 Task: For heading Use Arial with bold.  font size for heading26,  'Change the font style of data to'Arial and font size to 18,  Change the alignment of both headline & data to Align center.  In the sheet   Prodigy Sales review   book
Action: Mouse moved to (40, 215)
Screenshot: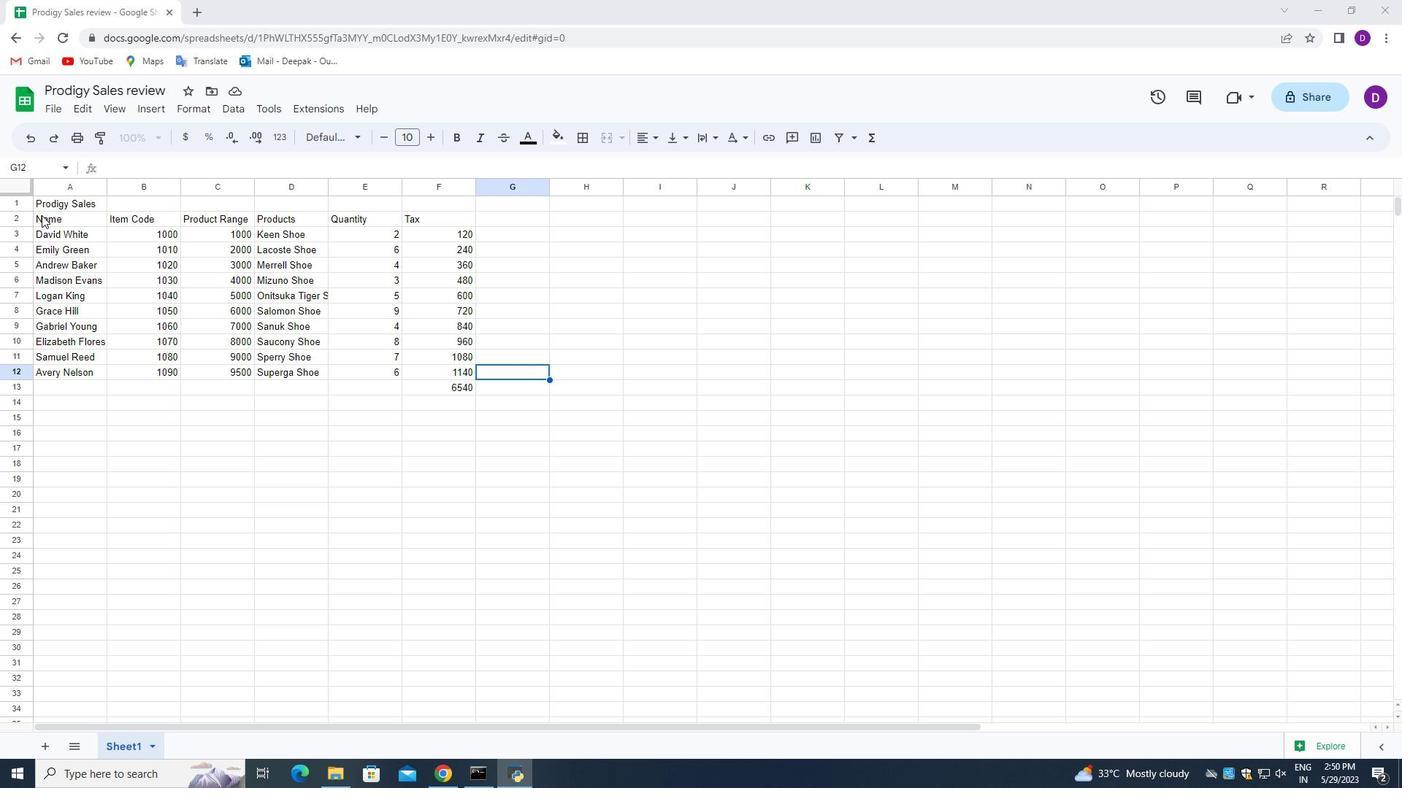 
Action: Mouse pressed left at (40, 215)
Screenshot: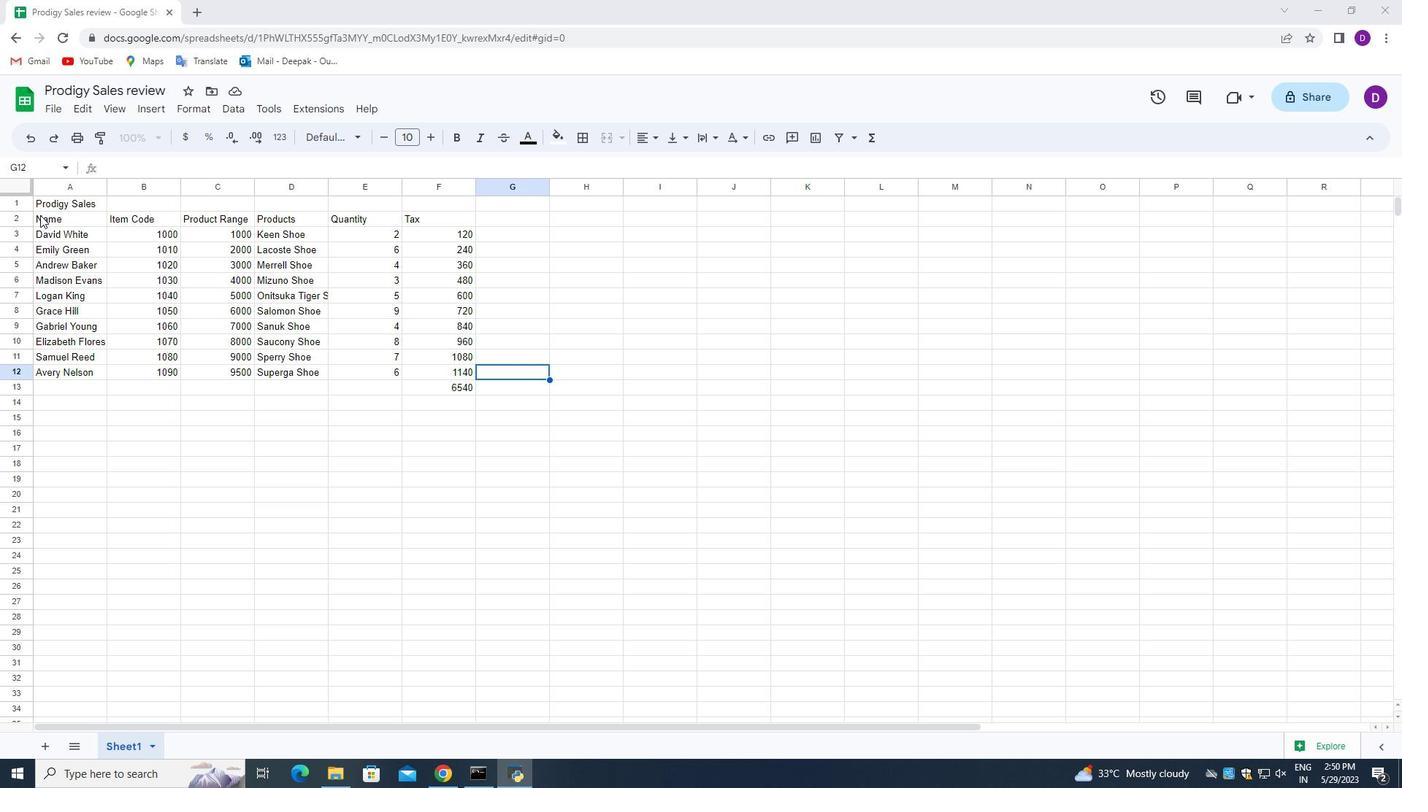 
Action: Mouse moved to (337, 136)
Screenshot: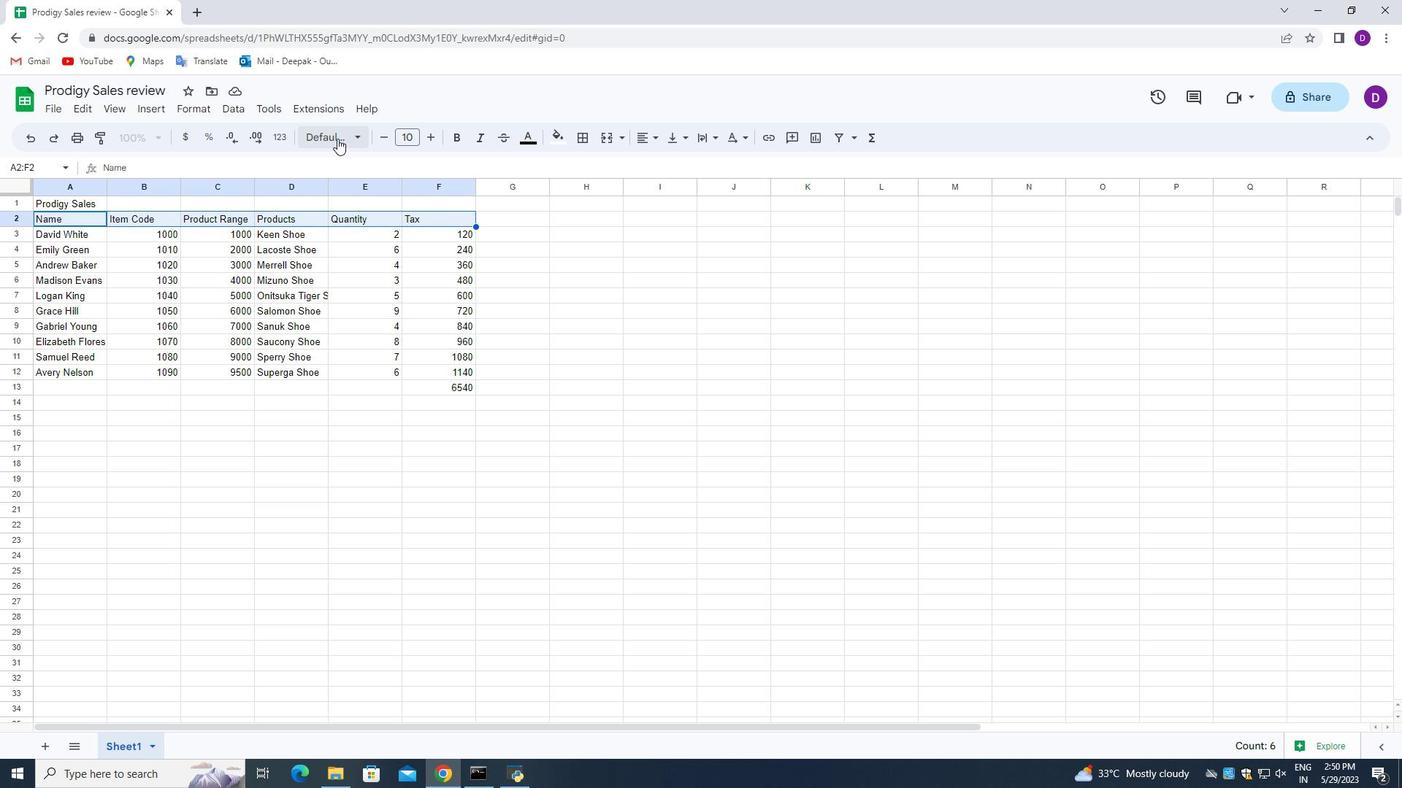 
Action: Mouse pressed left at (337, 136)
Screenshot: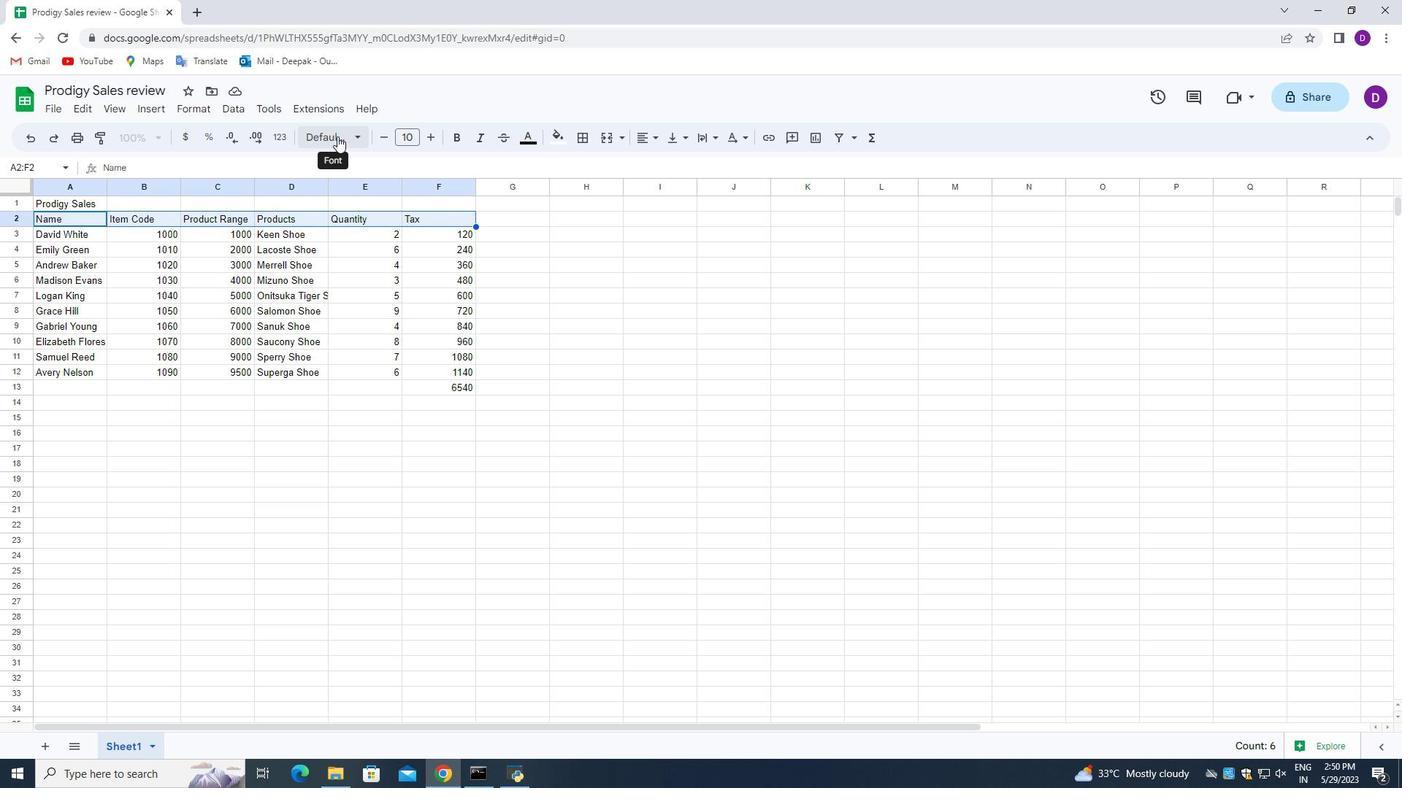 
Action: Mouse moved to (369, 437)
Screenshot: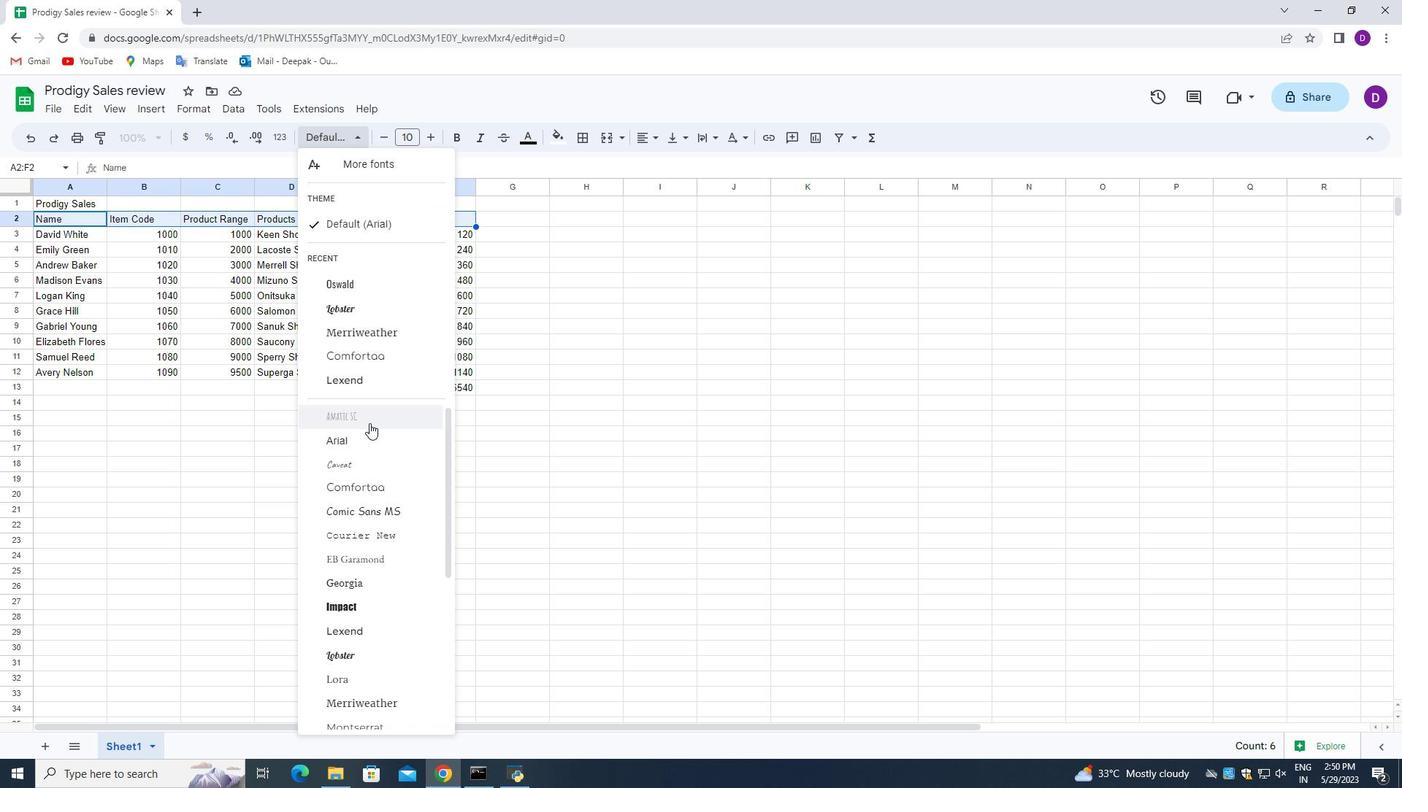 
Action: Mouse pressed left at (369, 437)
Screenshot: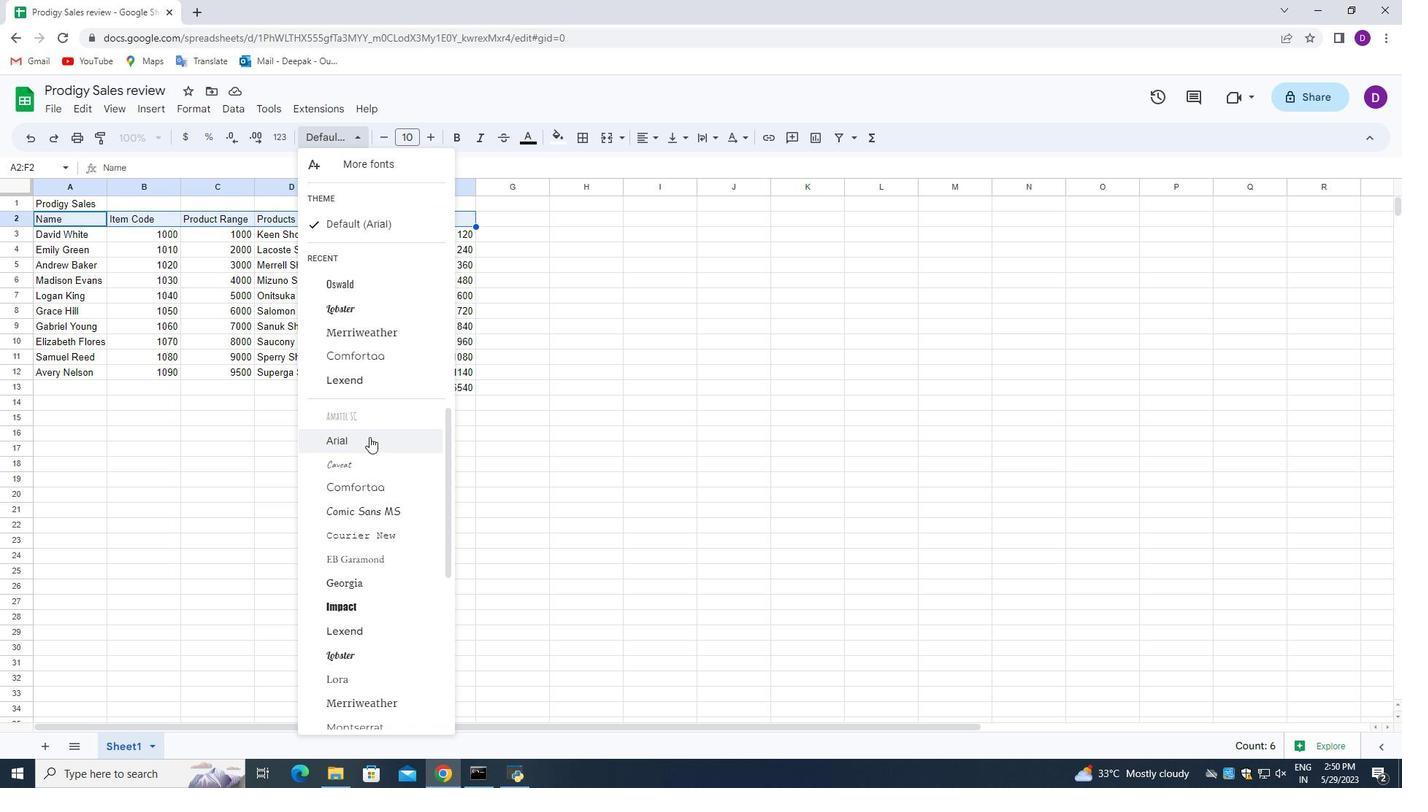 
Action: Mouse moved to (457, 136)
Screenshot: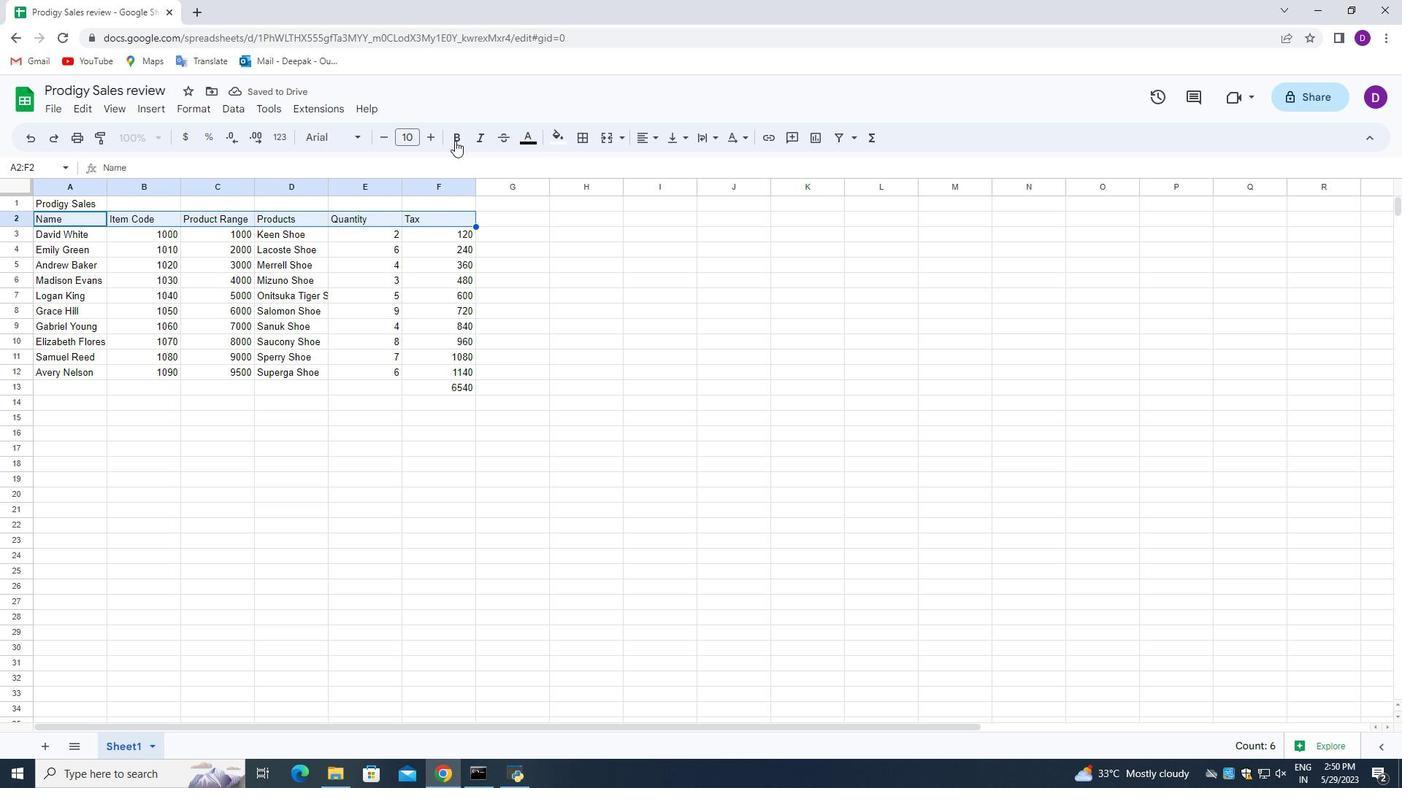 
Action: Mouse pressed left at (457, 136)
Screenshot: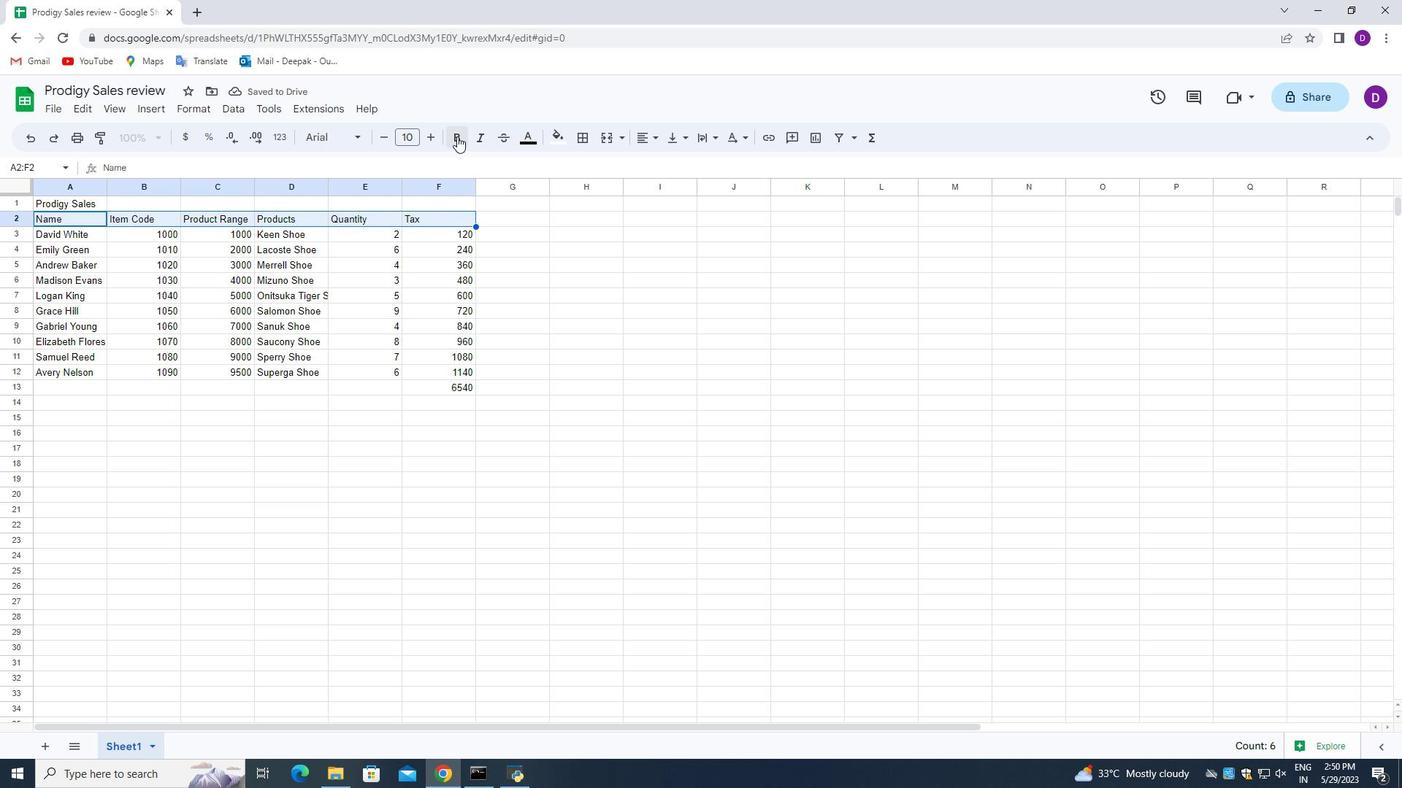 
Action: Mouse moved to (425, 135)
Screenshot: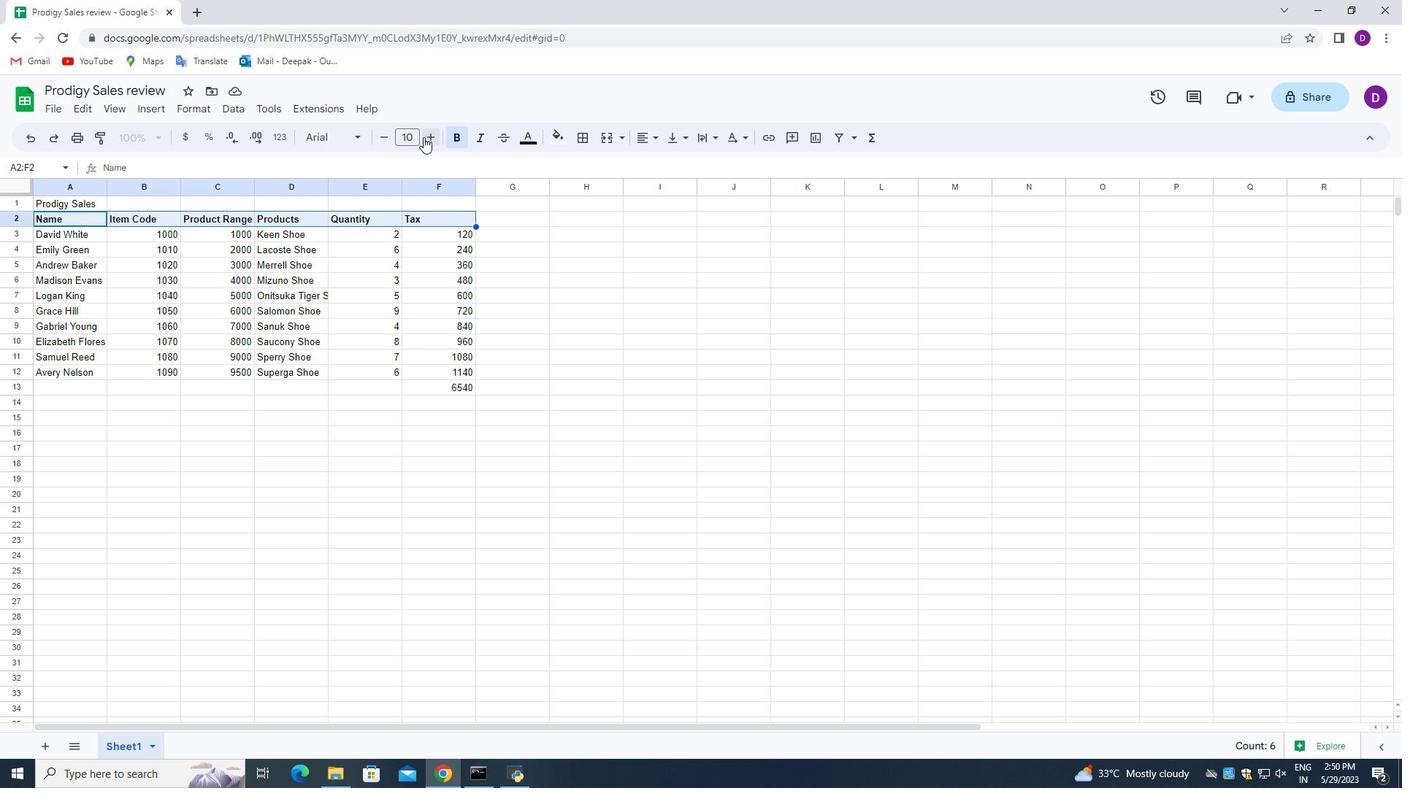 
Action: Mouse pressed left at (425, 135)
Screenshot: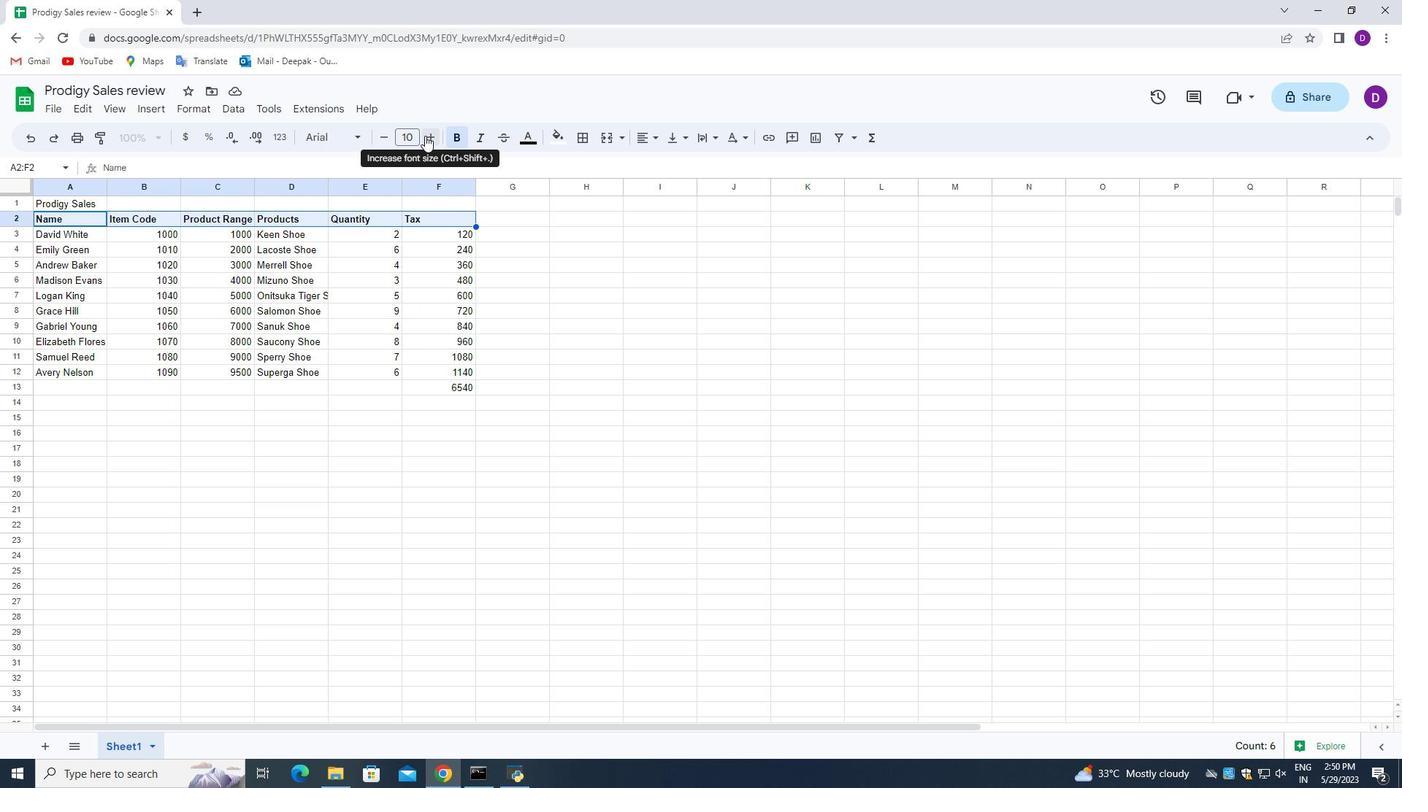 
Action: Mouse pressed left at (425, 135)
Screenshot: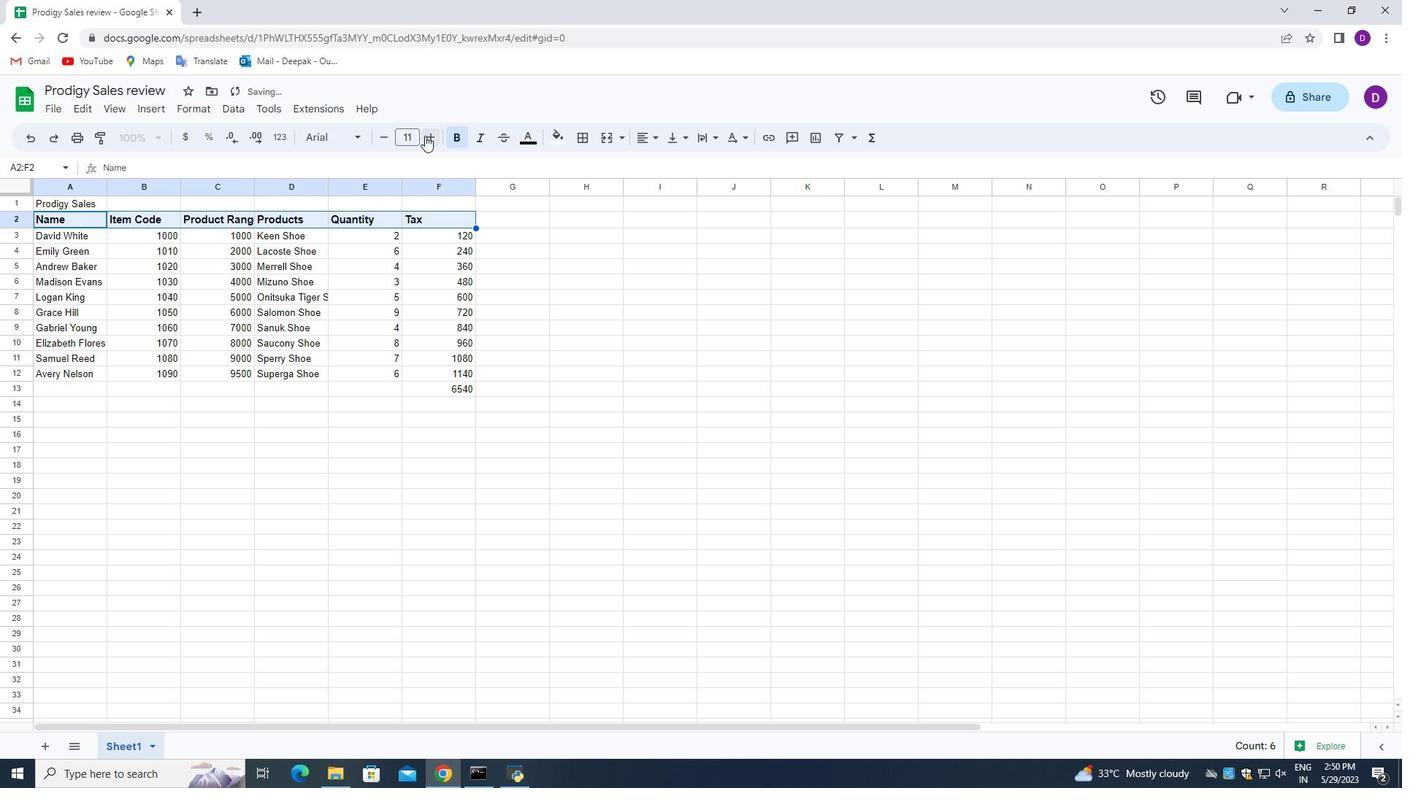 
Action: Mouse pressed left at (425, 135)
Screenshot: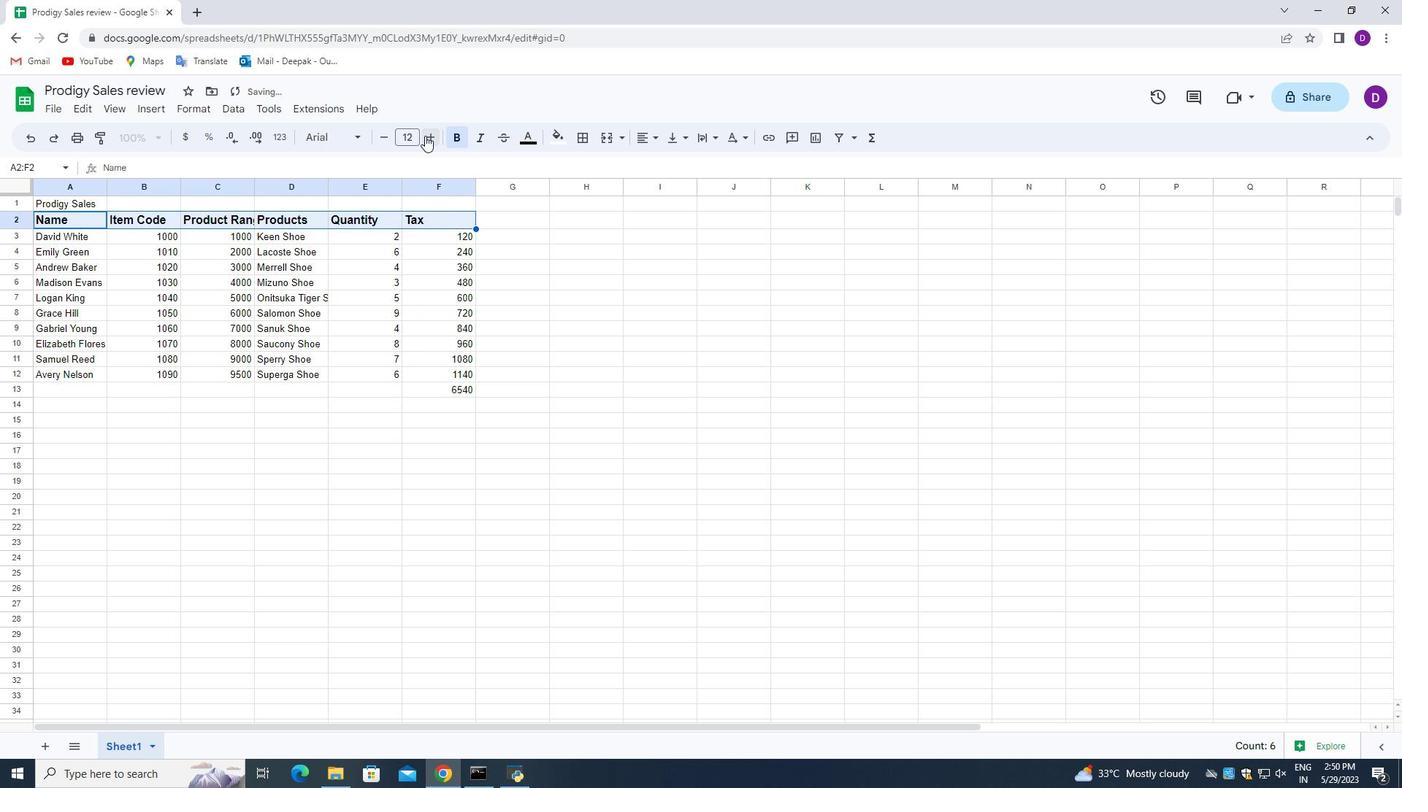
Action: Mouse pressed left at (425, 135)
Screenshot: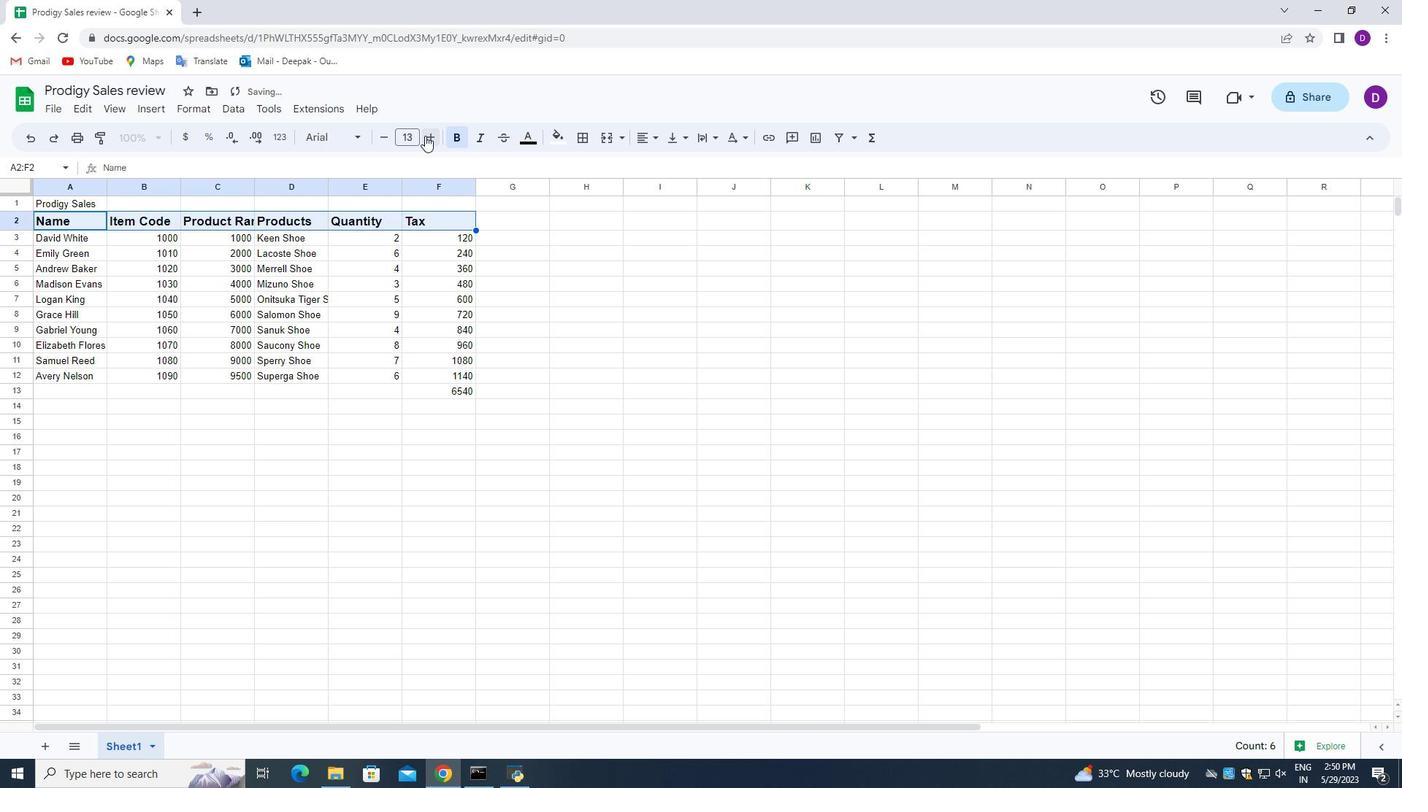 
Action: Mouse pressed left at (425, 135)
Screenshot: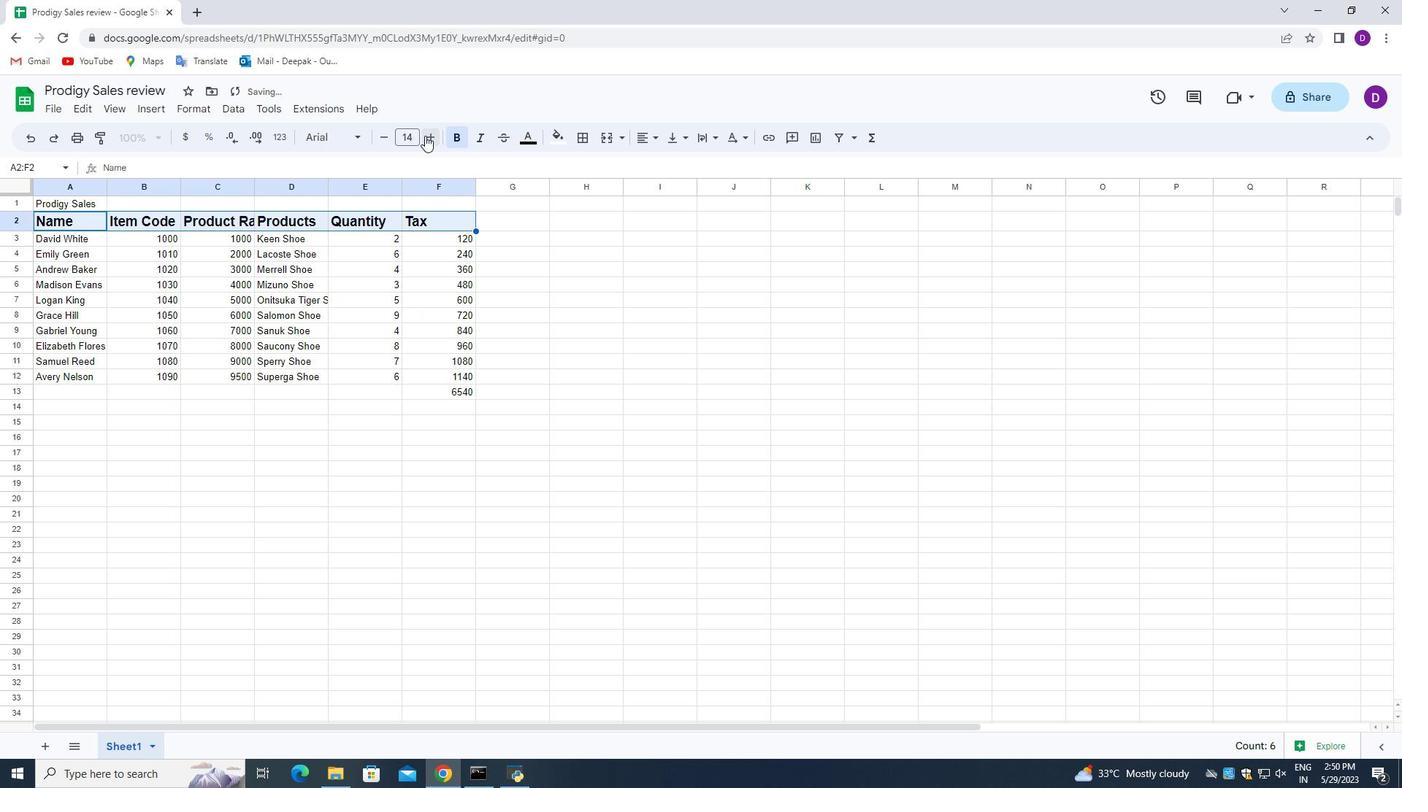 
Action: Mouse pressed left at (425, 135)
Screenshot: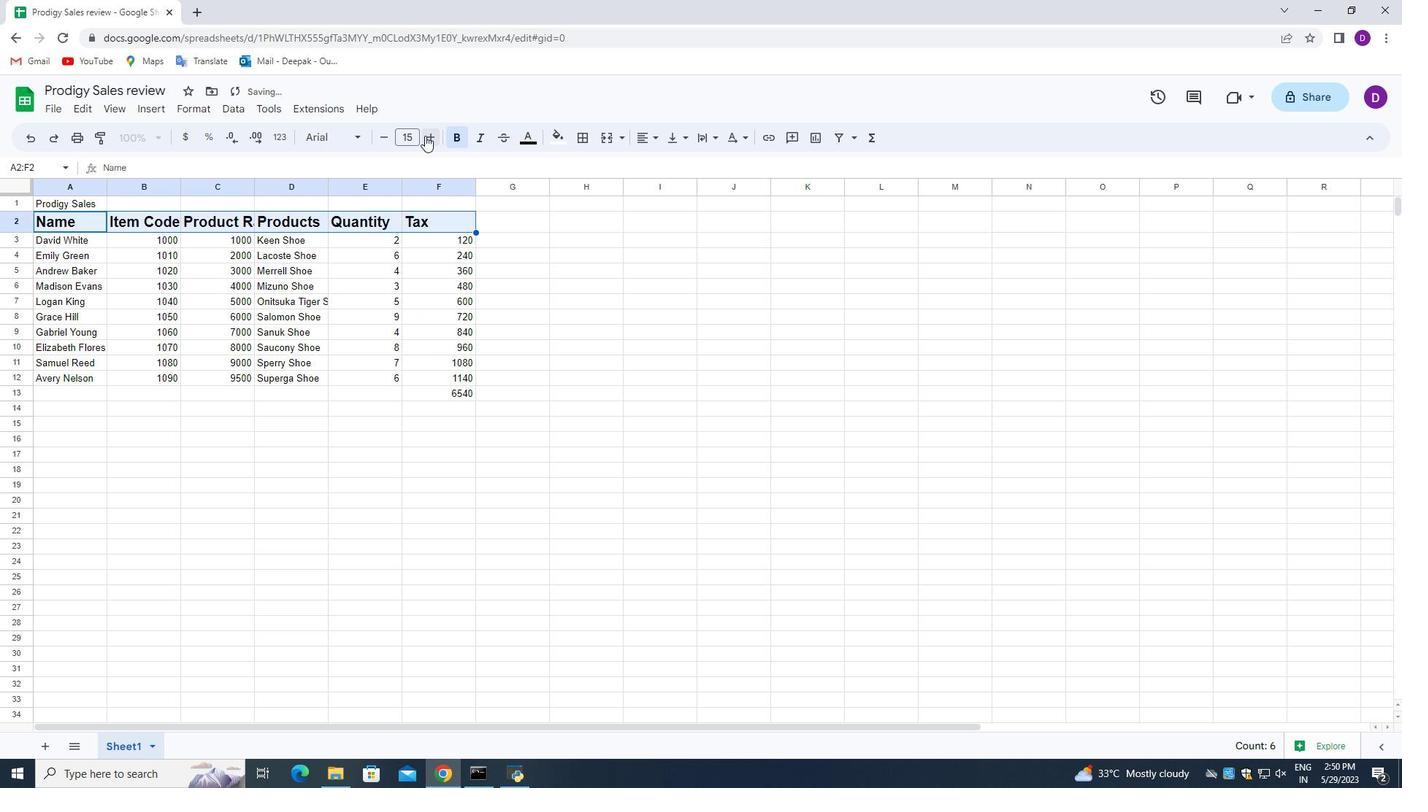 
Action: Mouse pressed left at (425, 135)
Screenshot: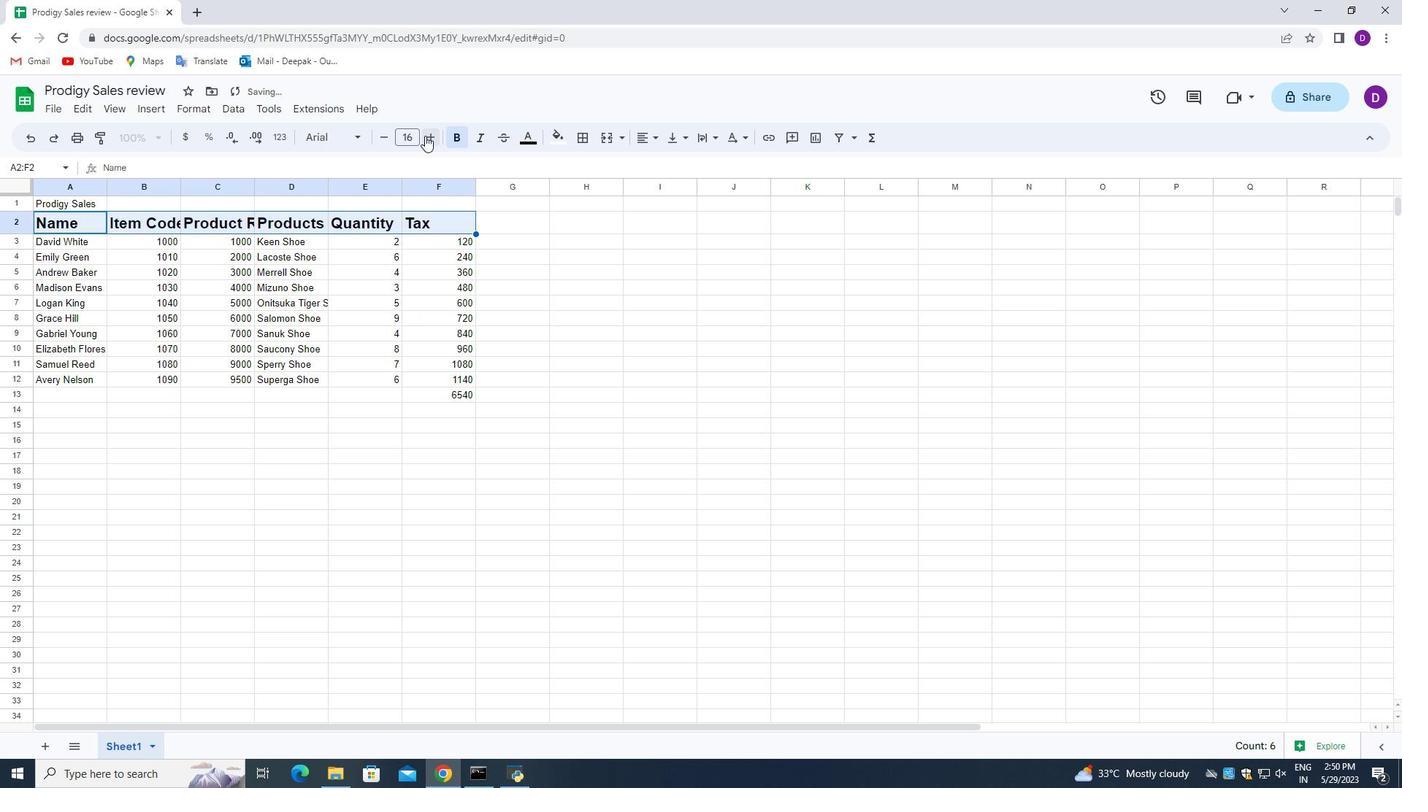 
Action: Mouse pressed left at (425, 135)
Screenshot: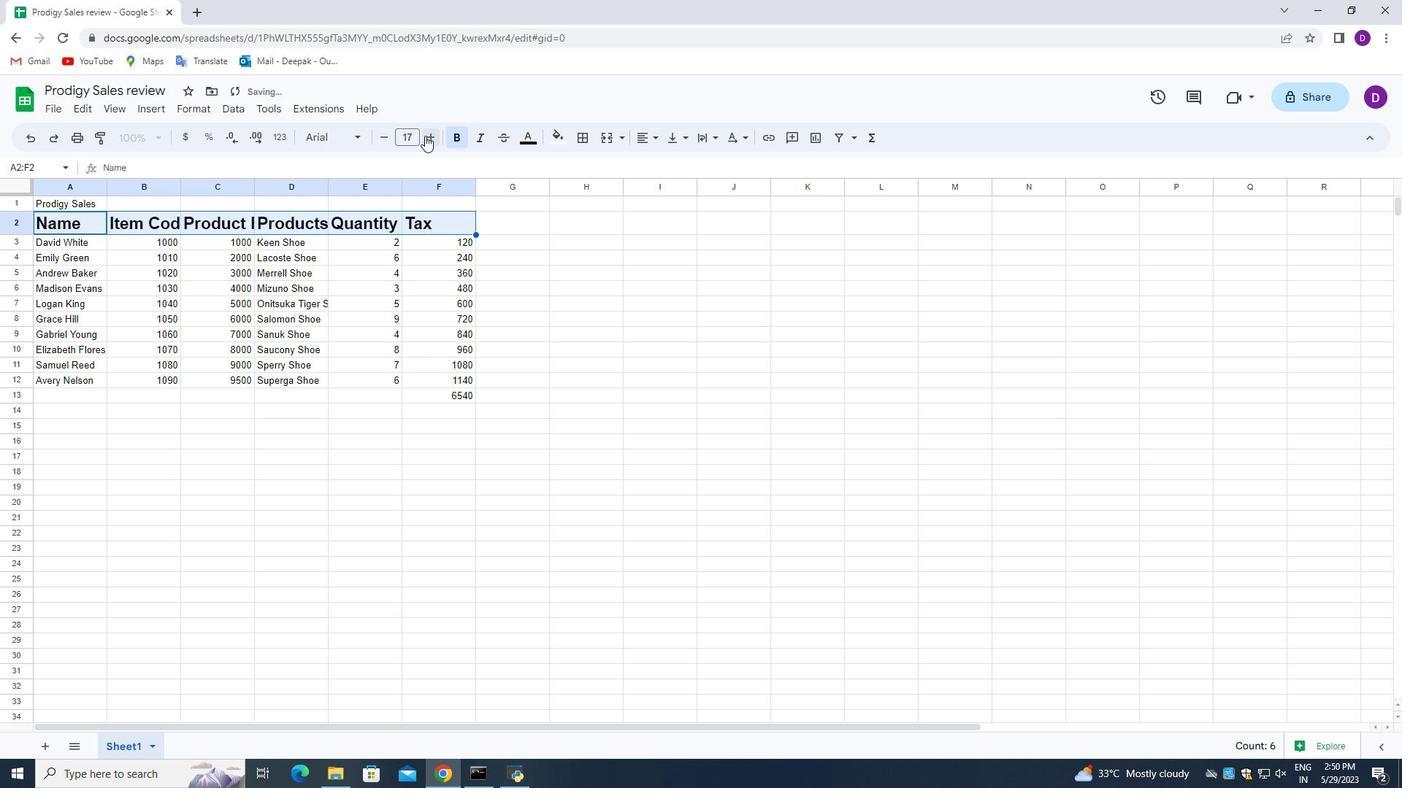 
Action: Mouse pressed left at (425, 135)
Screenshot: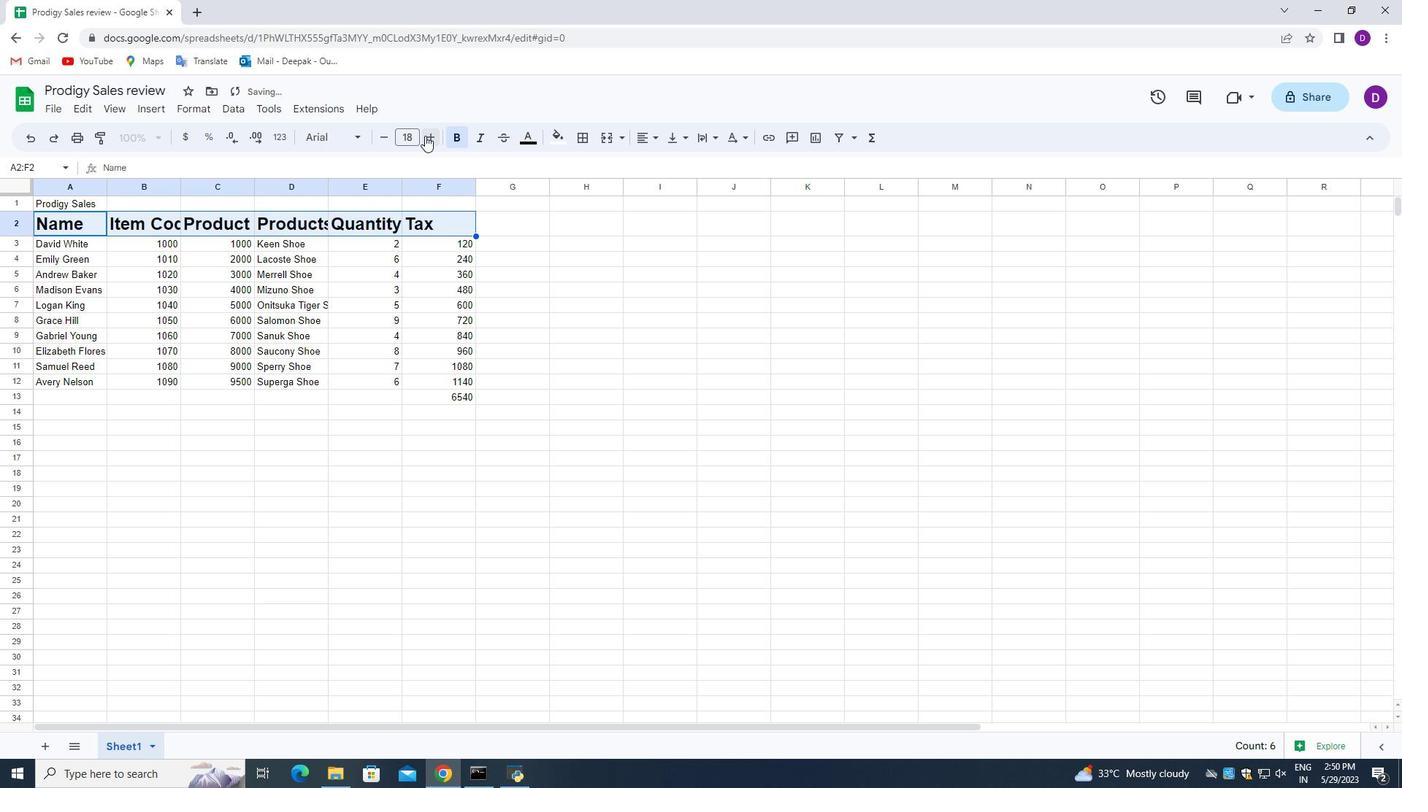 
Action: Mouse pressed left at (425, 135)
Screenshot: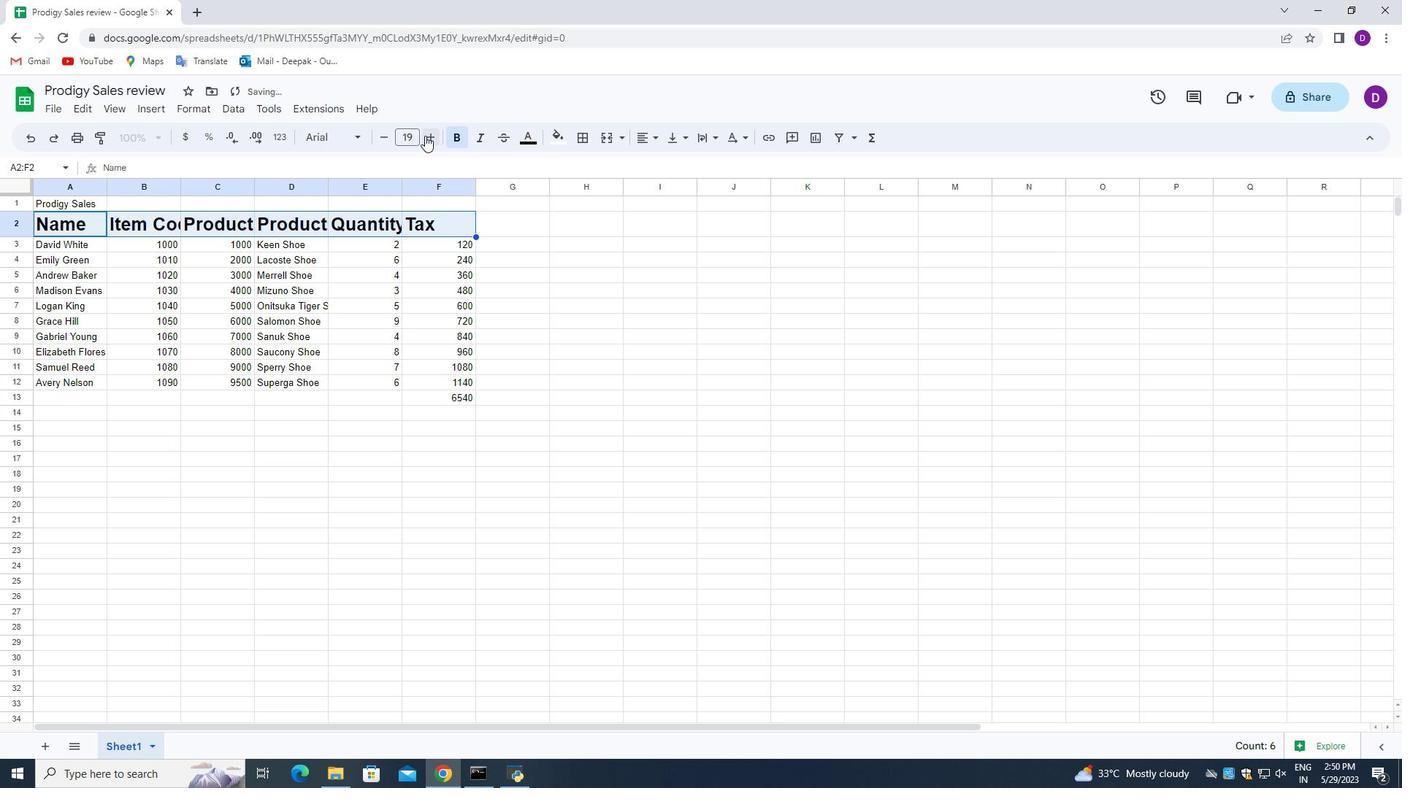 
Action: Mouse pressed left at (425, 135)
Screenshot: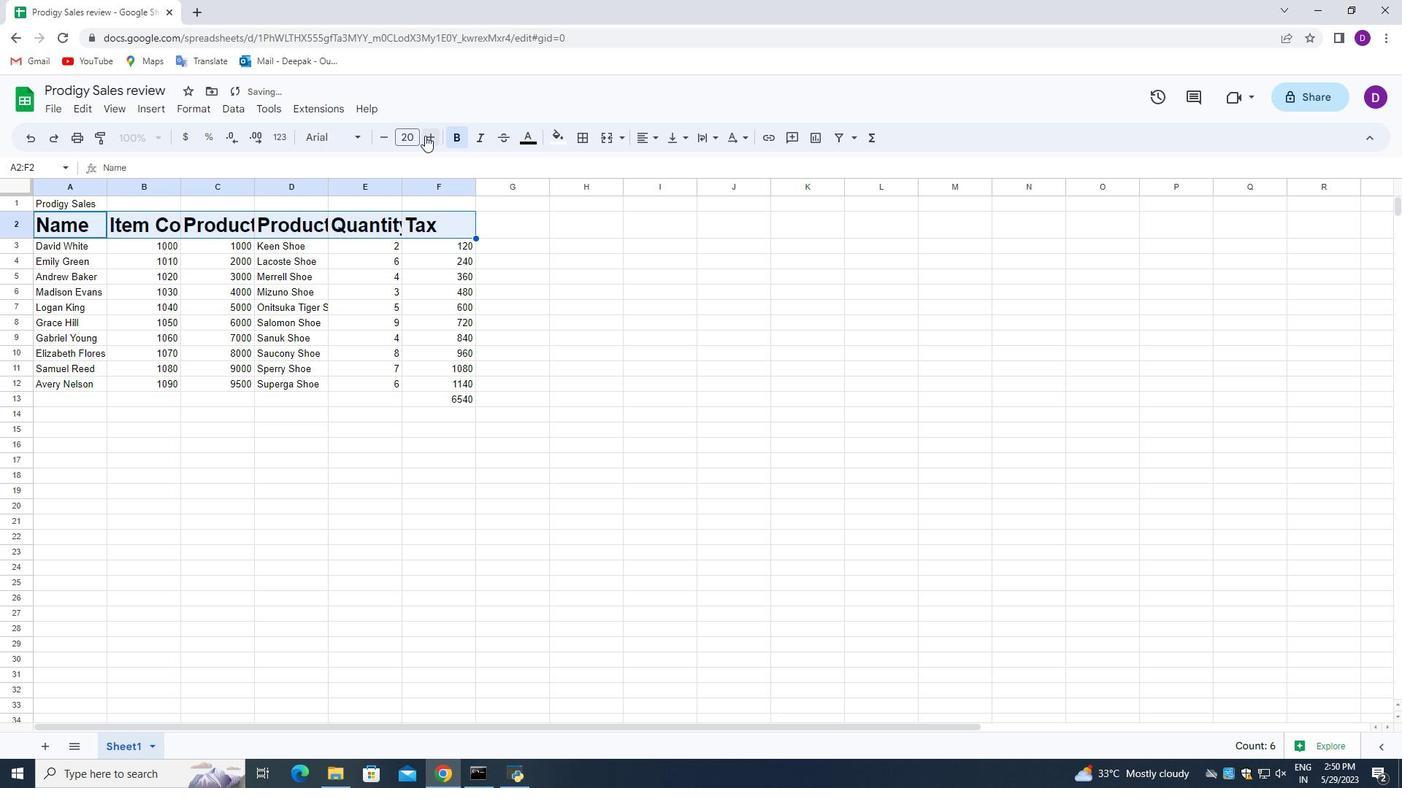 
Action: Mouse pressed left at (425, 135)
Screenshot: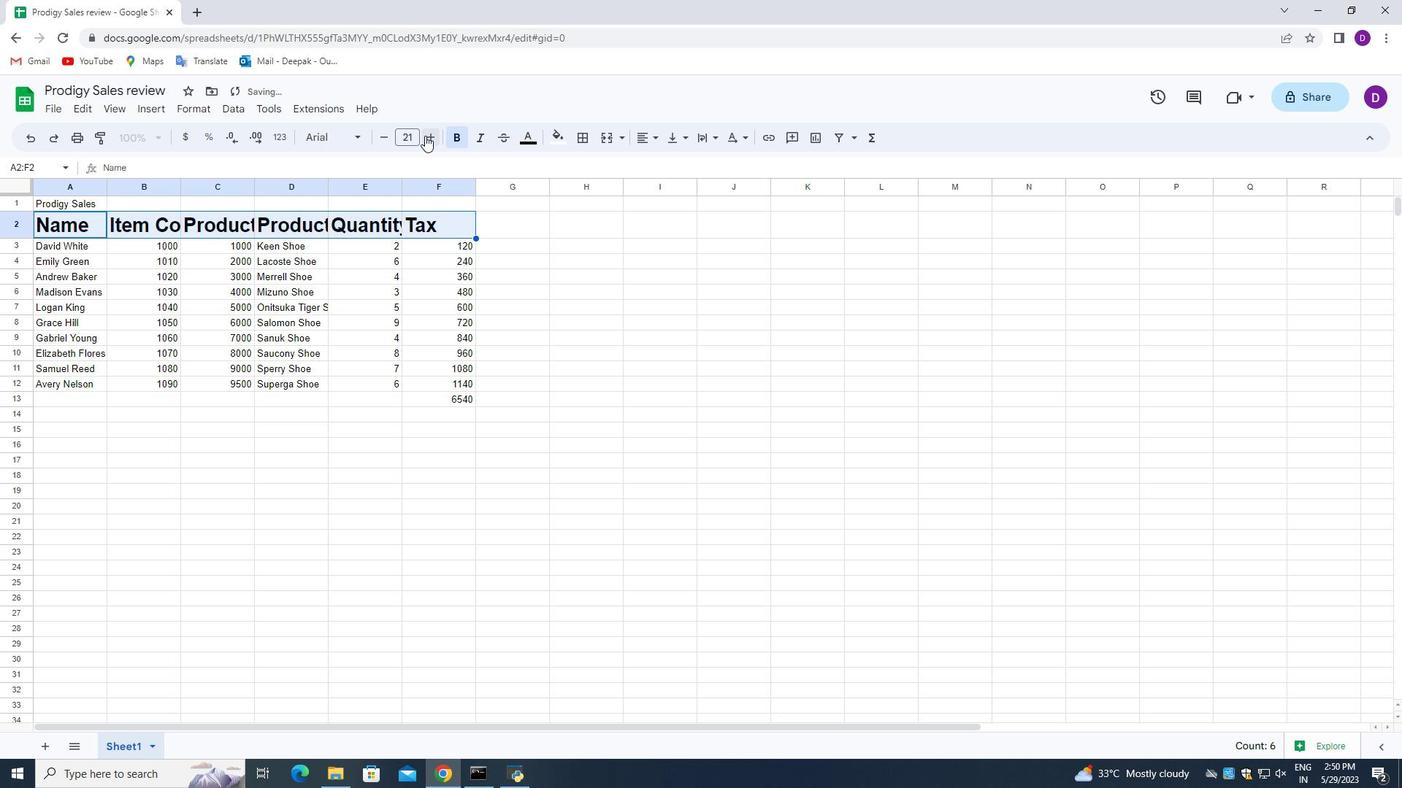 
Action: Mouse pressed left at (425, 135)
Screenshot: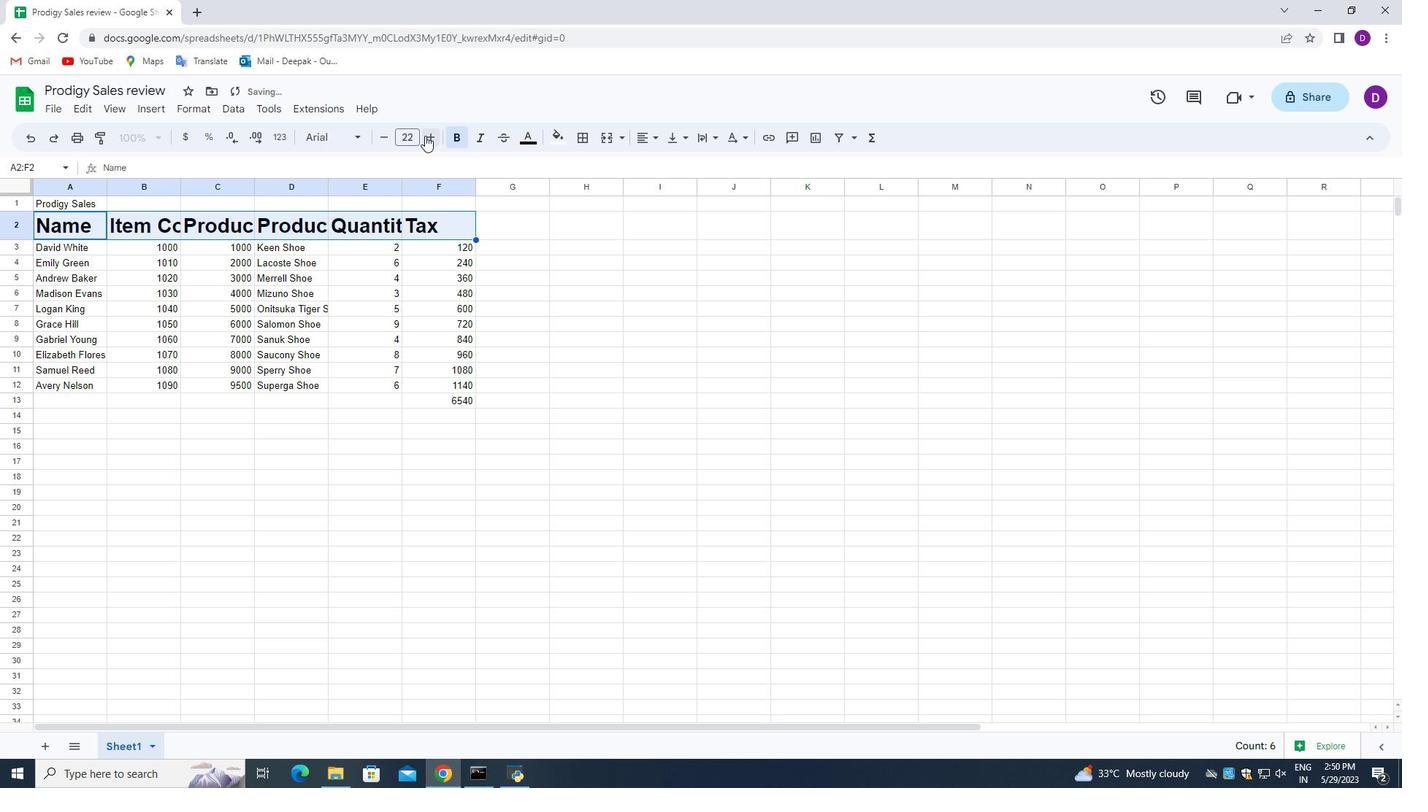 
Action: Mouse pressed left at (425, 135)
Screenshot: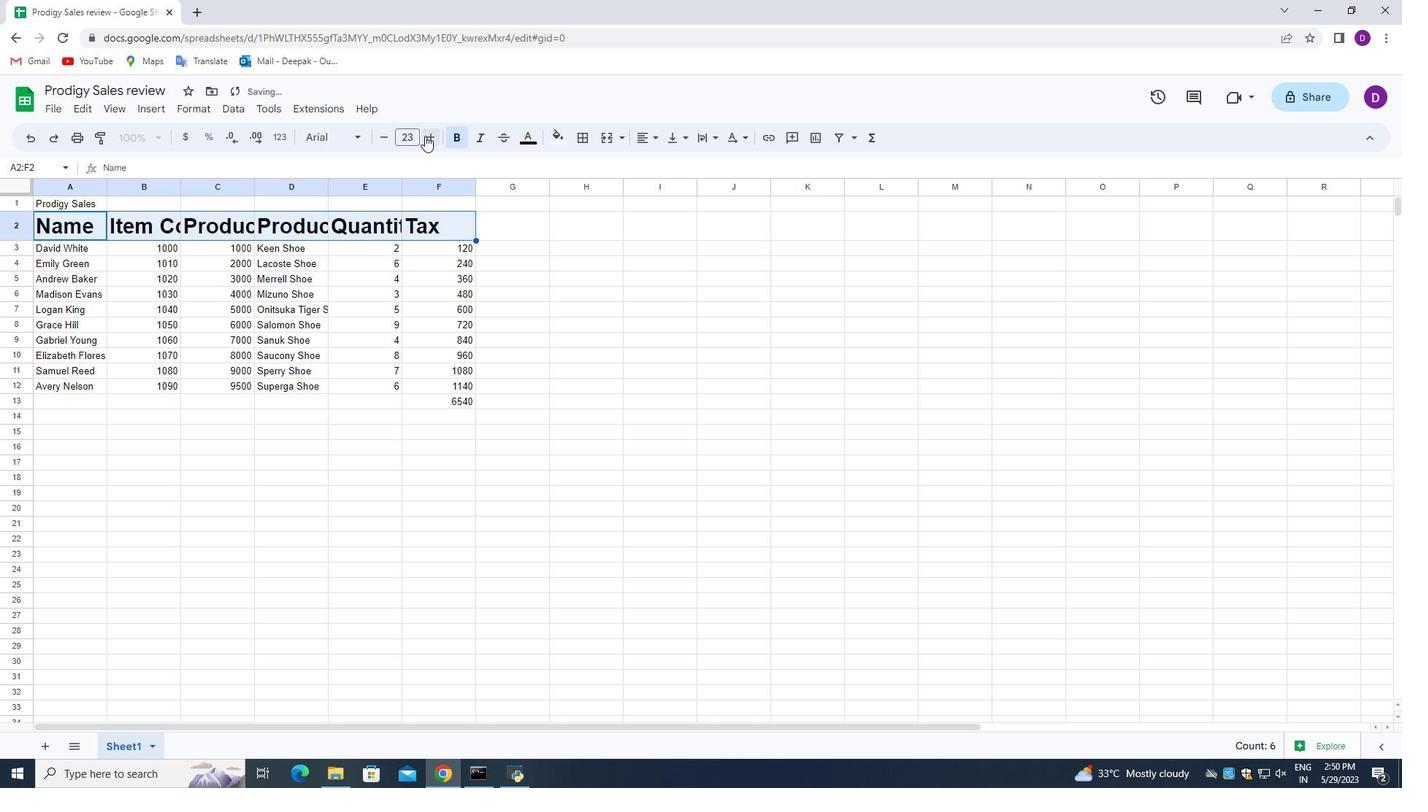 
Action: Mouse pressed left at (425, 135)
Screenshot: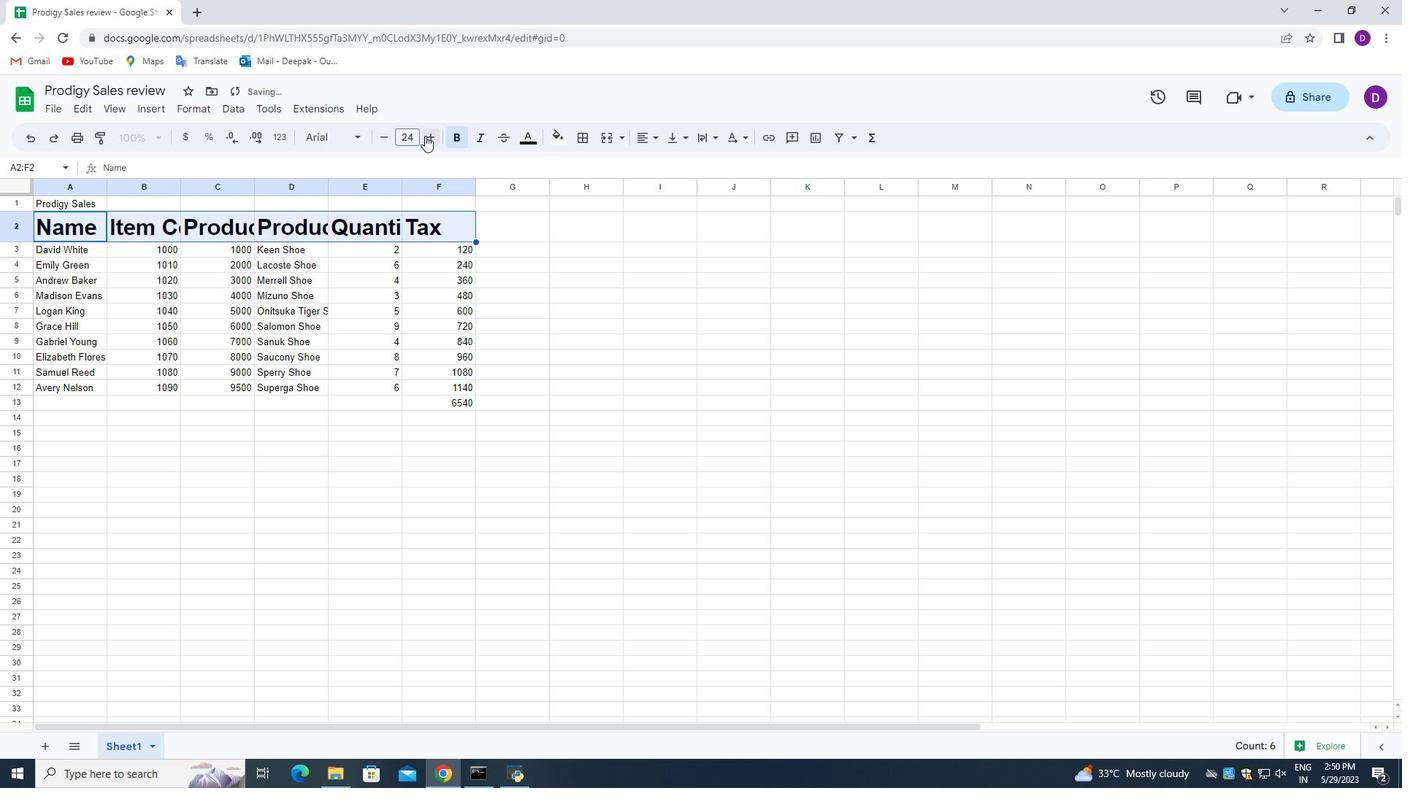 
Action: Mouse pressed left at (425, 135)
Screenshot: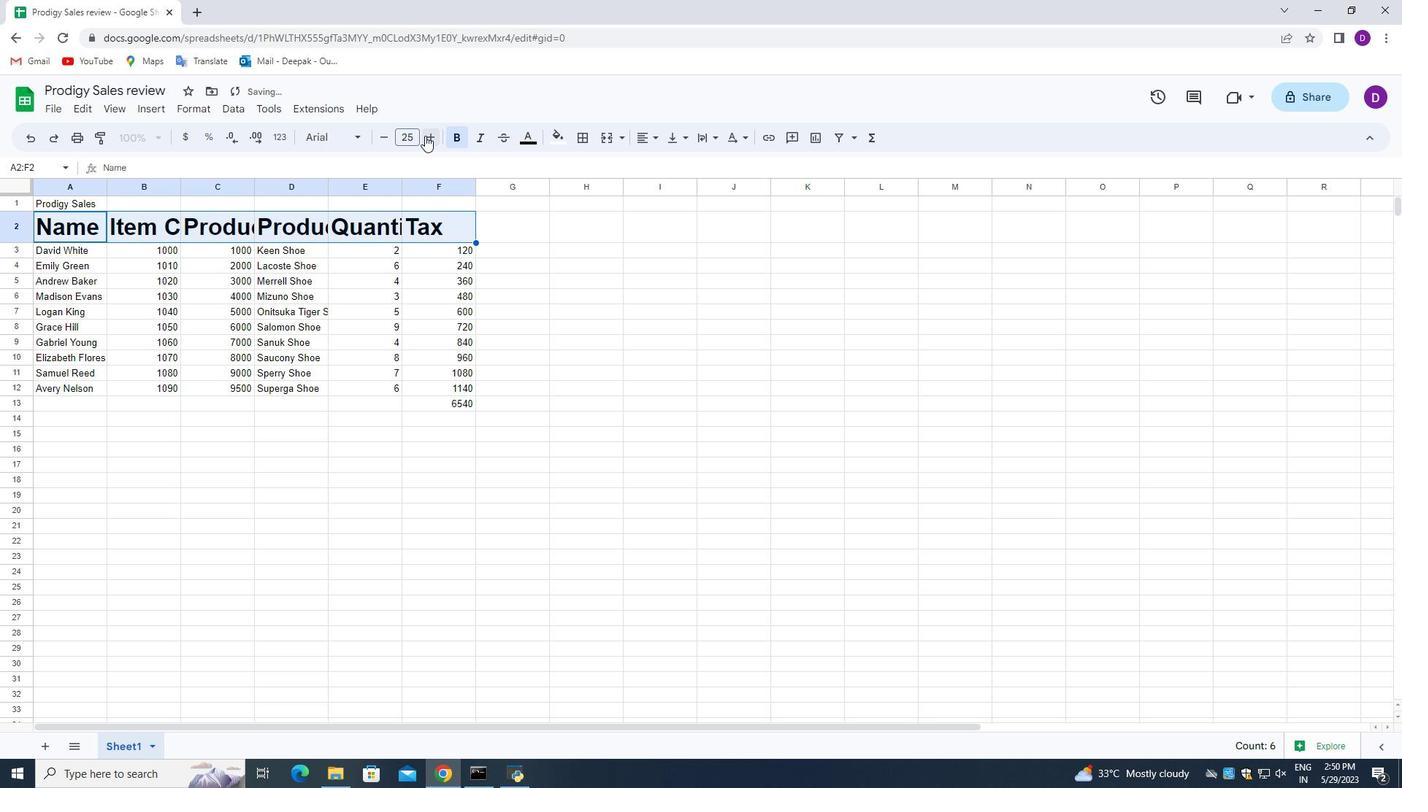 
Action: Mouse moved to (37, 253)
Screenshot: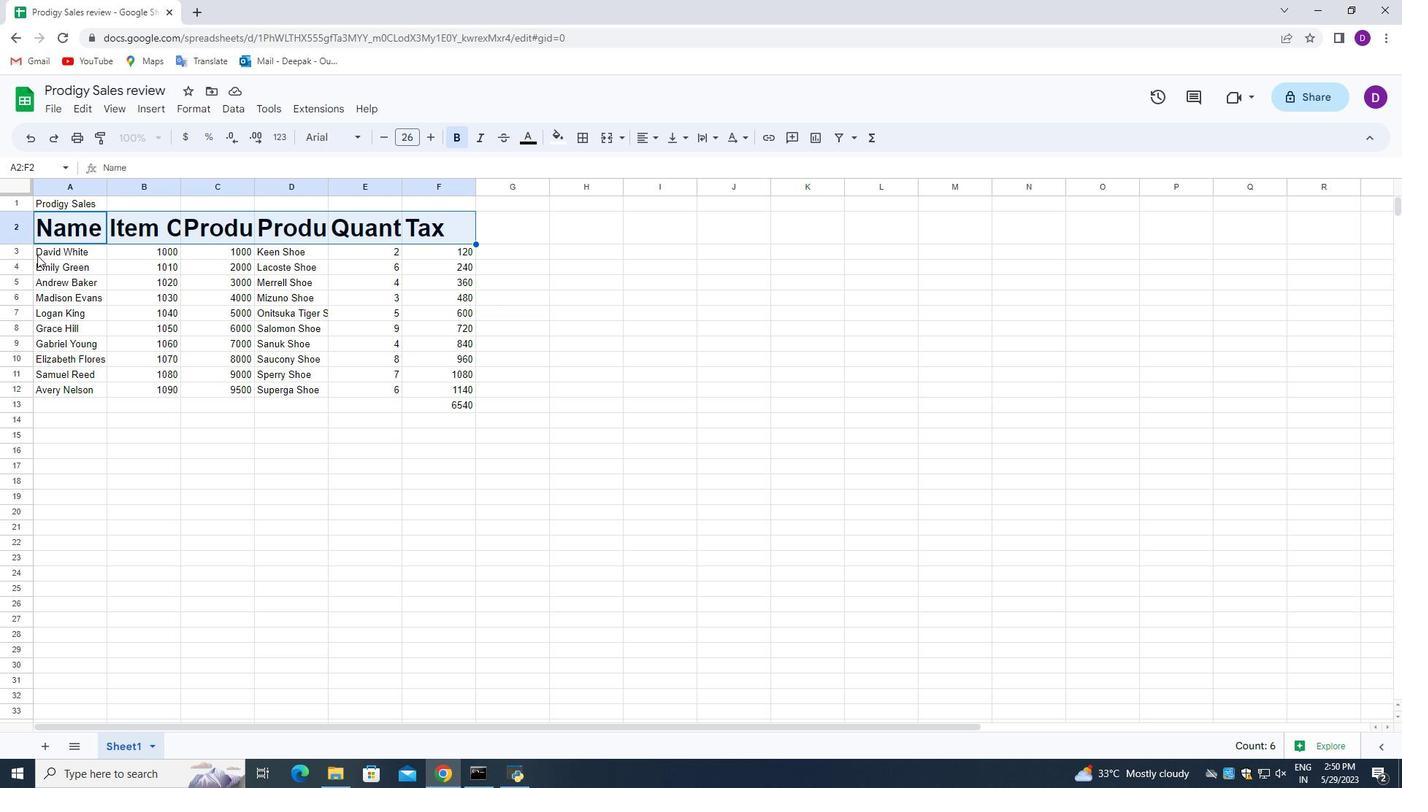 
Action: Mouse pressed left at (37, 253)
Screenshot: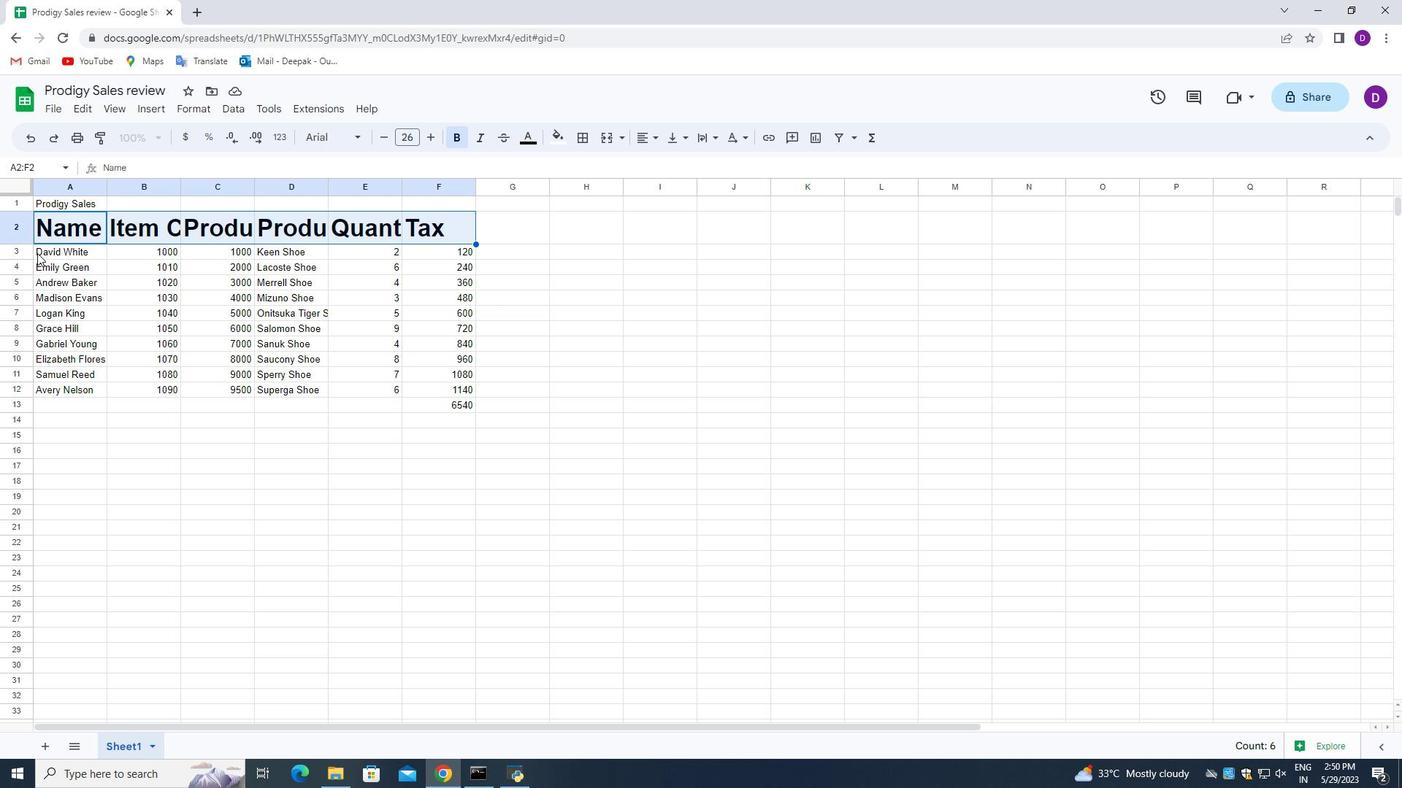 
Action: Mouse moved to (327, 133)
Screenshot: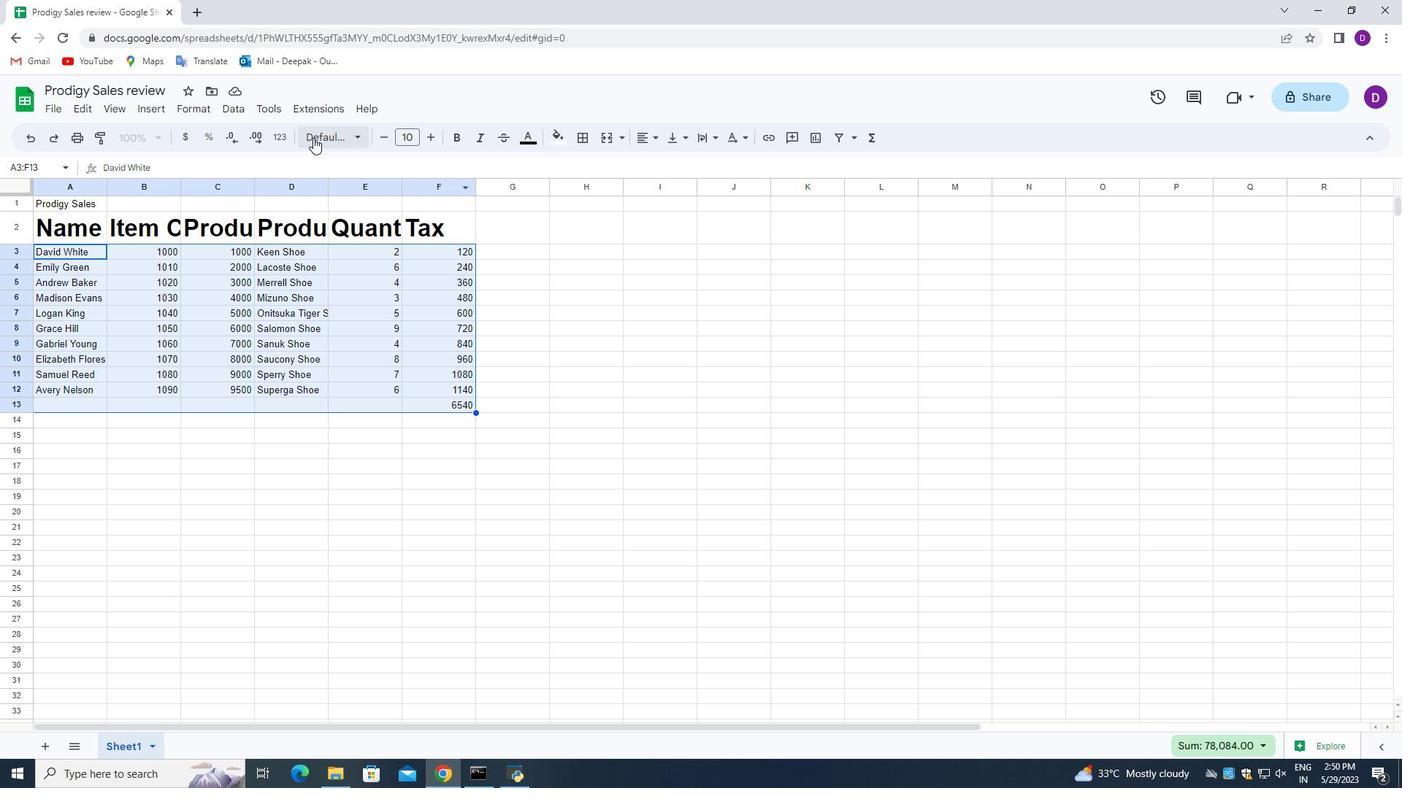 
Action: Mouse pressed left at (327, 133)
Screenshot: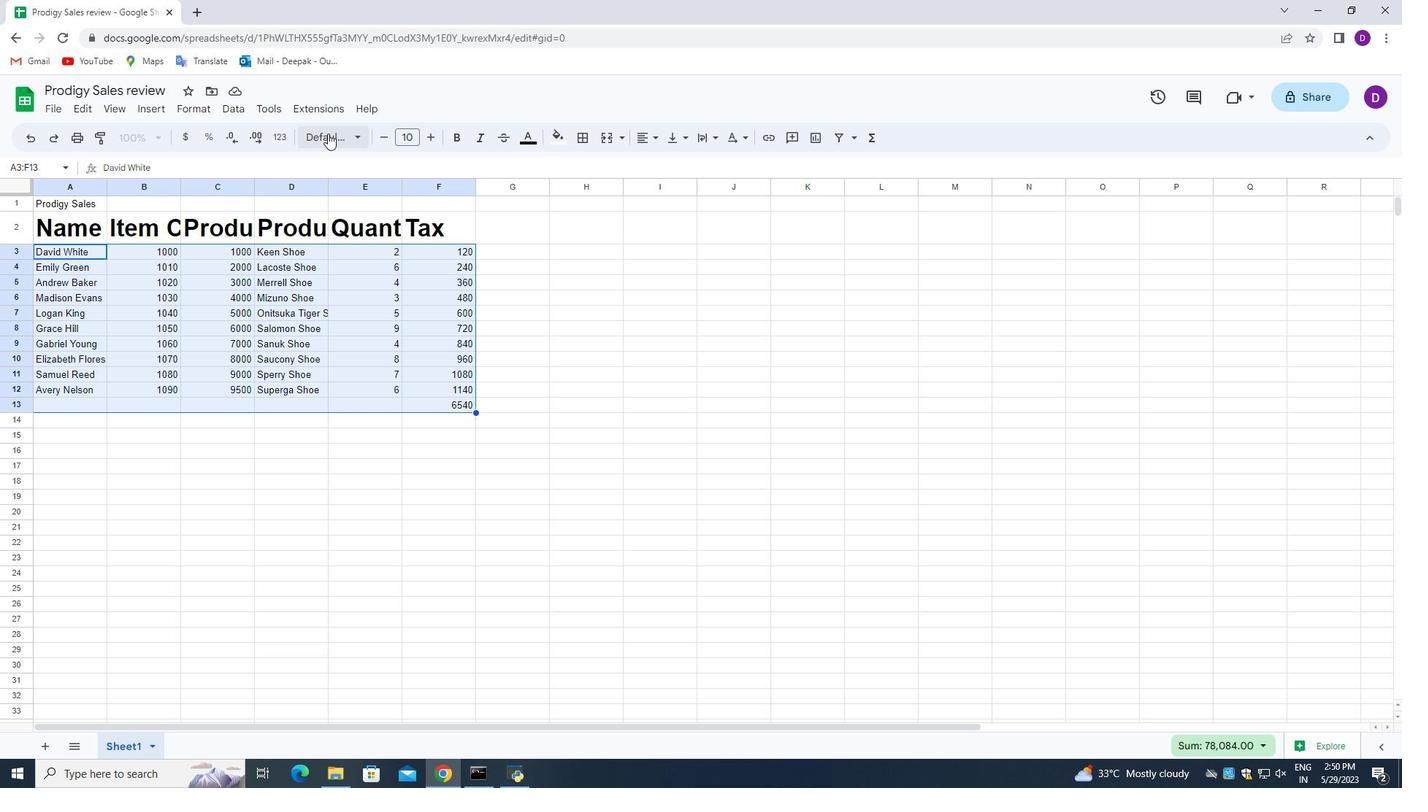 
Action: Mouse moved to (359, 280)
Screenshot: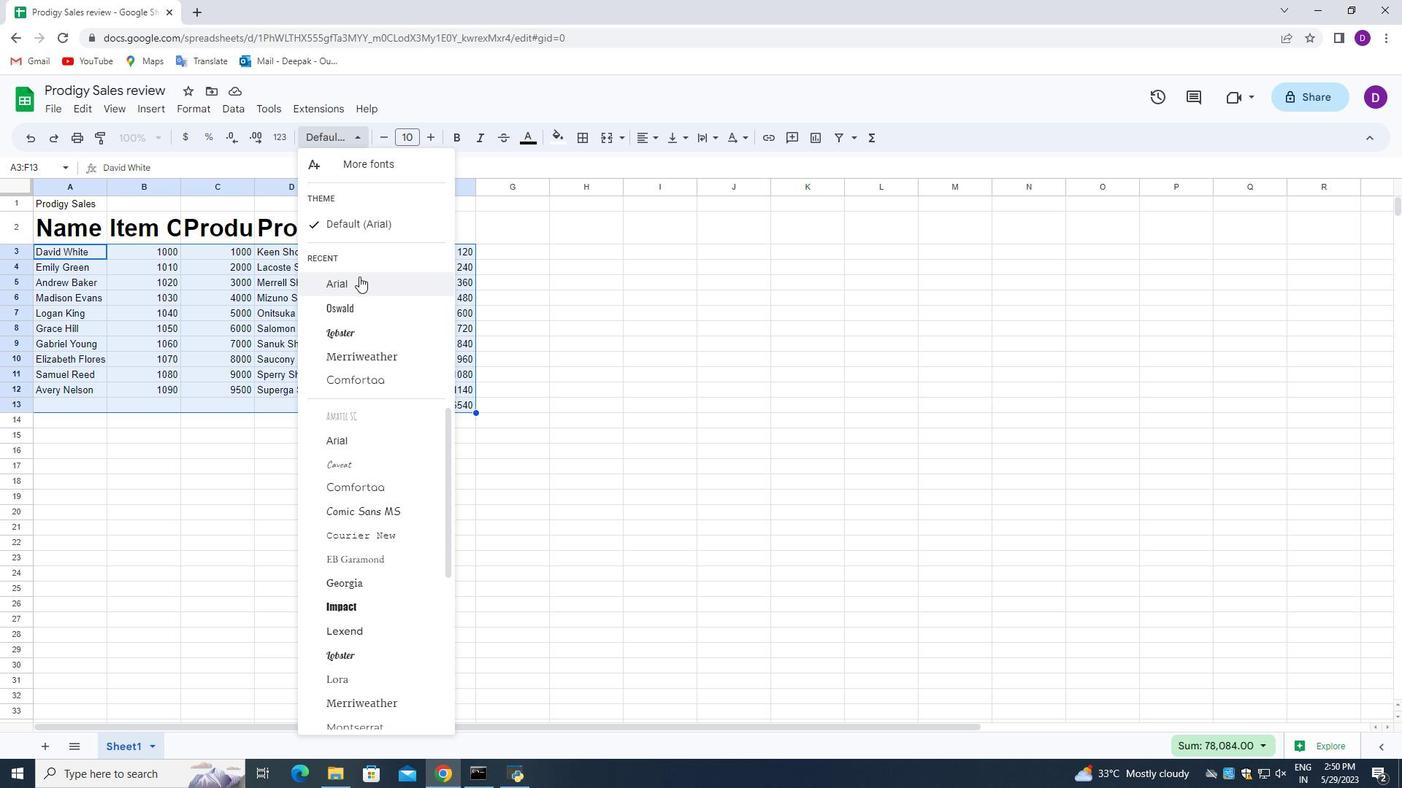 
Action: Mouse pressed left at (359, 280)
Screenshot: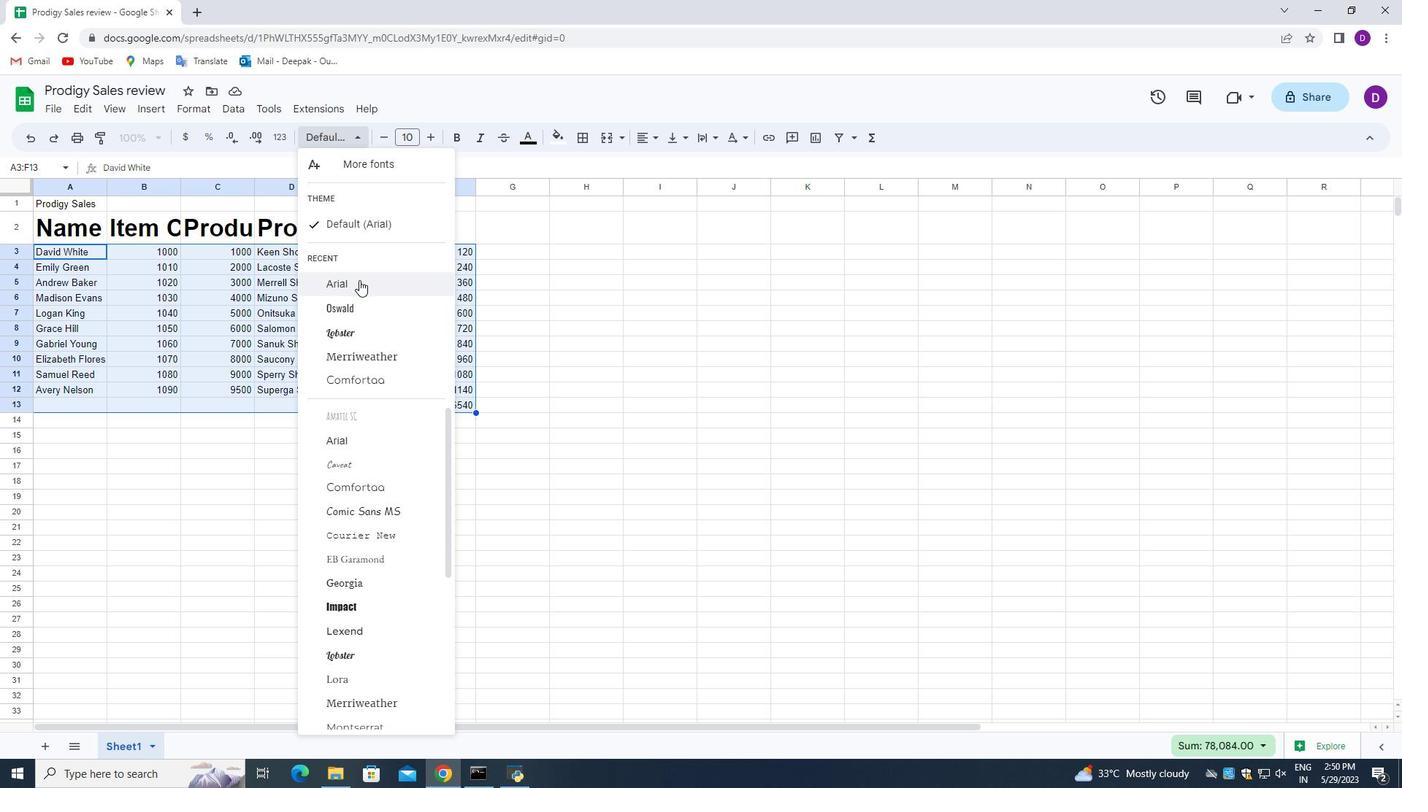 
Action: Mouse moved to (435, 139)
Screenshot: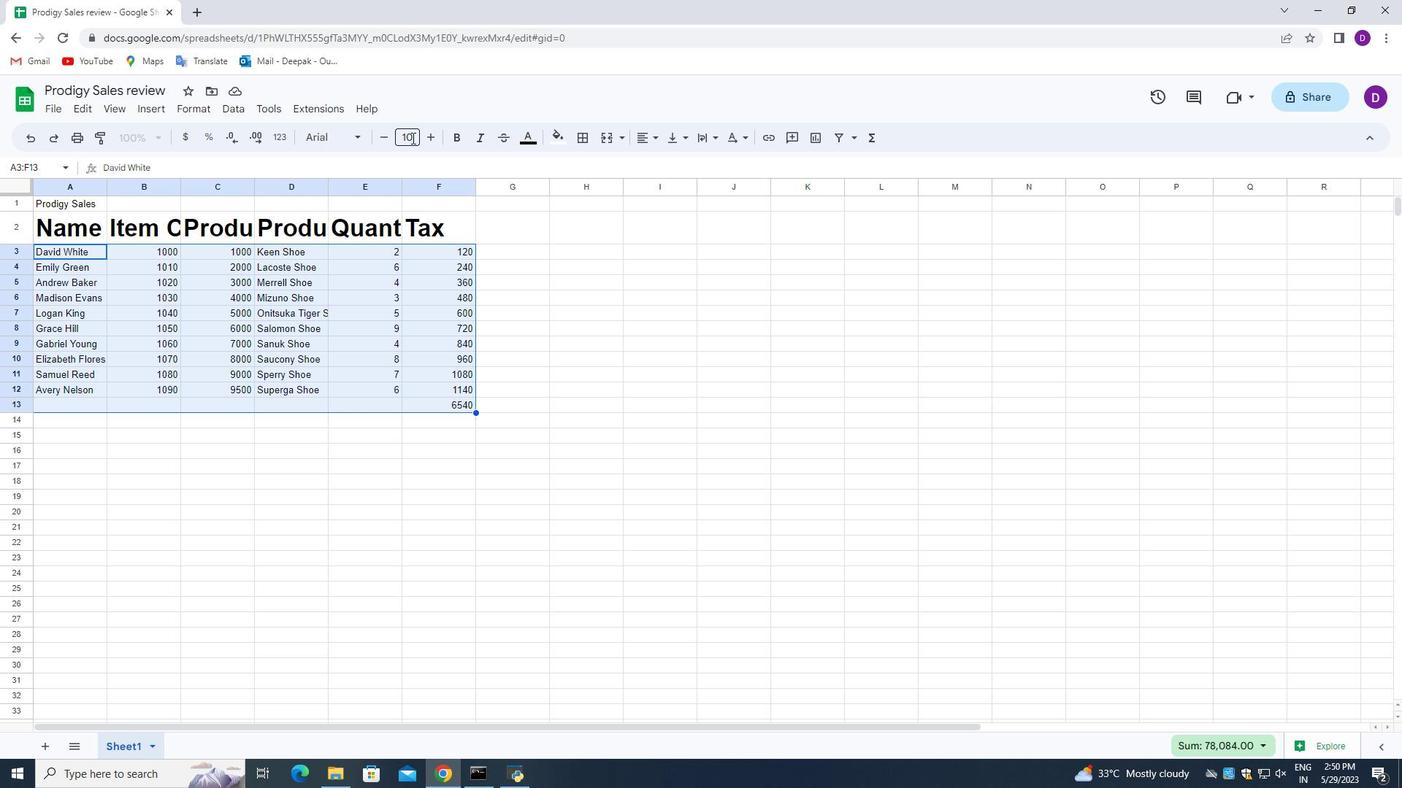 
Action: Mouse pressed left at (435, 139)
Screenshot: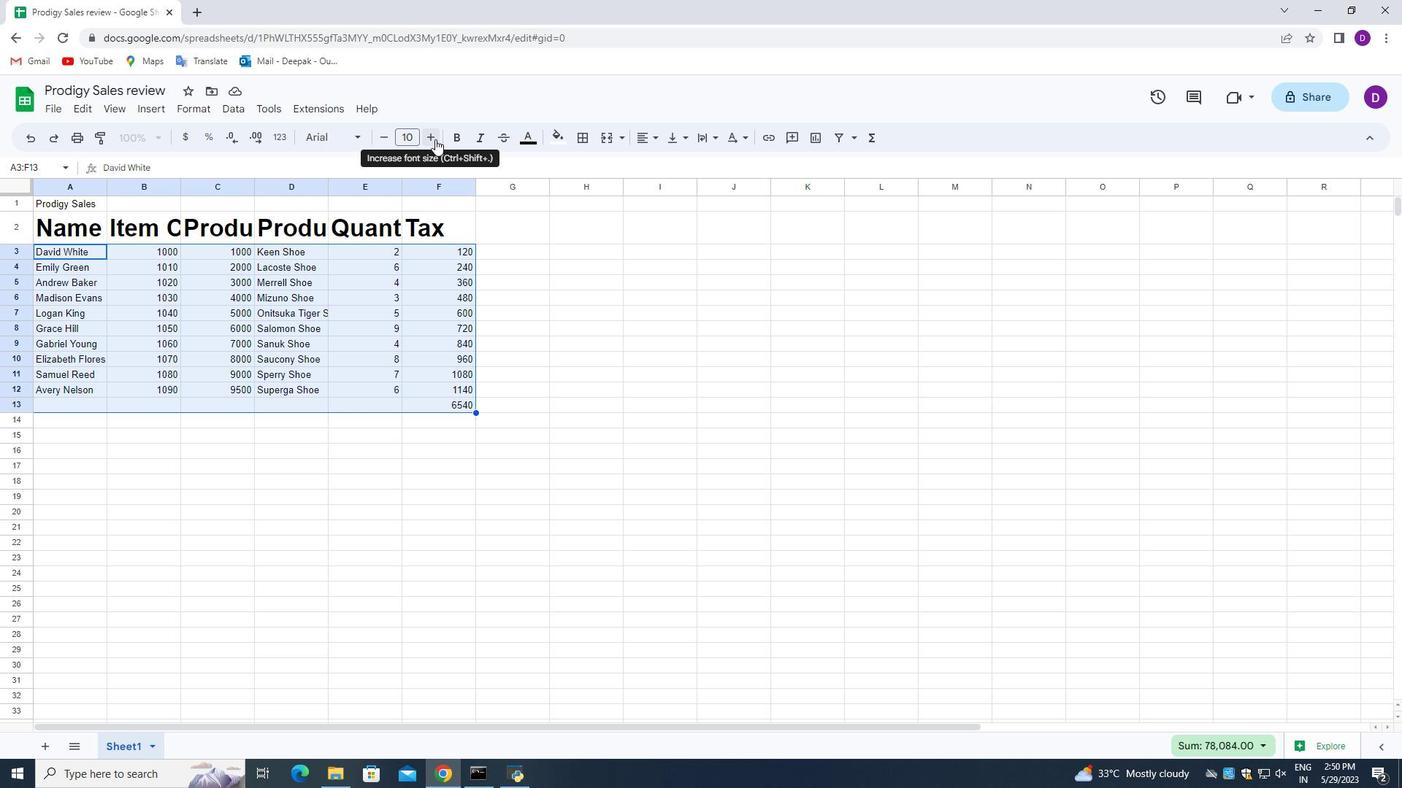 
Action: Mouse pressed left at (435, 139)
Screenshot: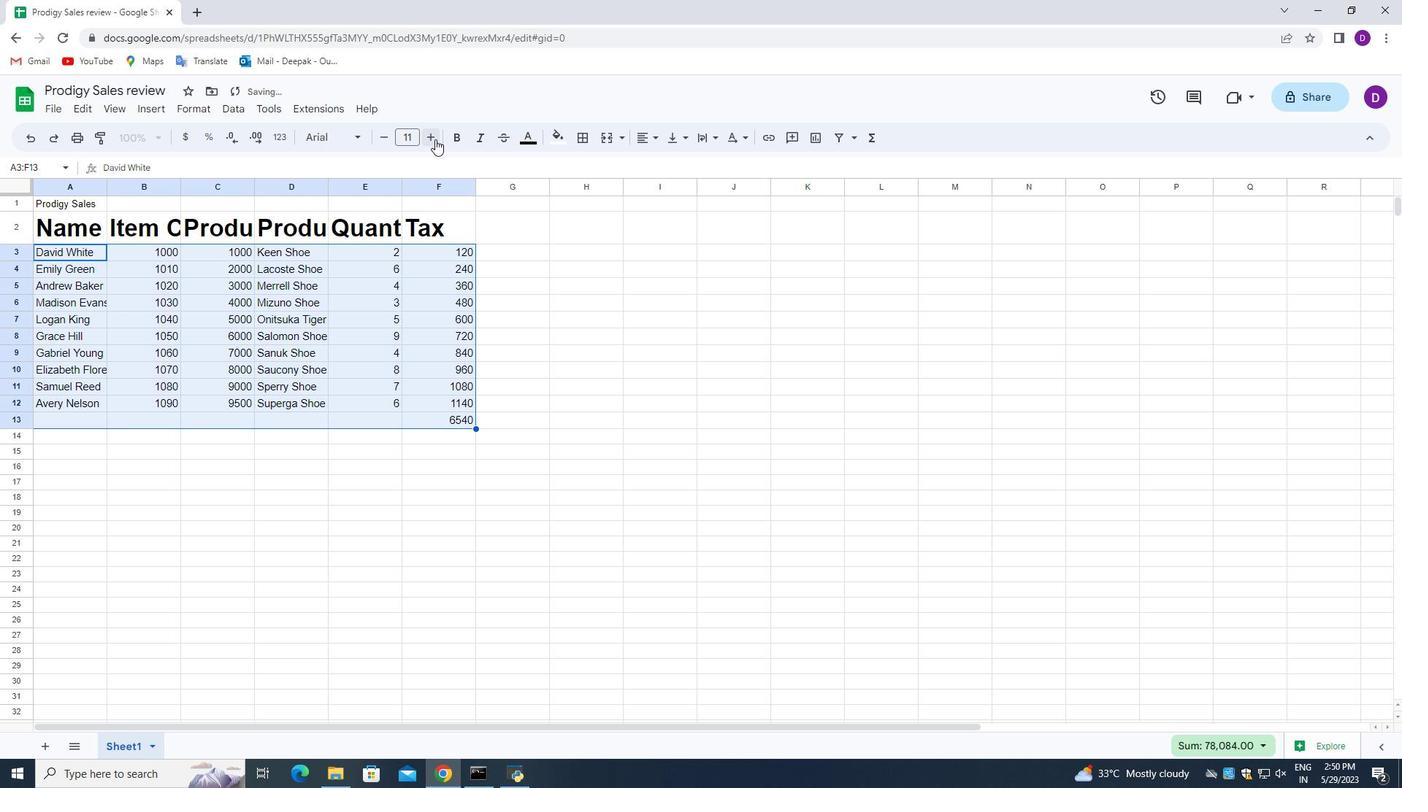 
Action: Mouse pressed left at (435, 139)
Screenshot: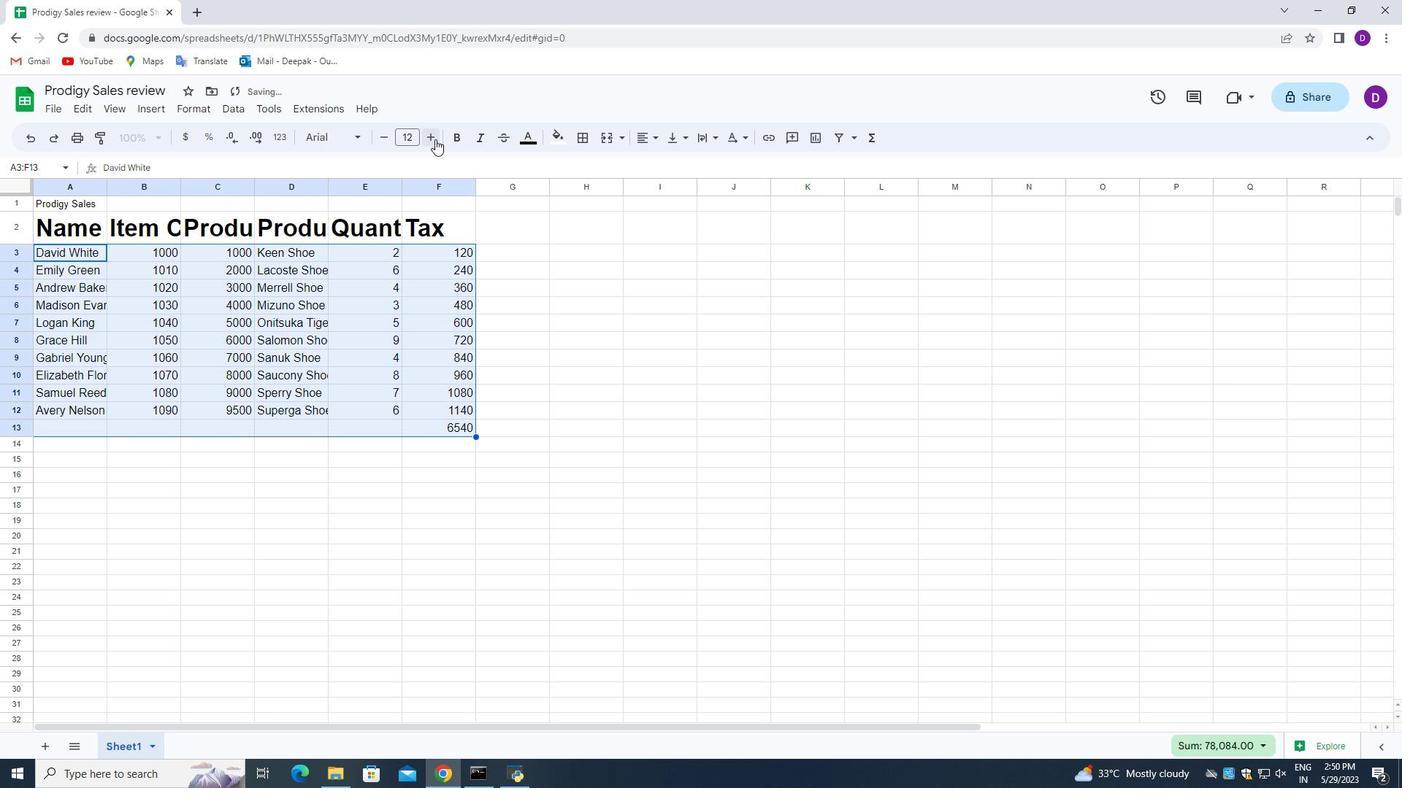 
Action: Mouse pressed left at (435, 139)
Screenshot: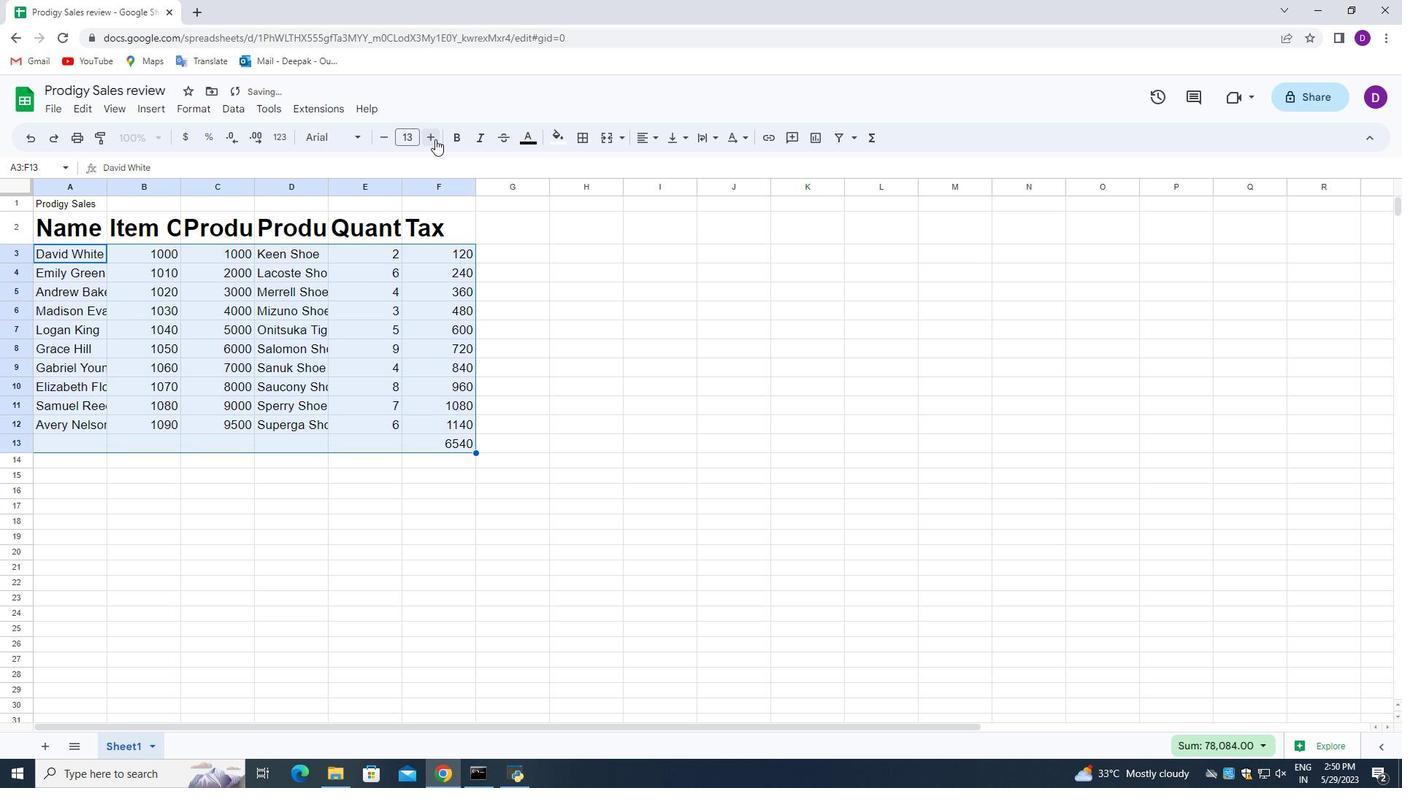 
Action: Mouse pressed left at (435, 139)
Screenshot: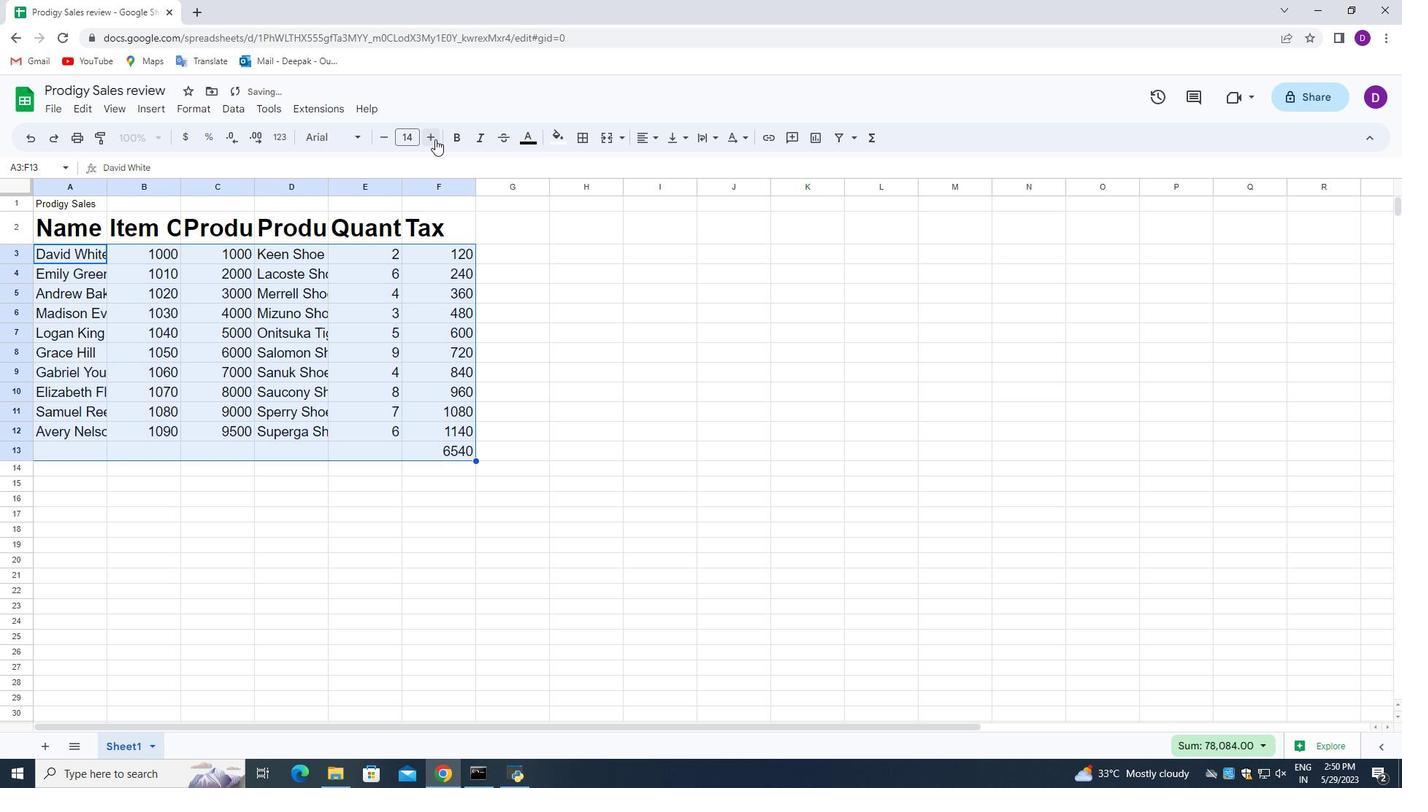 
Action: Mouse pressed left at (435, 139)
Screenshot: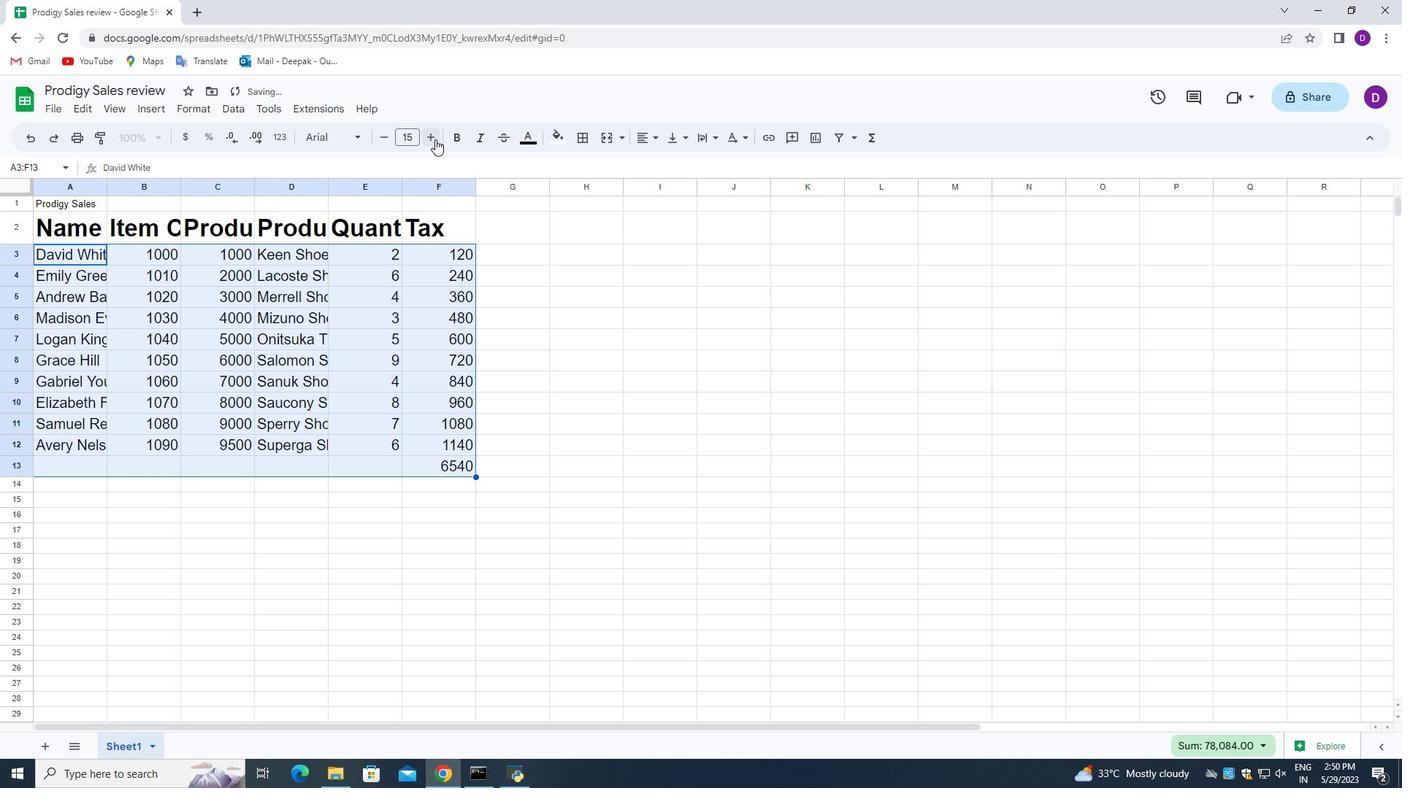 
Action: Mouse pressed left at (435, 139)
Screenshot: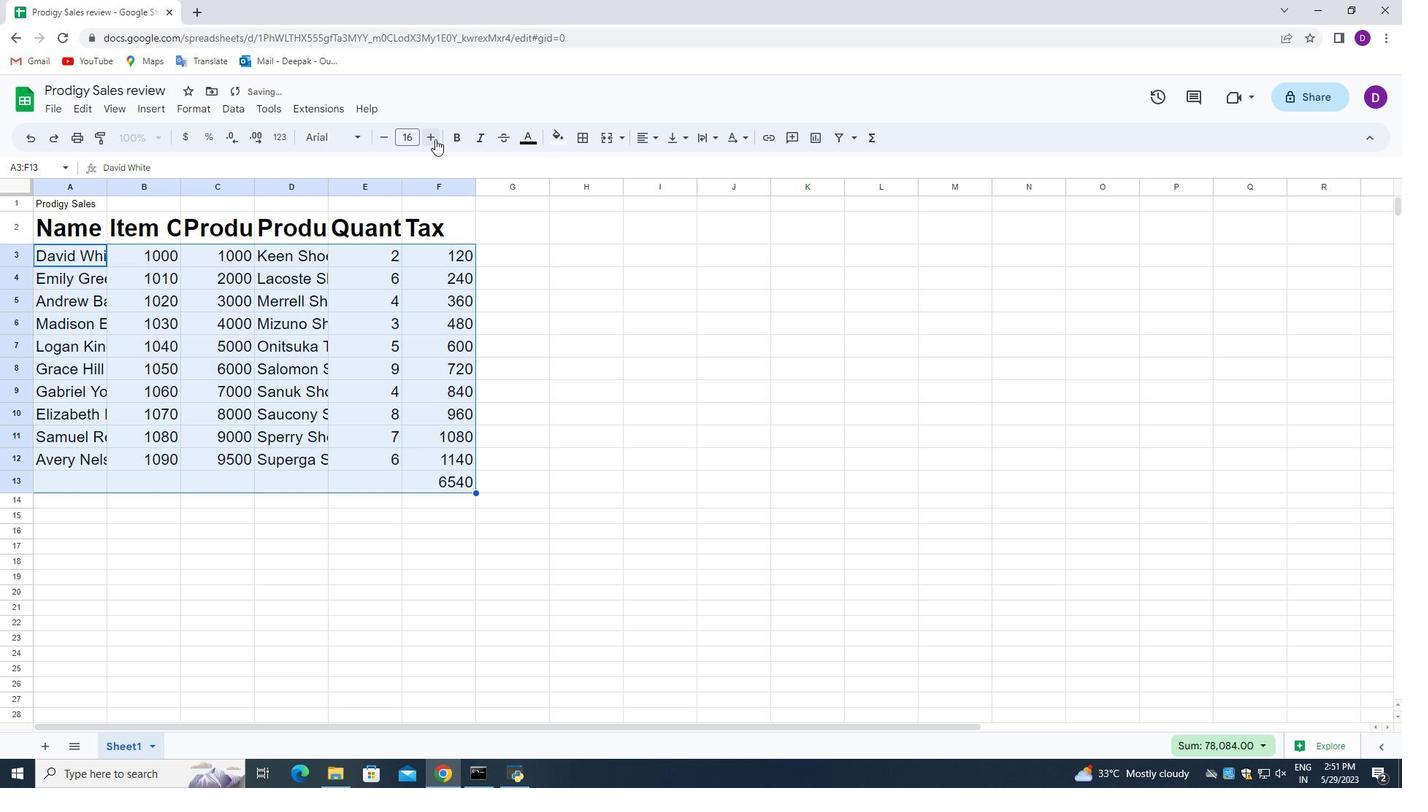 
Action: Mouse pressed left at (435, 139)
Screenshot: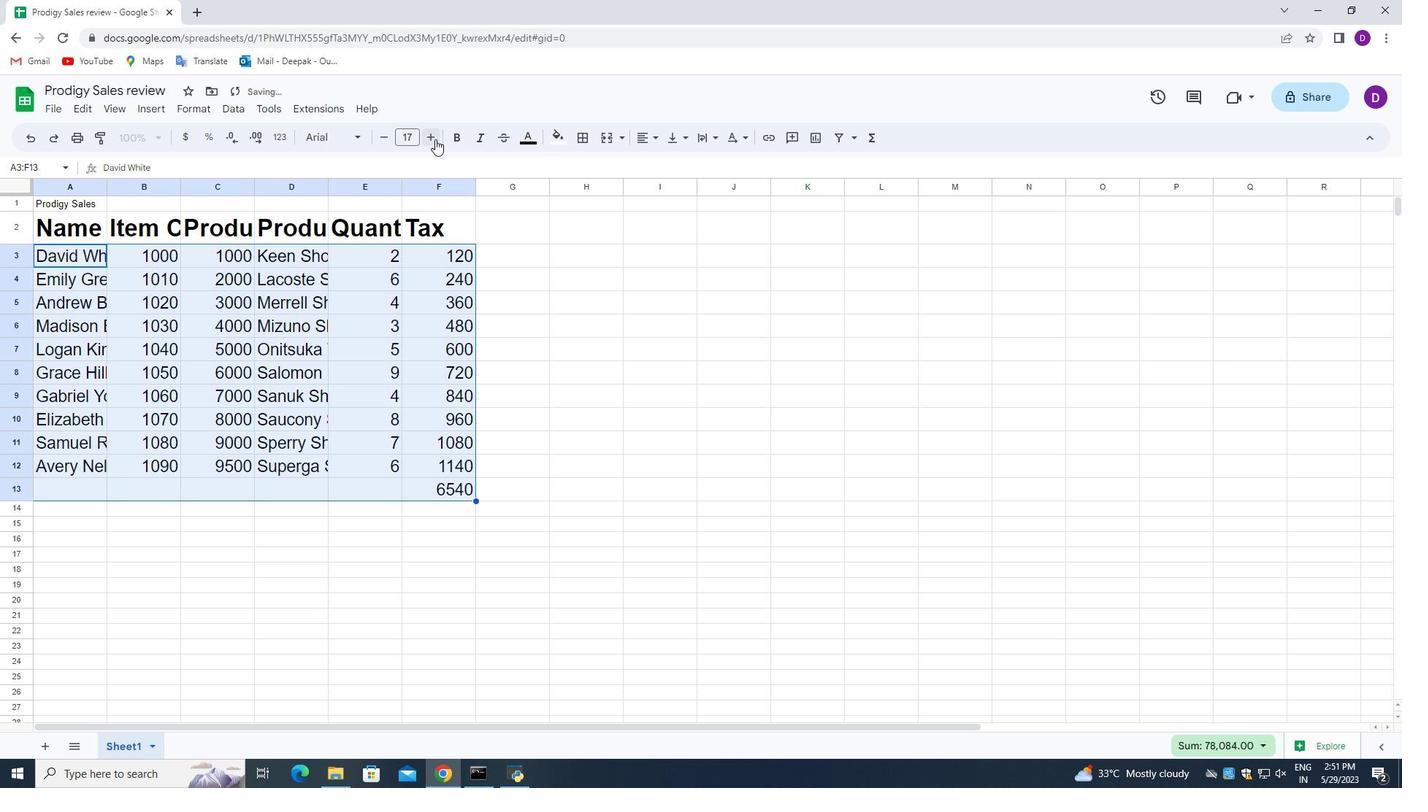 
Action: Mouse moved to (553, 383)
Screenshot: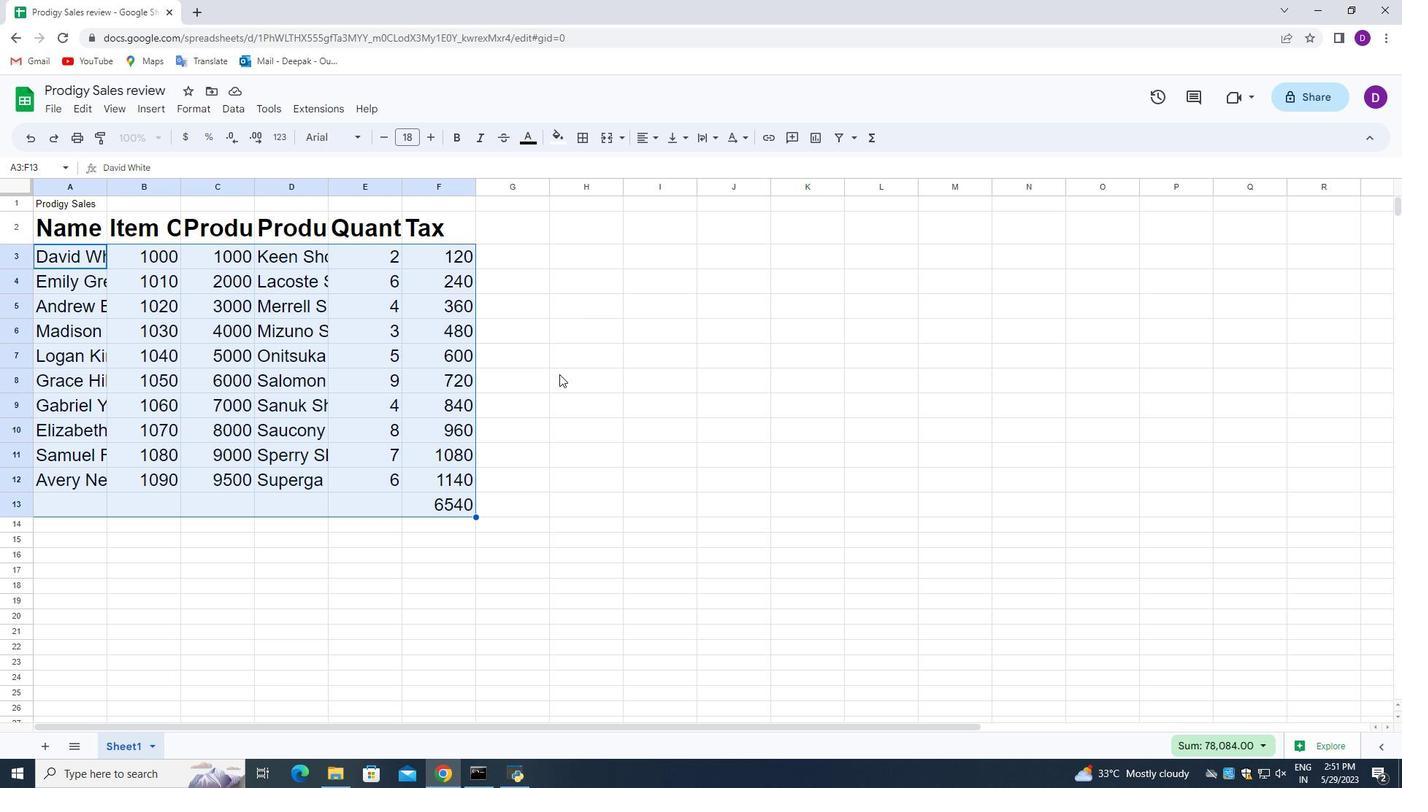 
Action: Mouse scrolled (553, 382) with delta (0, 0)
Screenshot: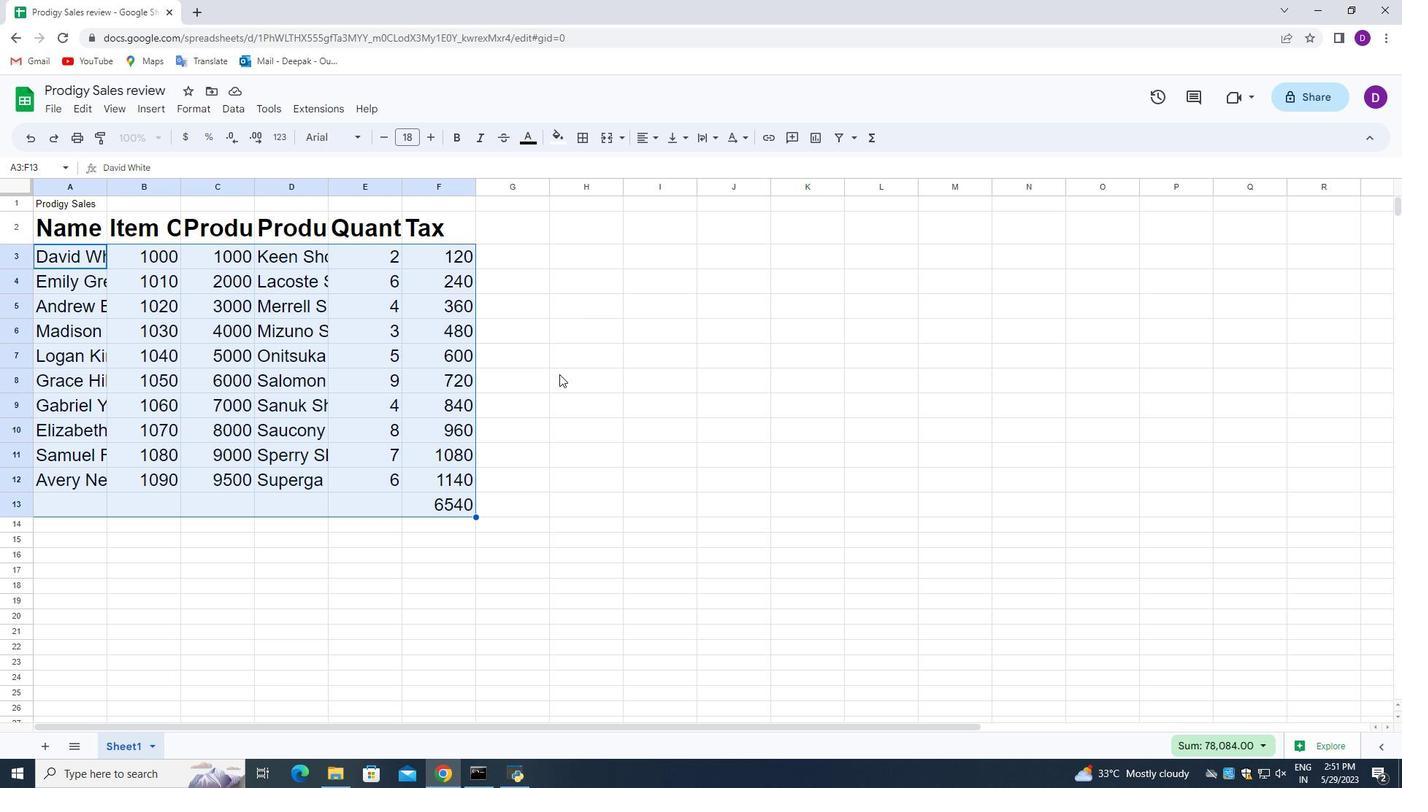 
Action: Mouse moved to (552, 384)
Screenshot: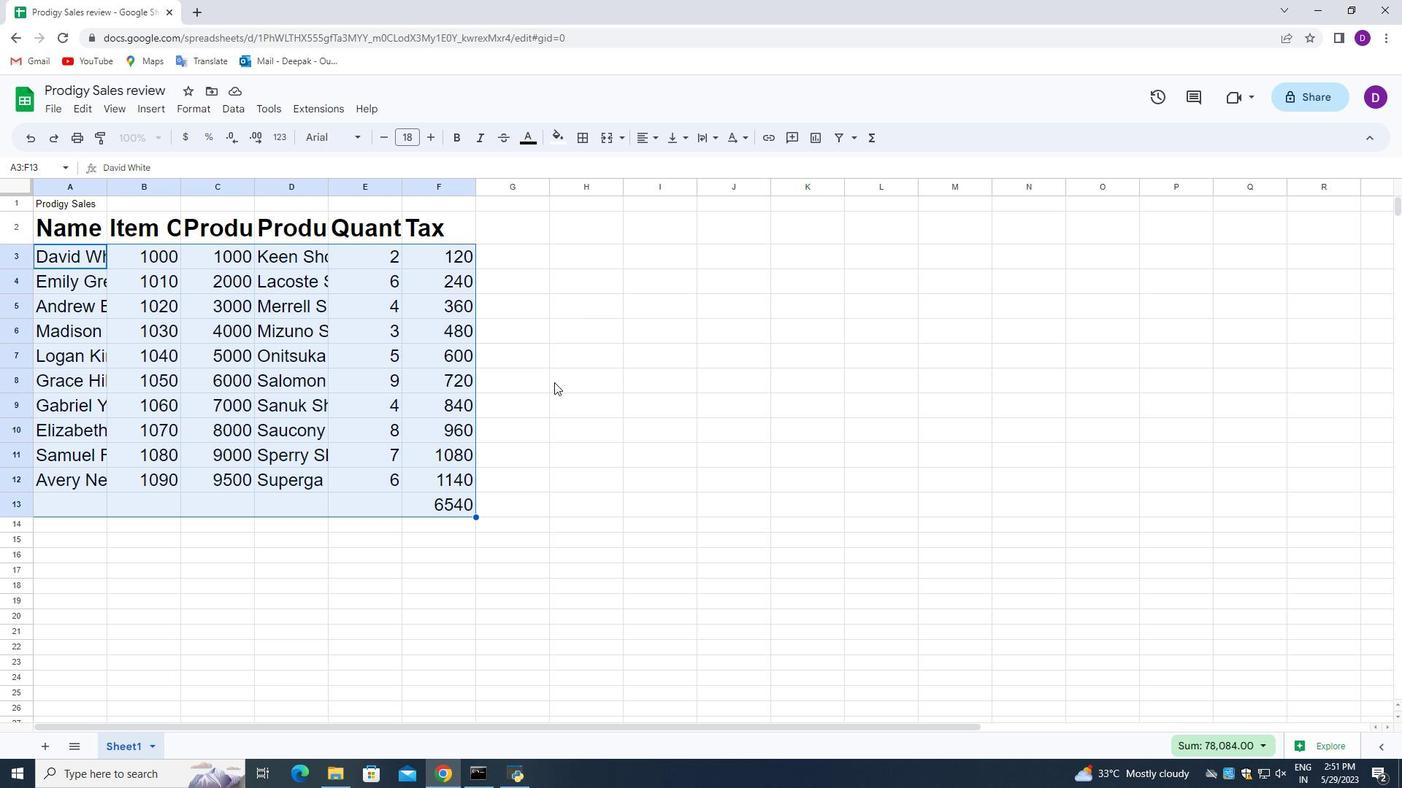 
Action: Mouse scrolled (552, 384) with delta (0, 0)
Screenshot: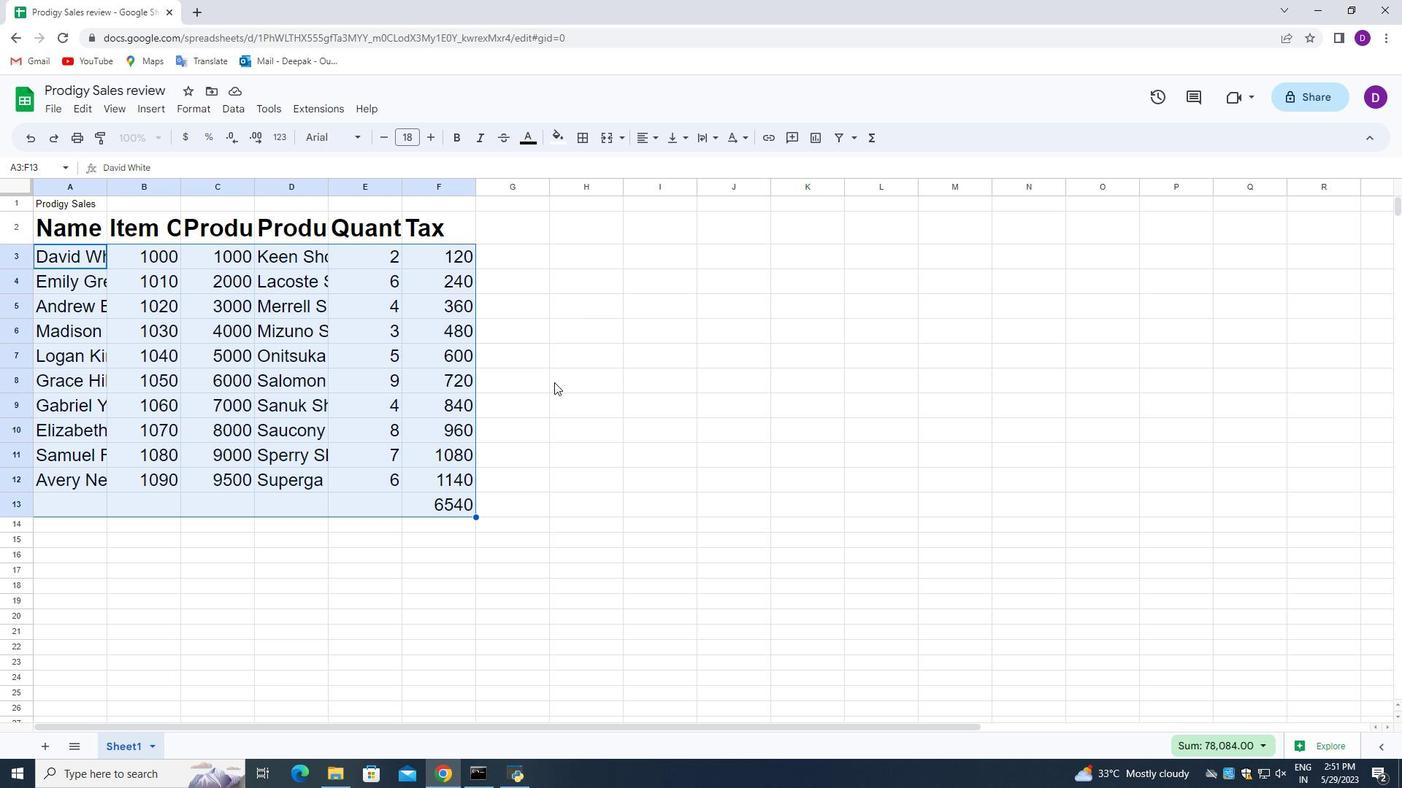 
Action: Mouse moved to (551, 387)
Screenshot: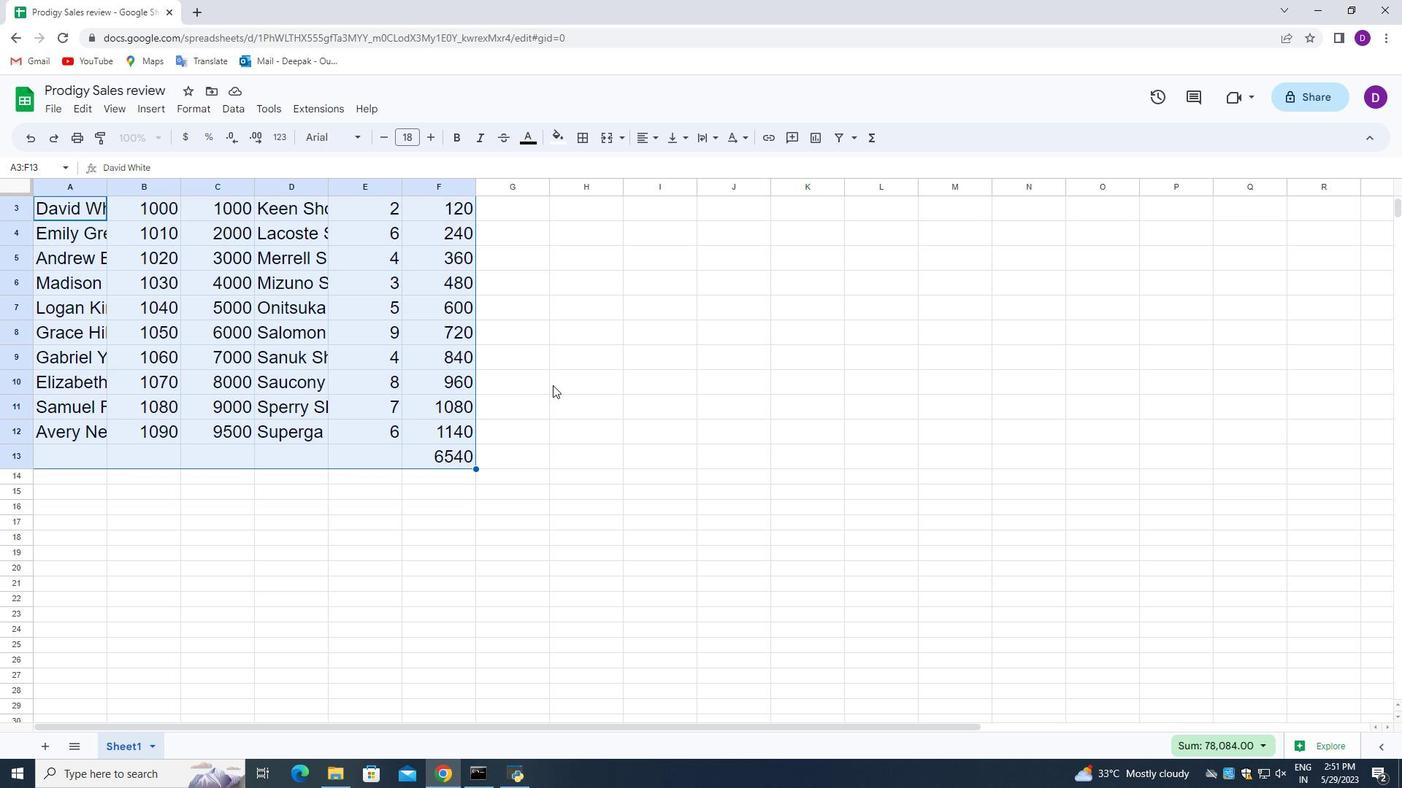 
Action: Mouse scrolled (551, 387) with delta (0, 0)
Screenshot: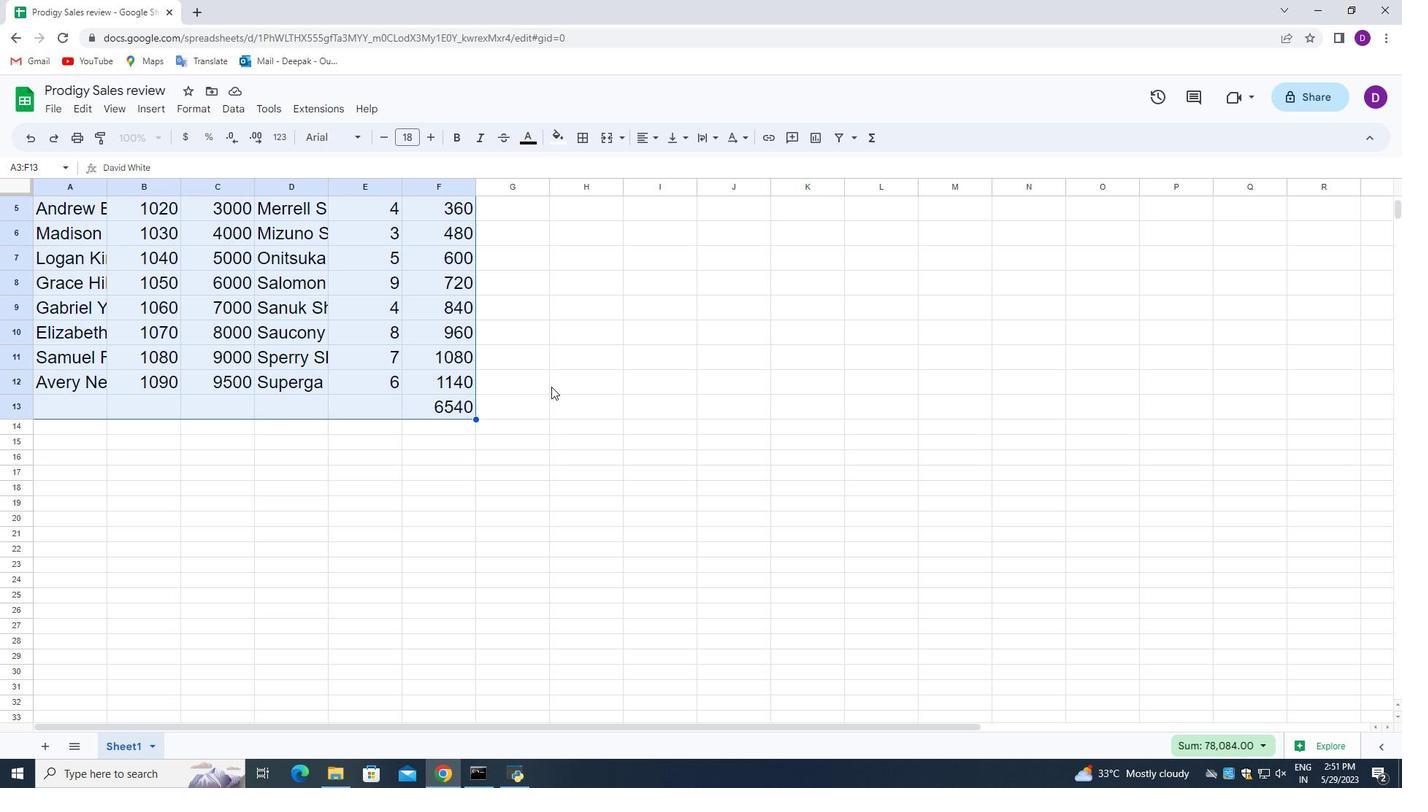 
Action: Mouse scrolled (551, 387) with delta (0, 0)
Screenshot: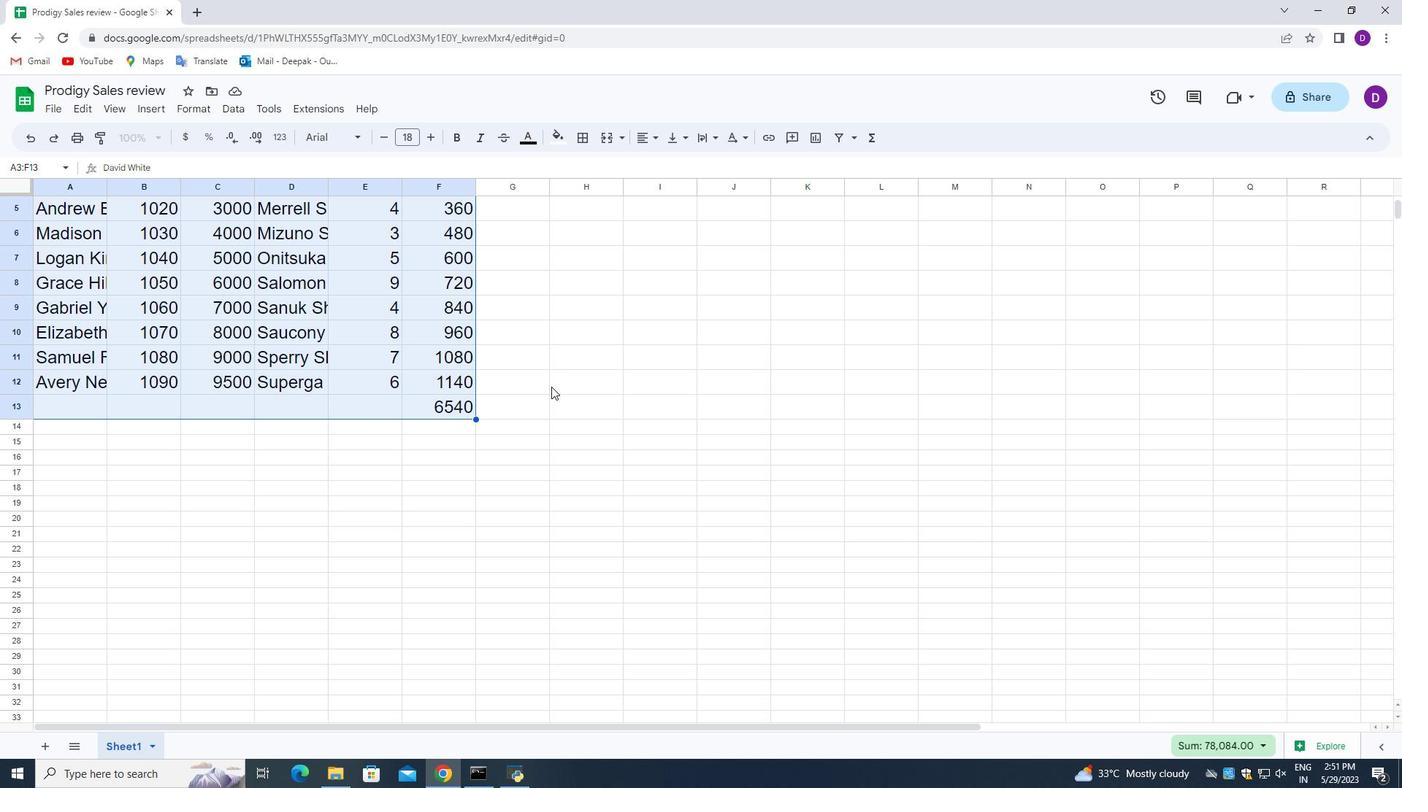 
Action: Mouse scrolled (551, 387) with delta (0, 0)
Screenshot: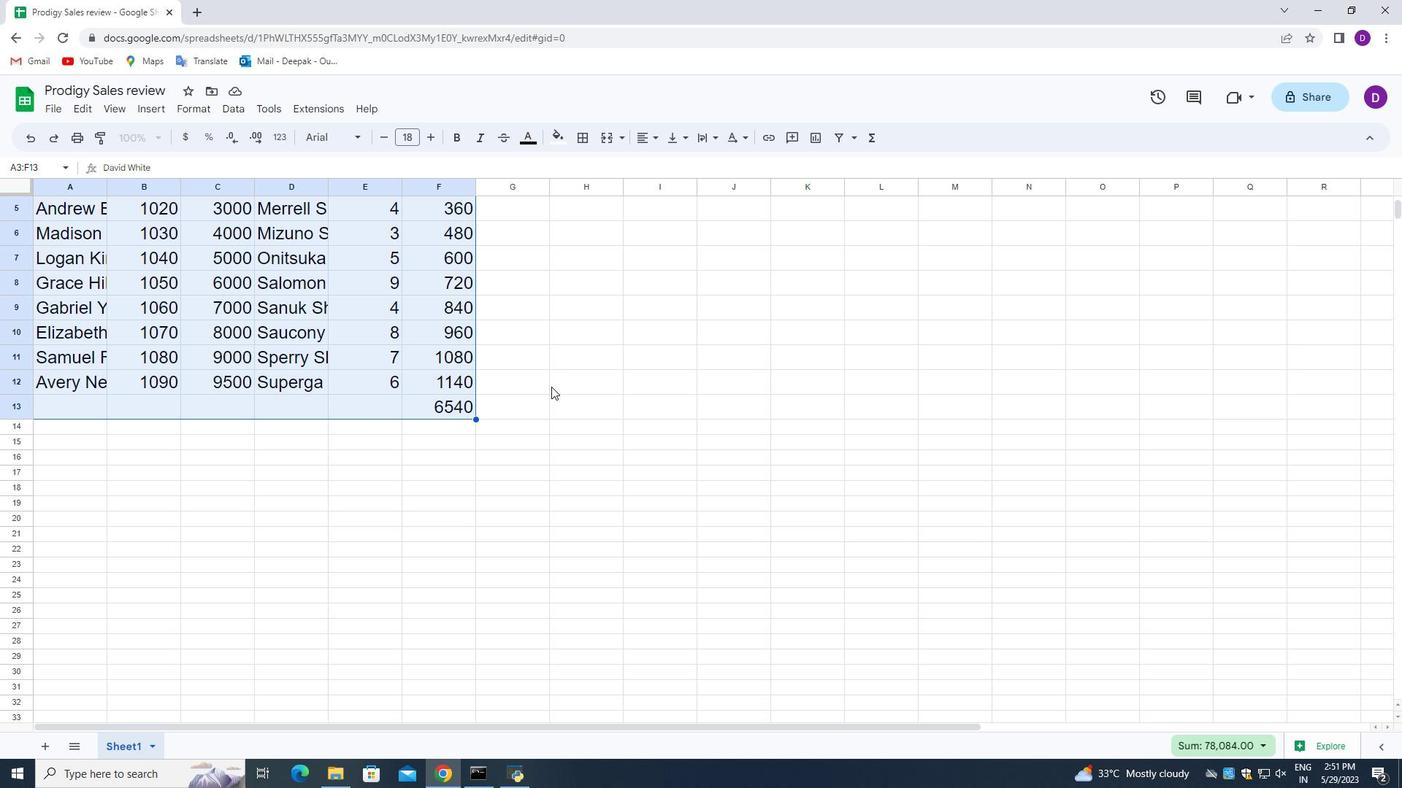 
Action: Mouse moved to (580, 395)
Screenshot: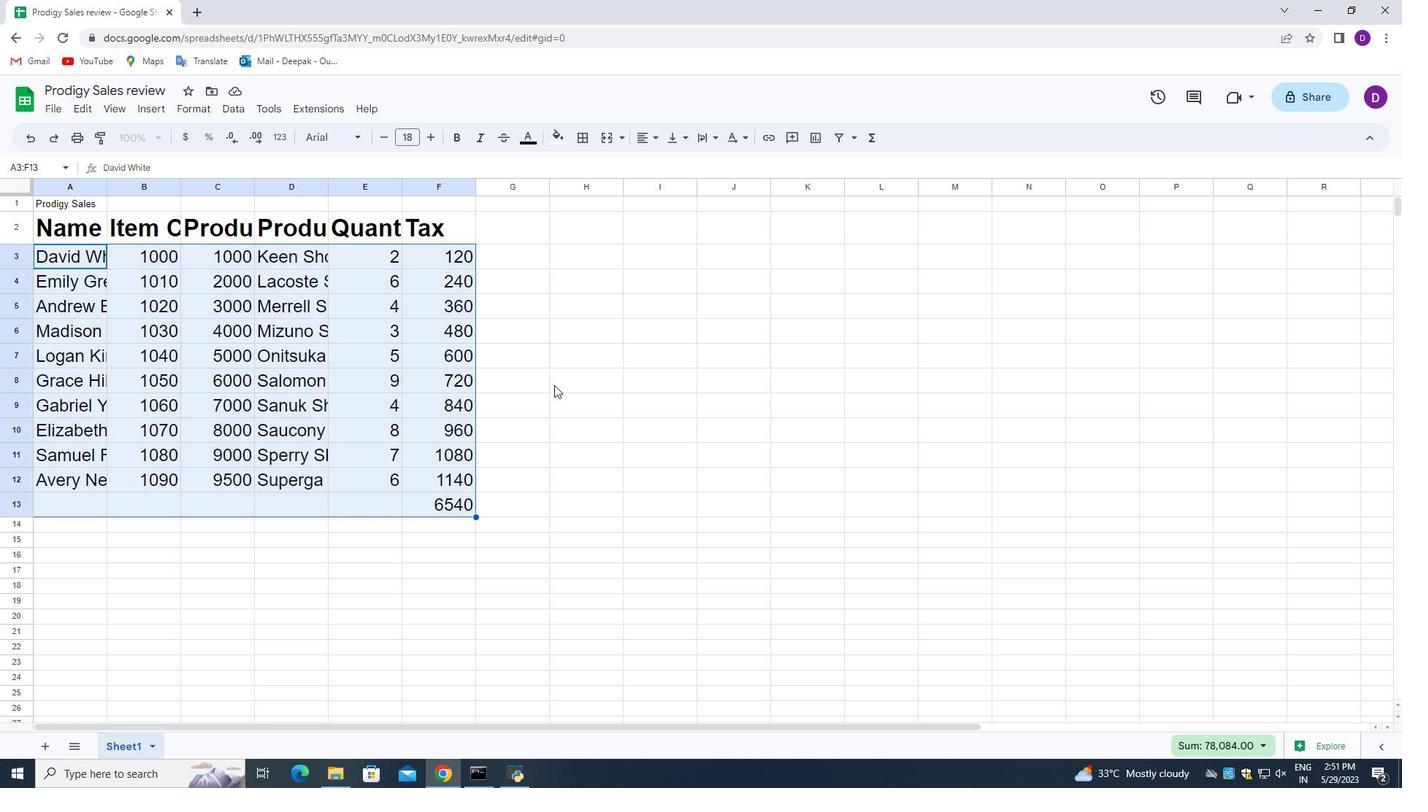 
Action: Mouse scrolled (580, 395) with delta (0, 0)
Screenshot: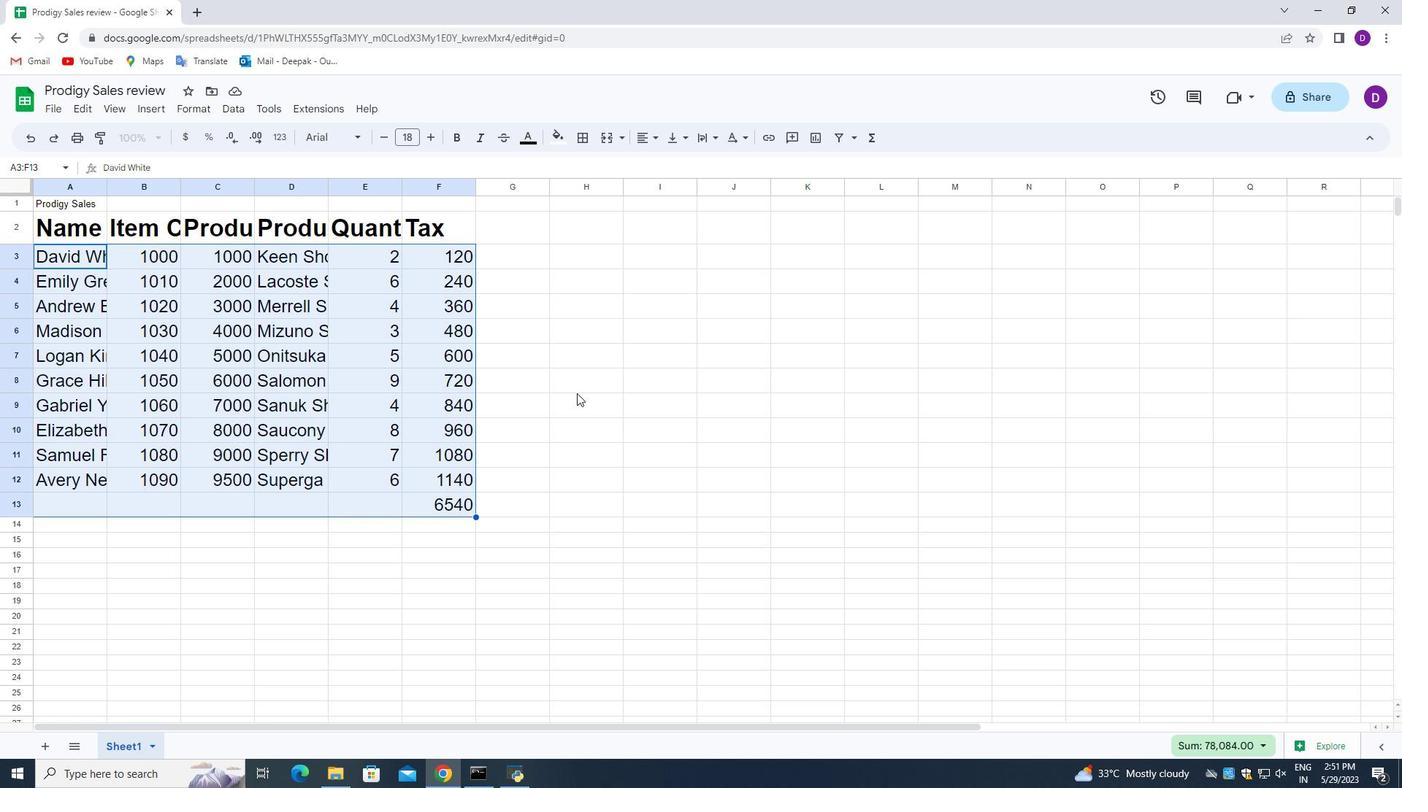 
Action: Mouse moved to (581, 395)
Screenshot: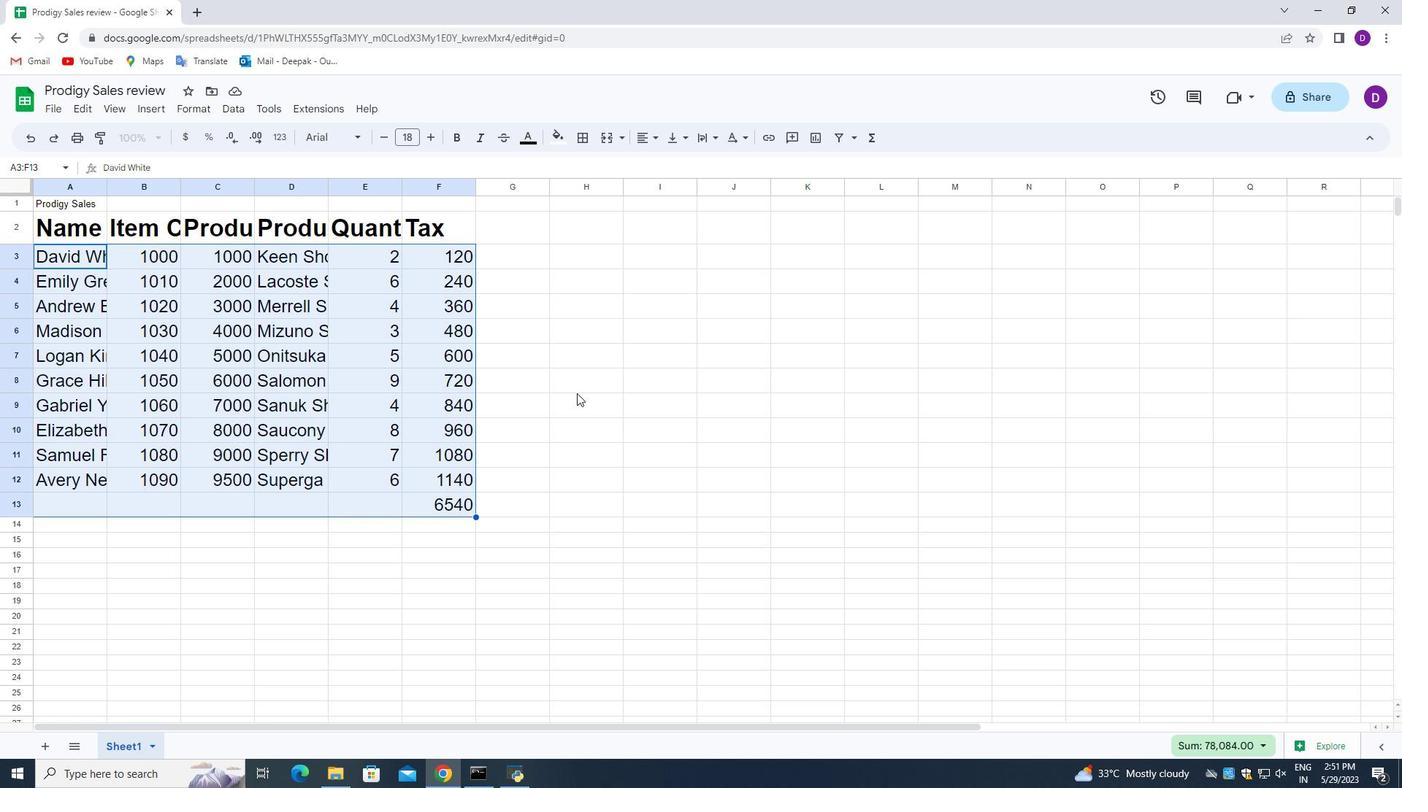 
Action: Mouse scrolled (581, 395) with delta (0, 0)
Screenshot: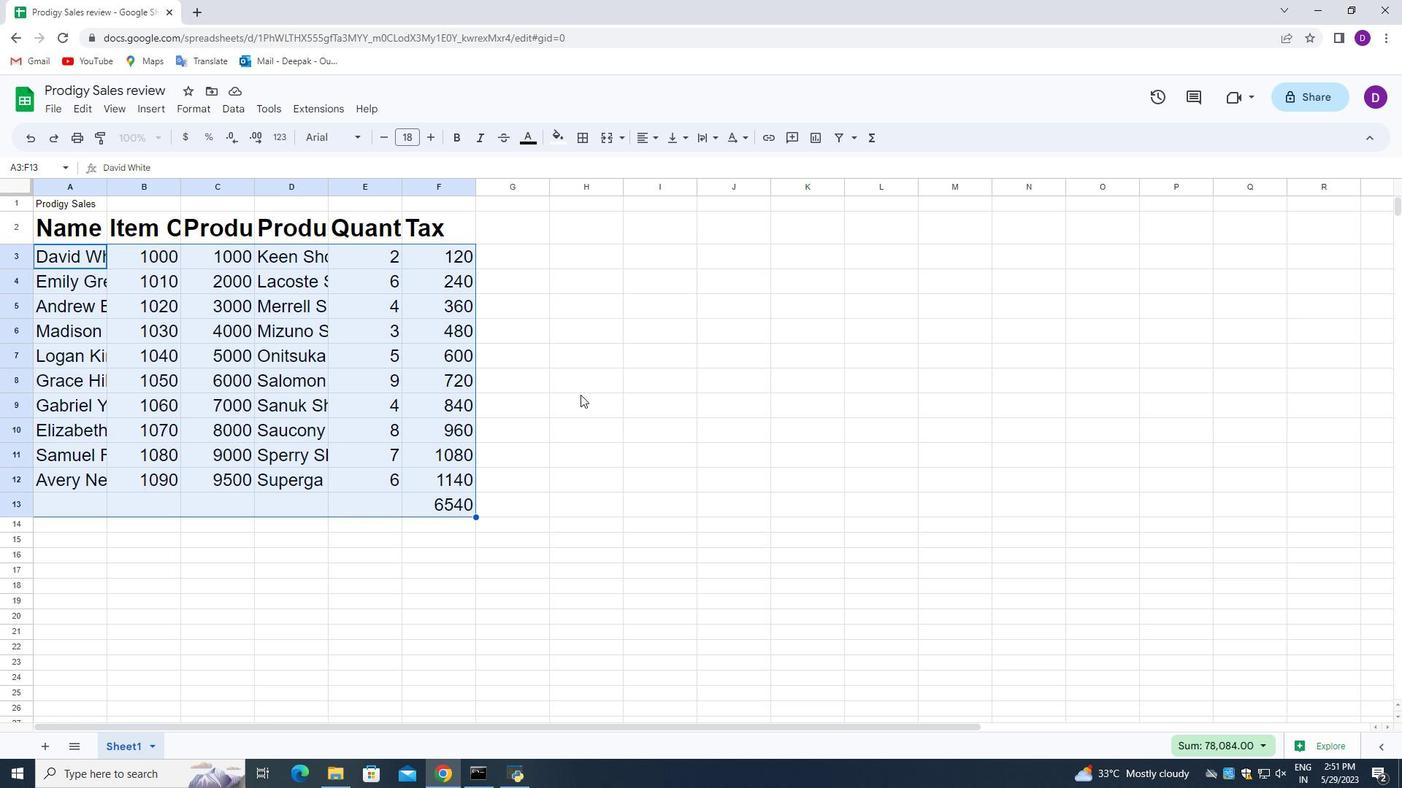 
Action: Mouse moved to (602, 428)
Screenshot: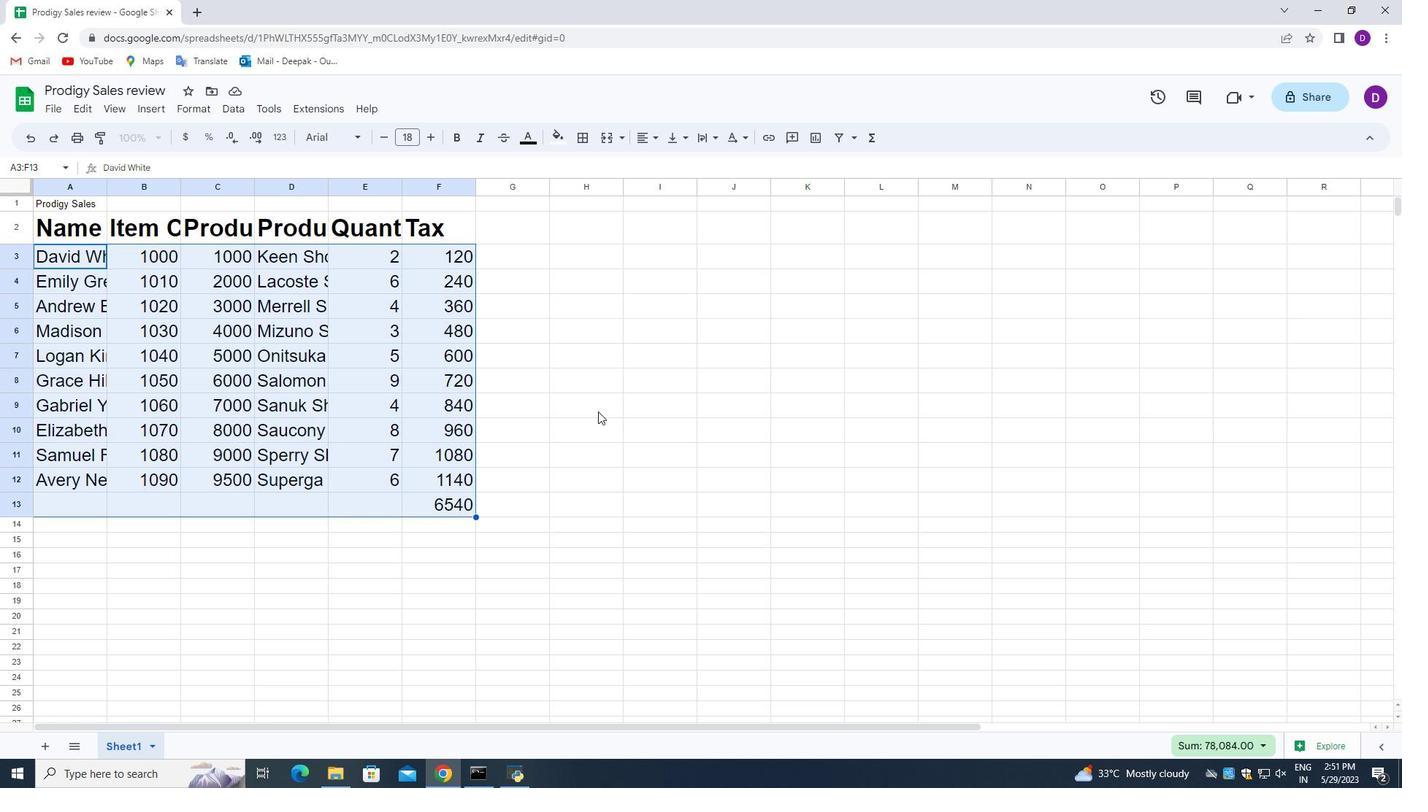 
Action: Mouse scrolled (602, 429) with delta (0, 0)
Screenshot: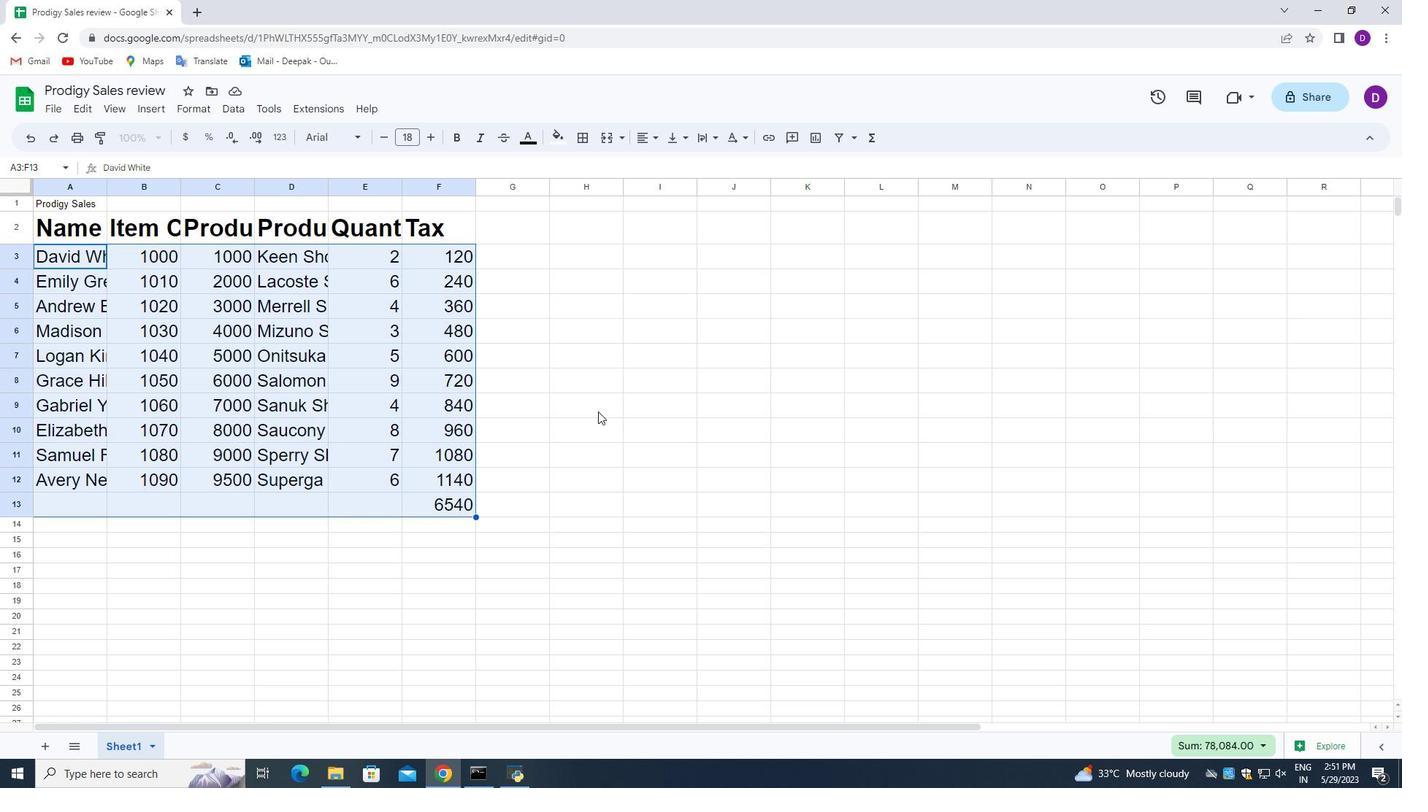 
Action: Mouse moved to (603, 429)
Screenshot: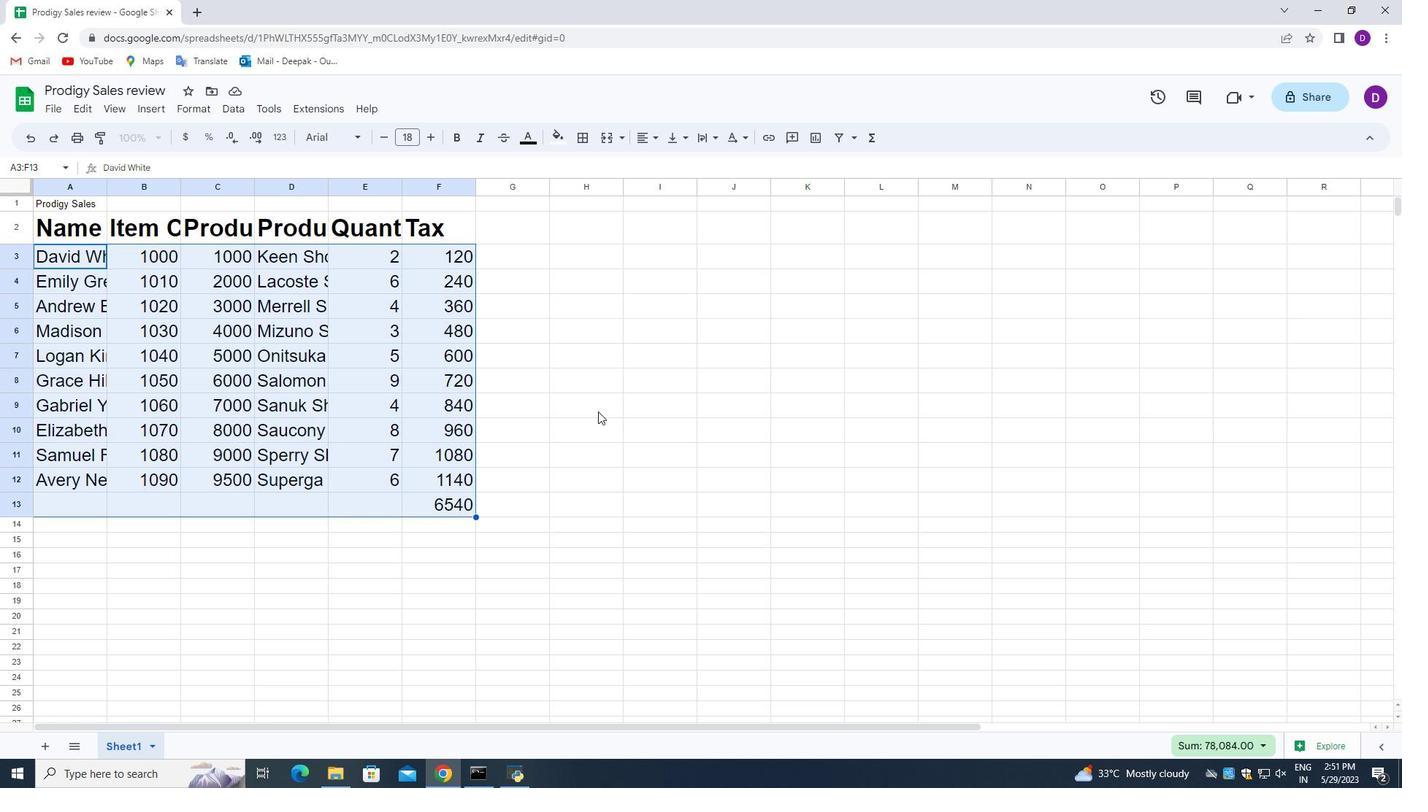 
Action: Mouse scrolled (603, 430) with delta (0, 0)
Screenshot: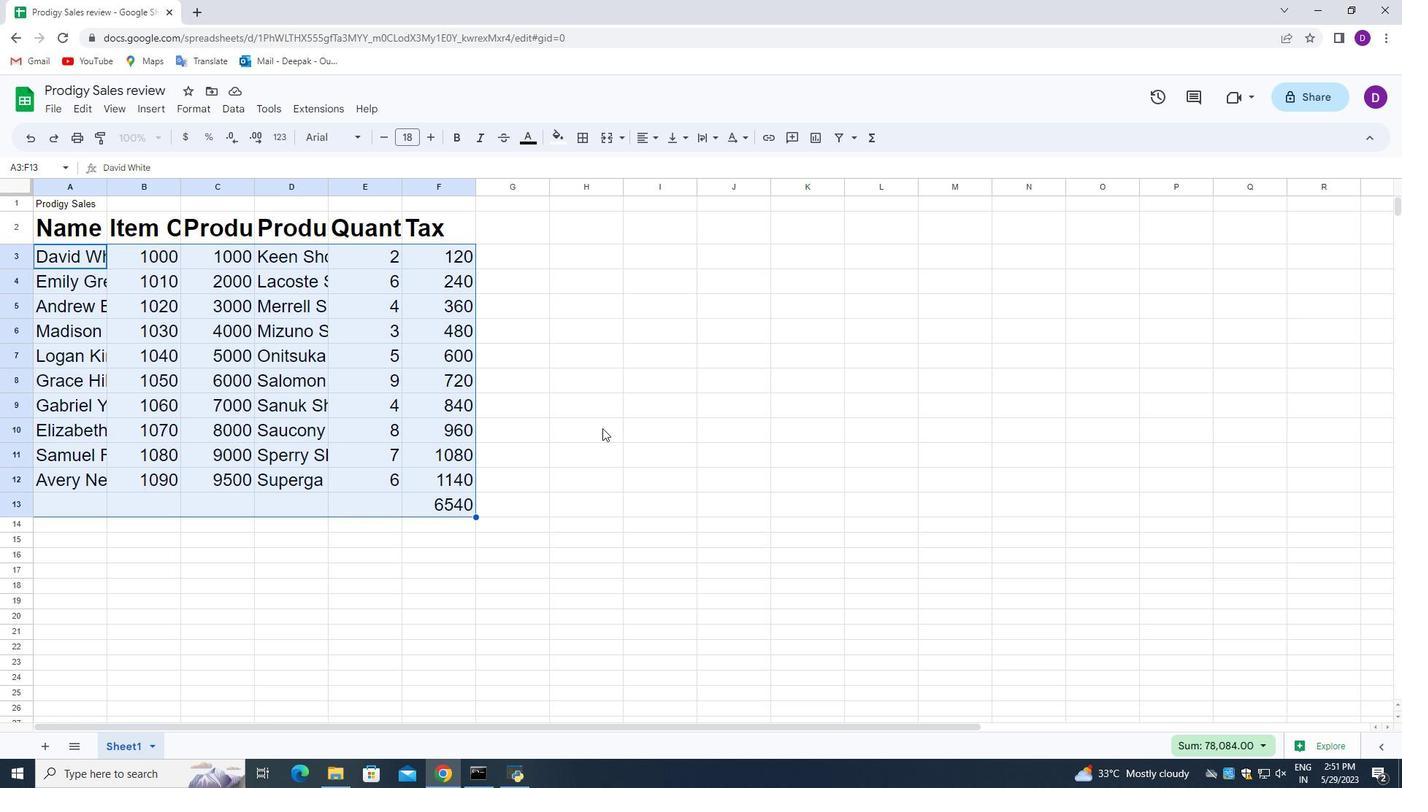 
Action: Mouse scrolled (603, 430) with delta (0, 0)
Screenshot: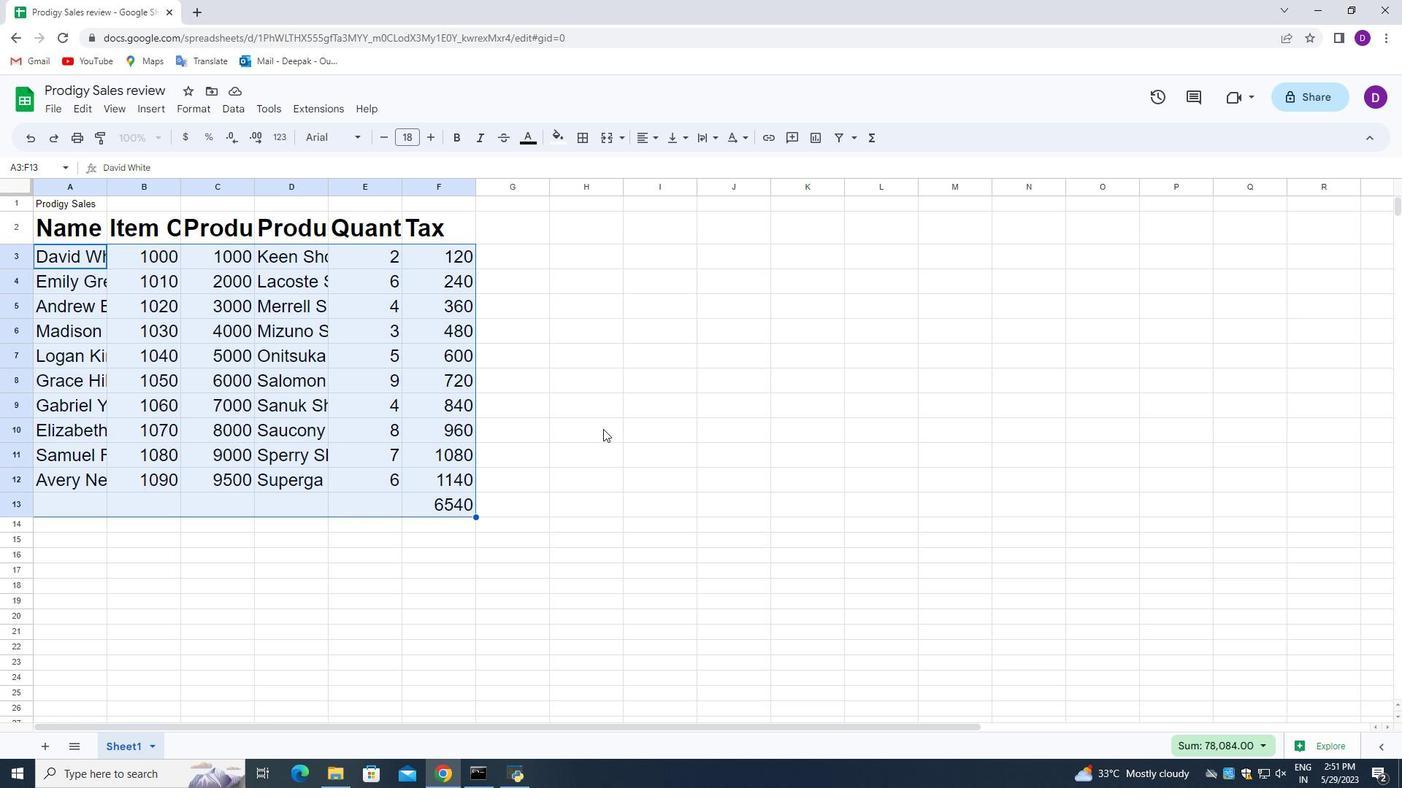 
Action: Mouse moved to (545, 390)
Screenshot: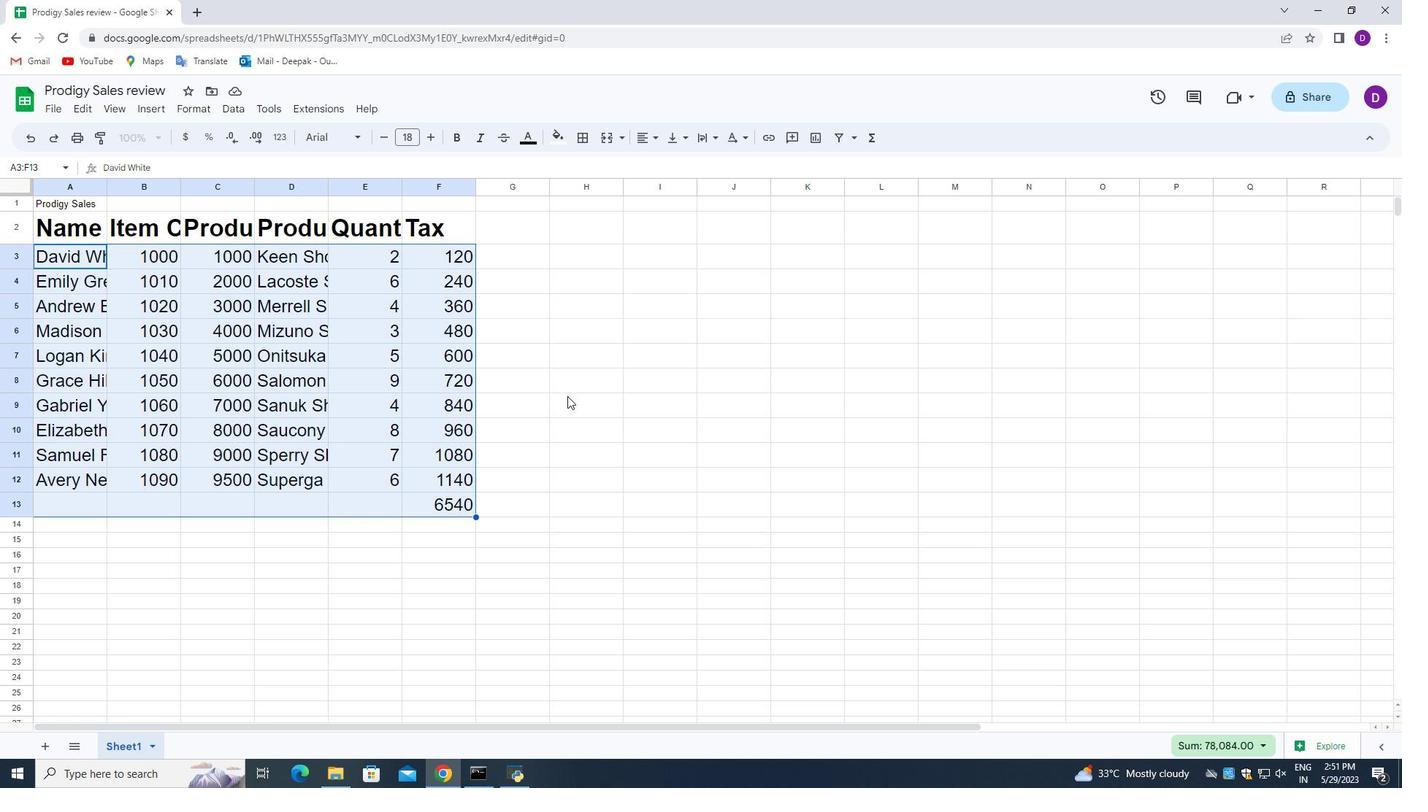 
Action: Mouse scrolled (545, 390) with delta (0, 0)
Screenshot: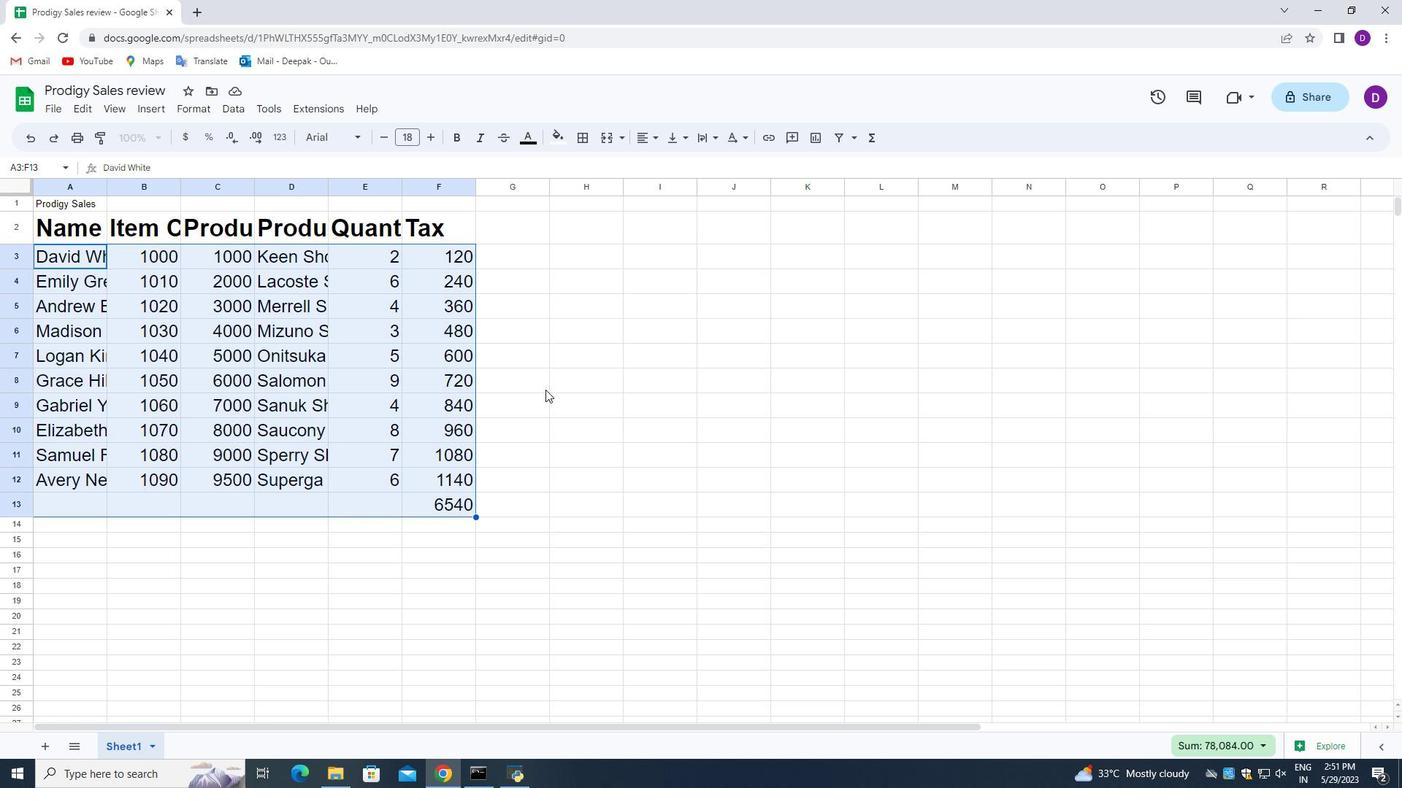 
Action: Mouse scrolled (545, 390) with delta (0, 0)
Screenshot: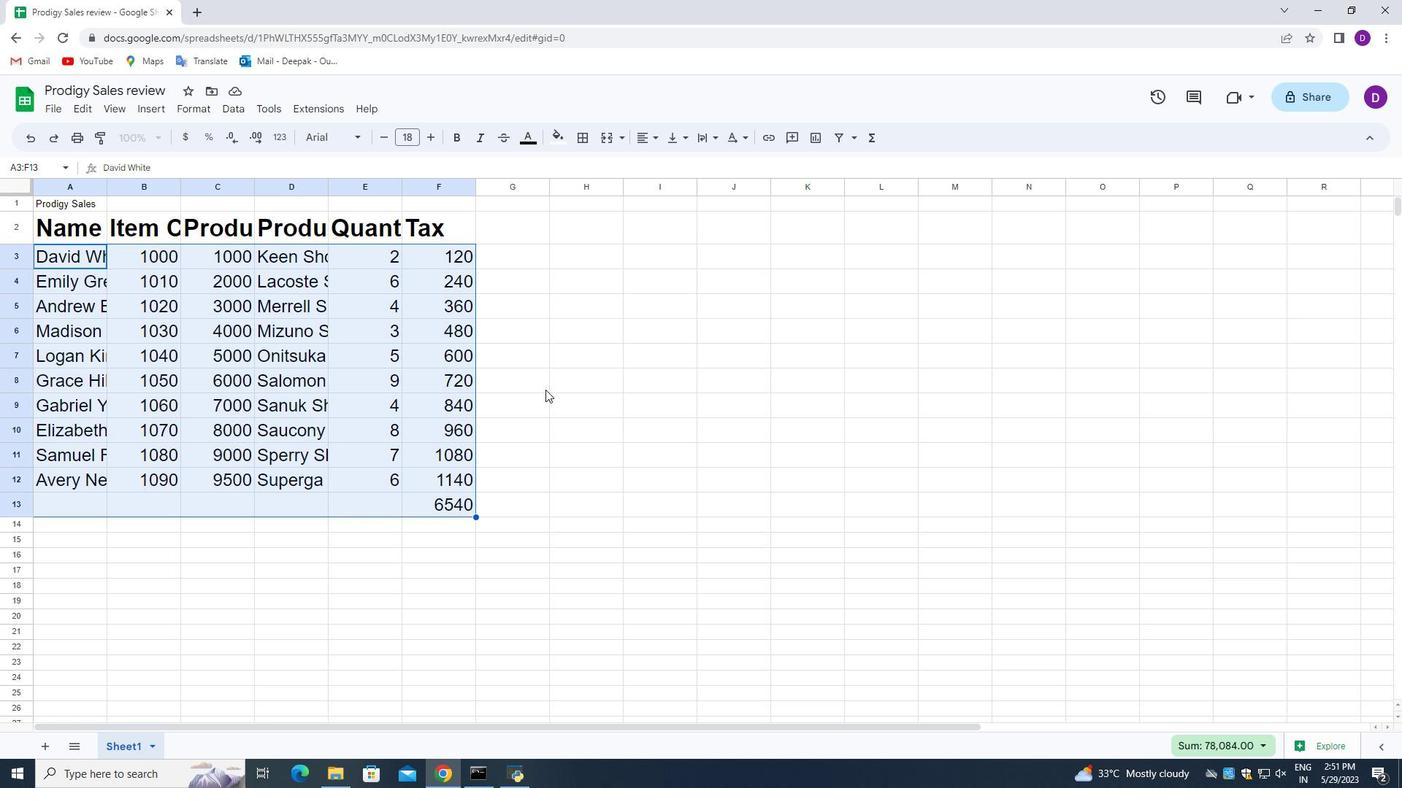 
Action: Mouse scrolled (545, 390) with delta (0, 0)
Screenshot: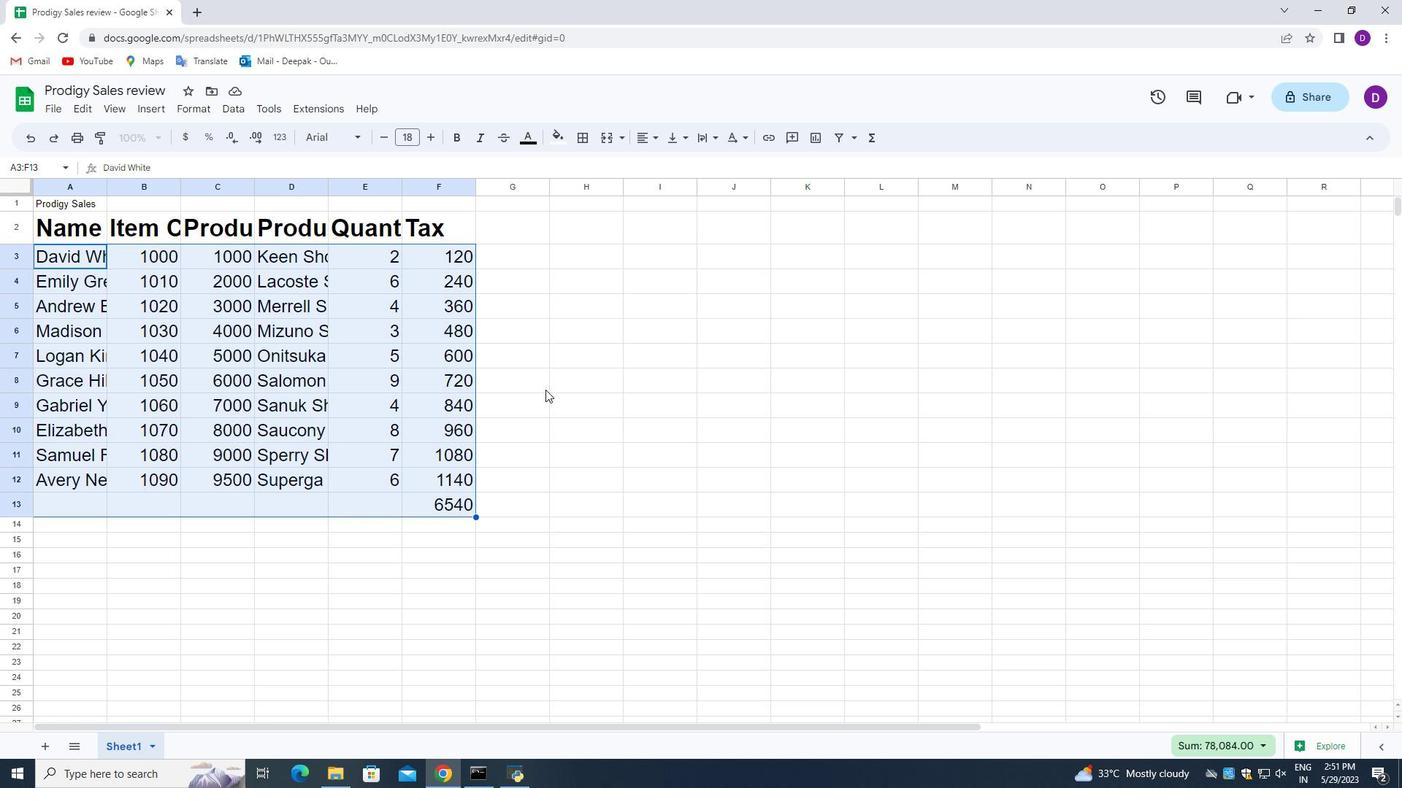 
Action: Mouse scrolled (545, 390) with delta (0, 0)
Screenshot: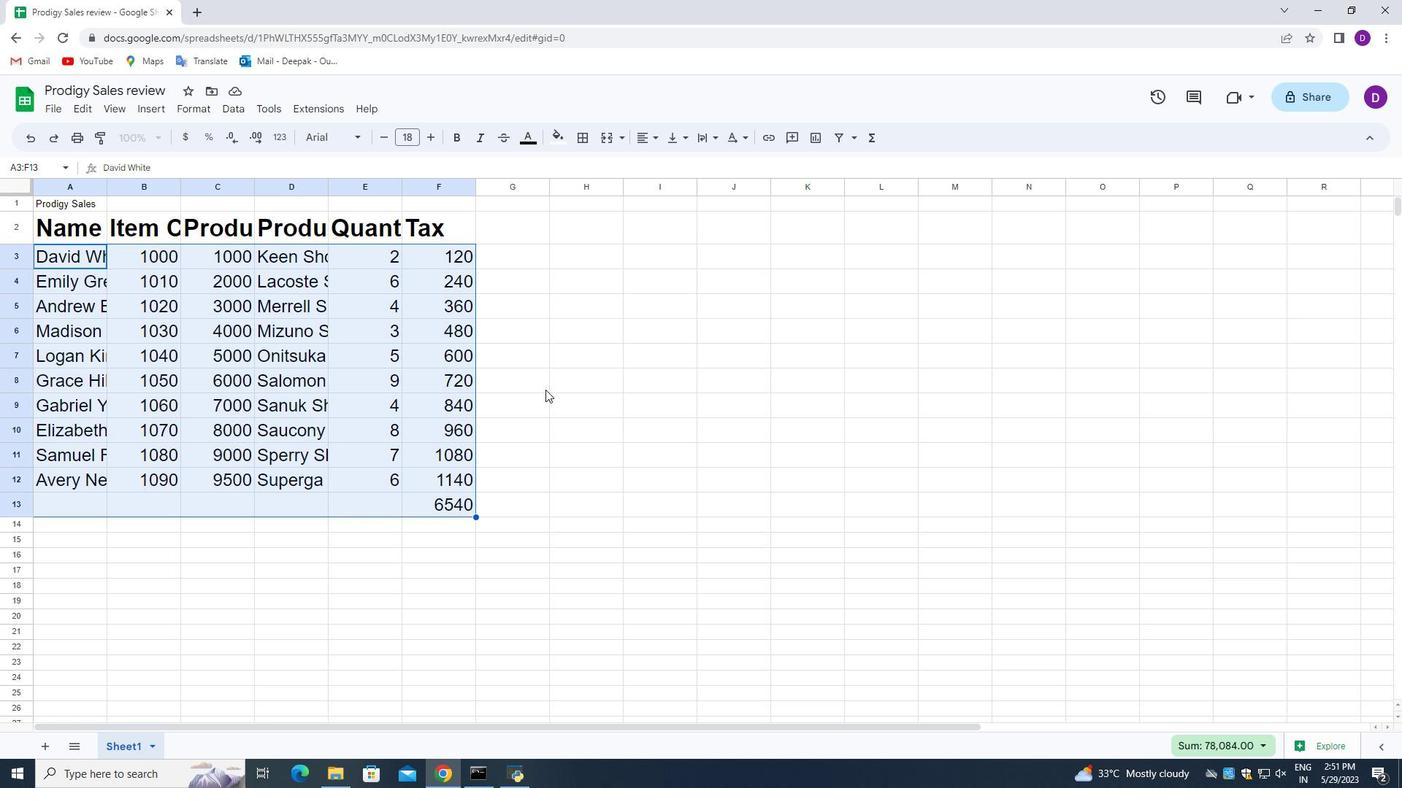 
Action: Mouse moved to (562, 417)
Screenshot: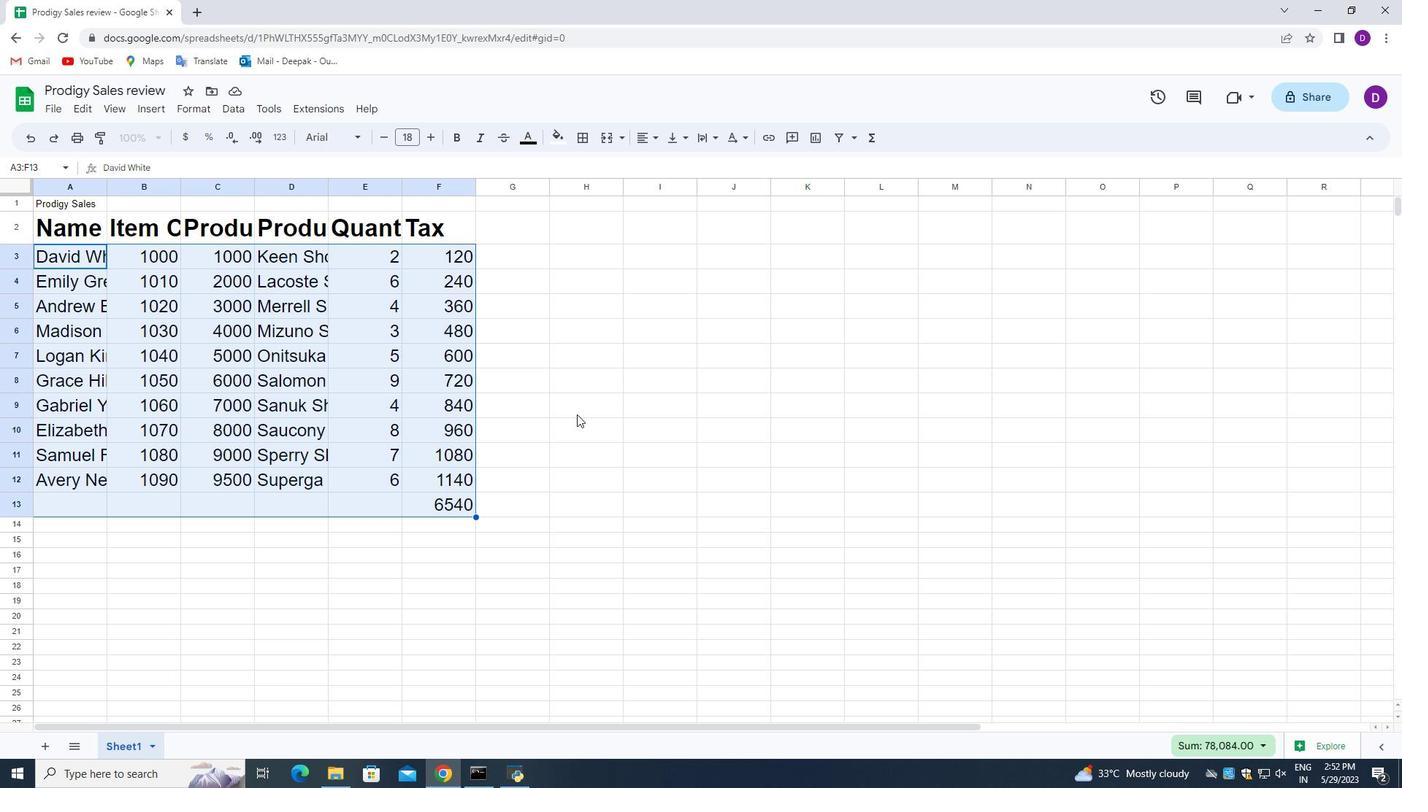 
Action: Mouse scrolled (562, 417) with delta (0, 0)
Screenshot: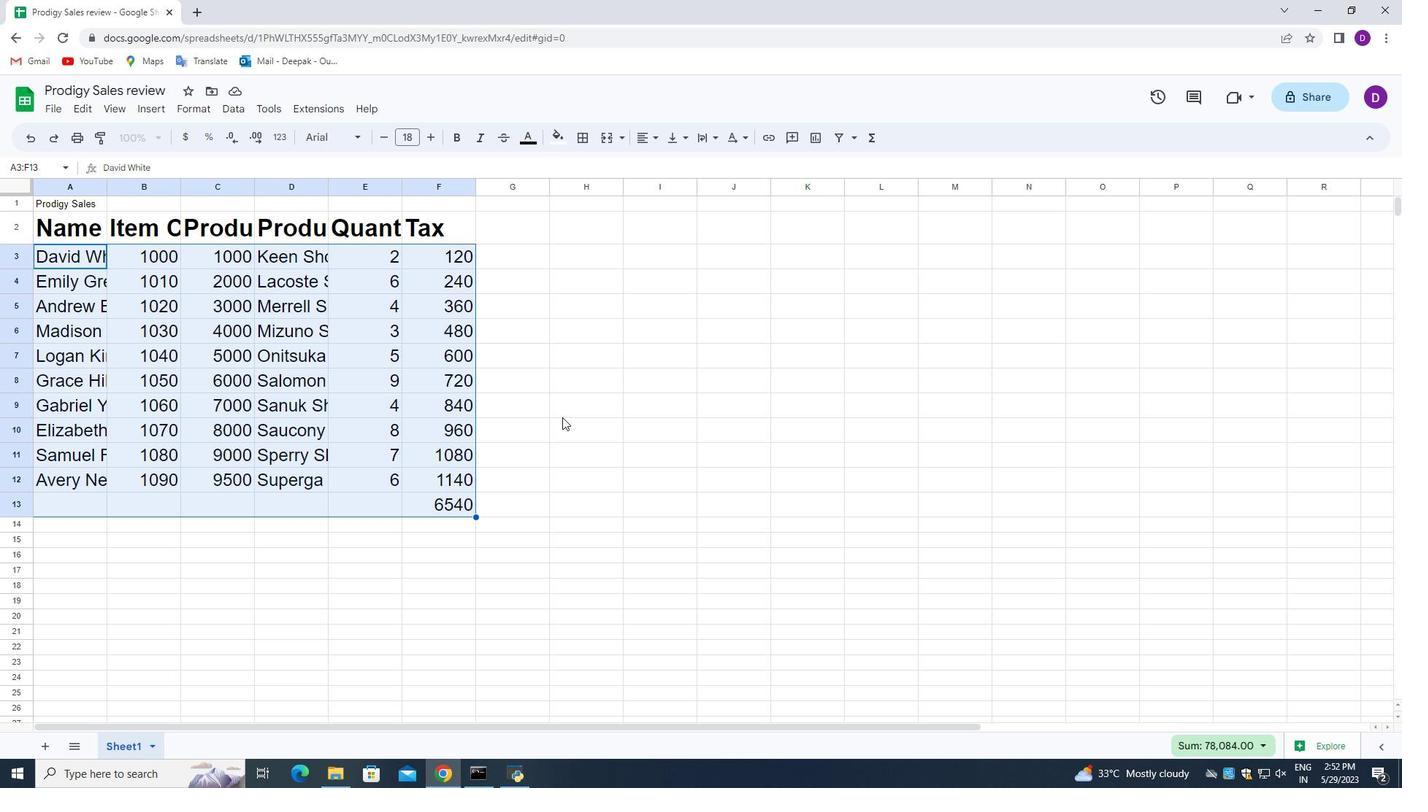 
Action: Mouse scrolled (562, 417) with delta (0, 0)
Screenshot: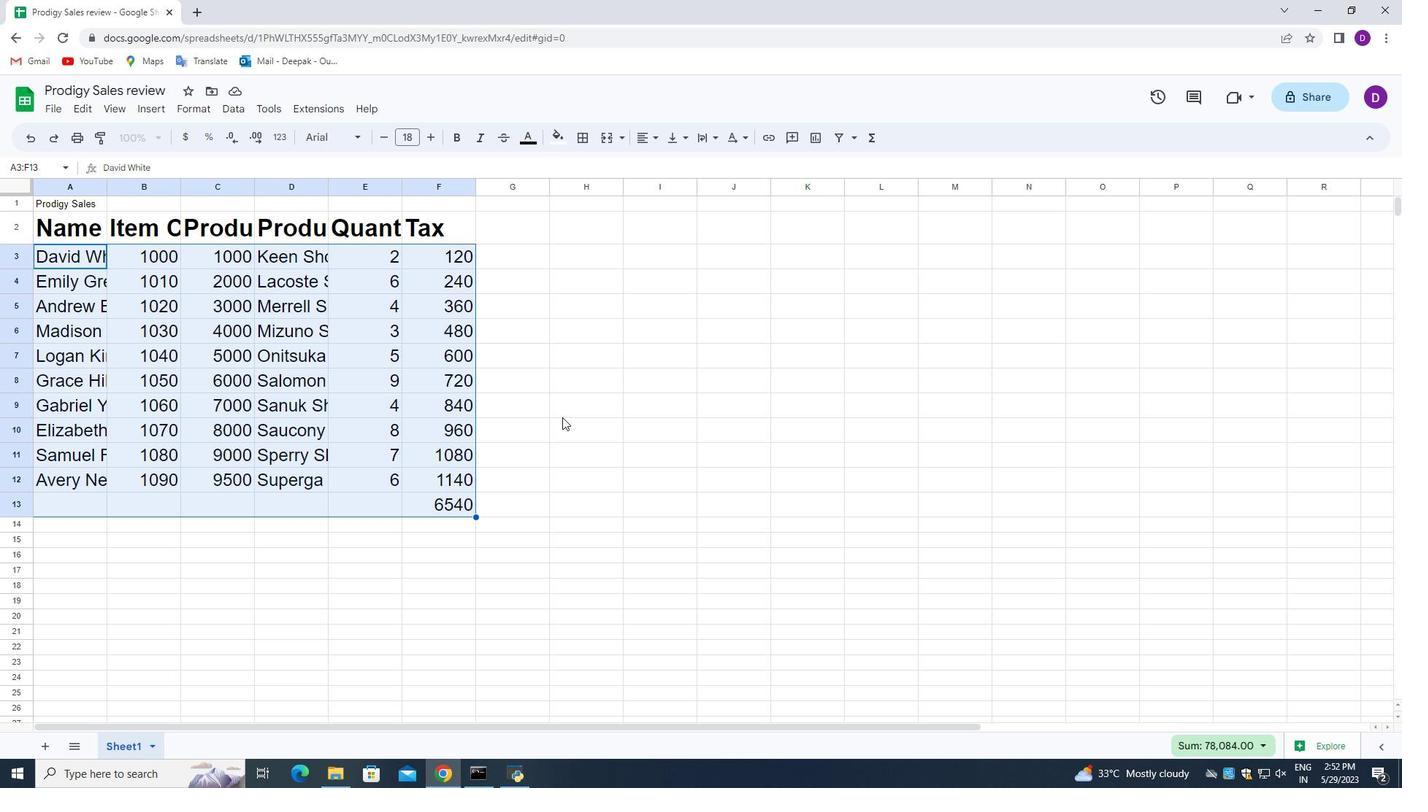 
Action: Mouse moved to (503, 424)
Screenshot: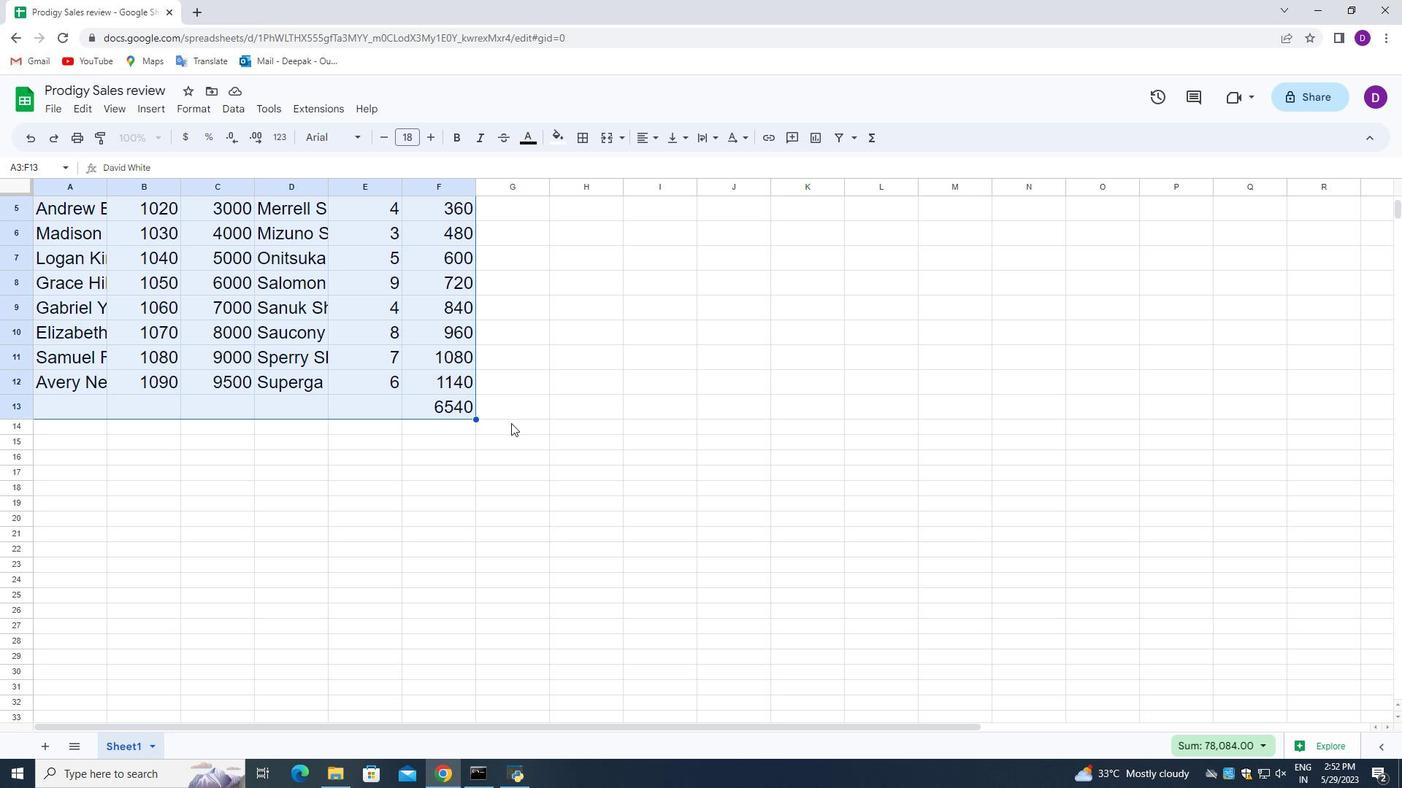 
Action: Mouse scrolled (503, 425) with delta (0, 0)
Screenshot: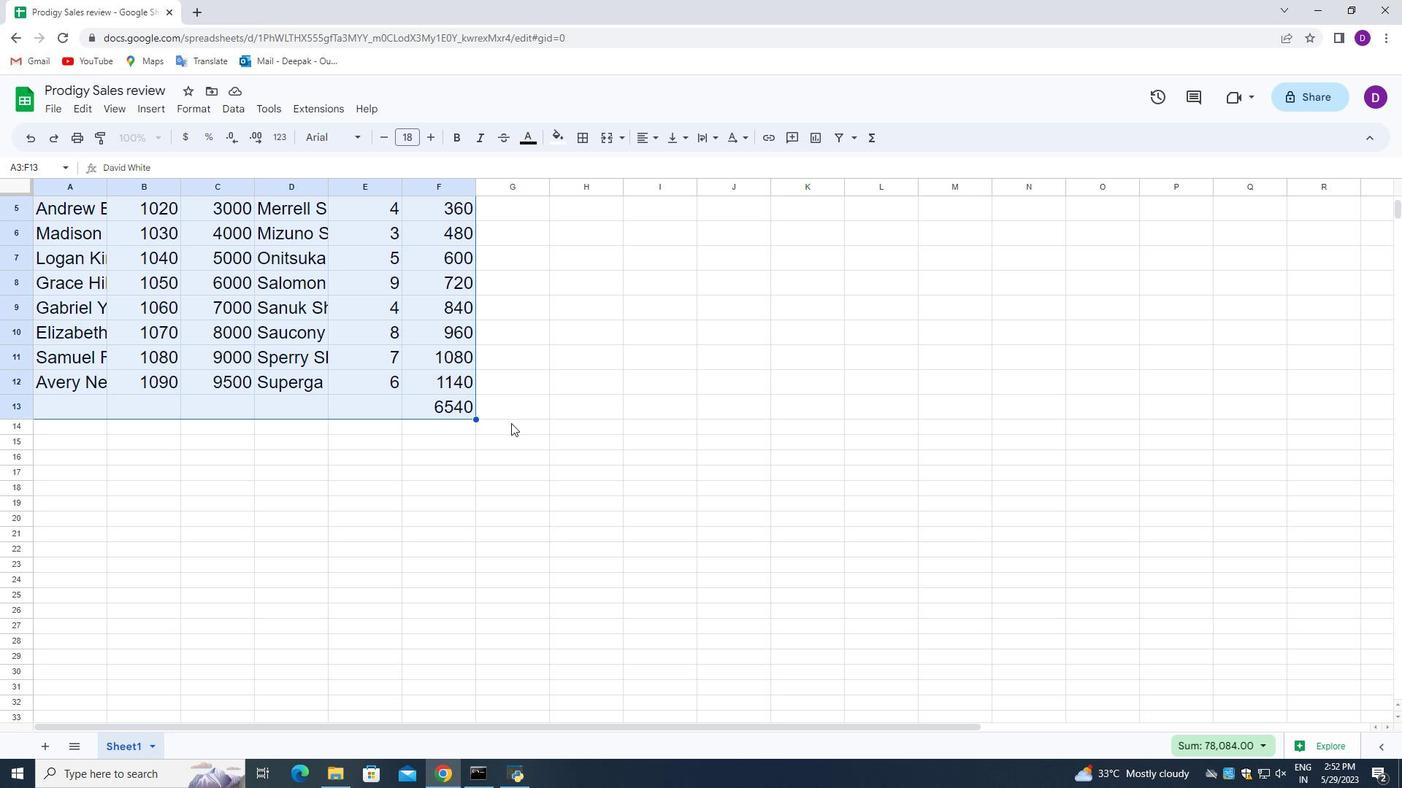 
Action: Mouse moved to (503, 428)
Screenshot: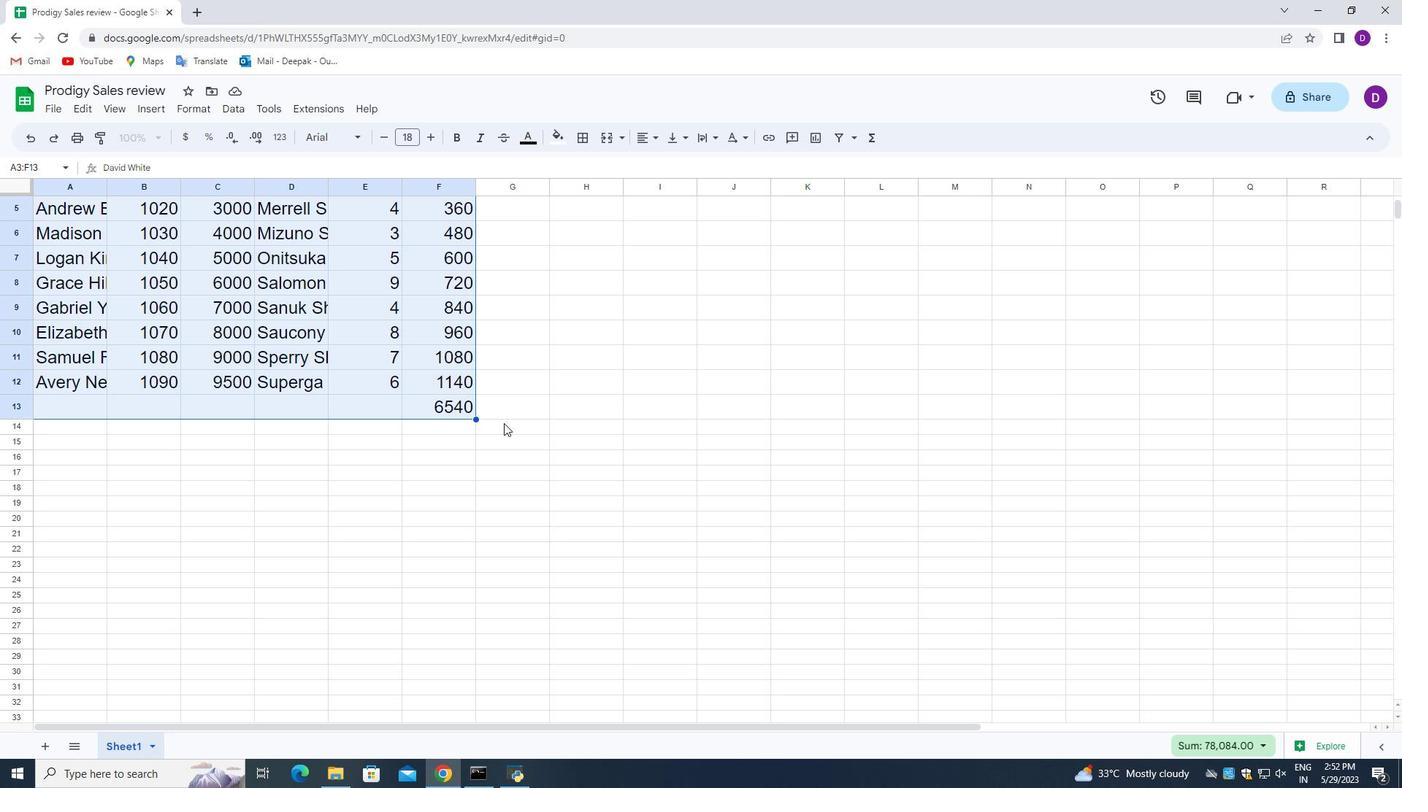 
Action: Mouse scrolled (503, 428) with delta (0, 0)
Screenshot: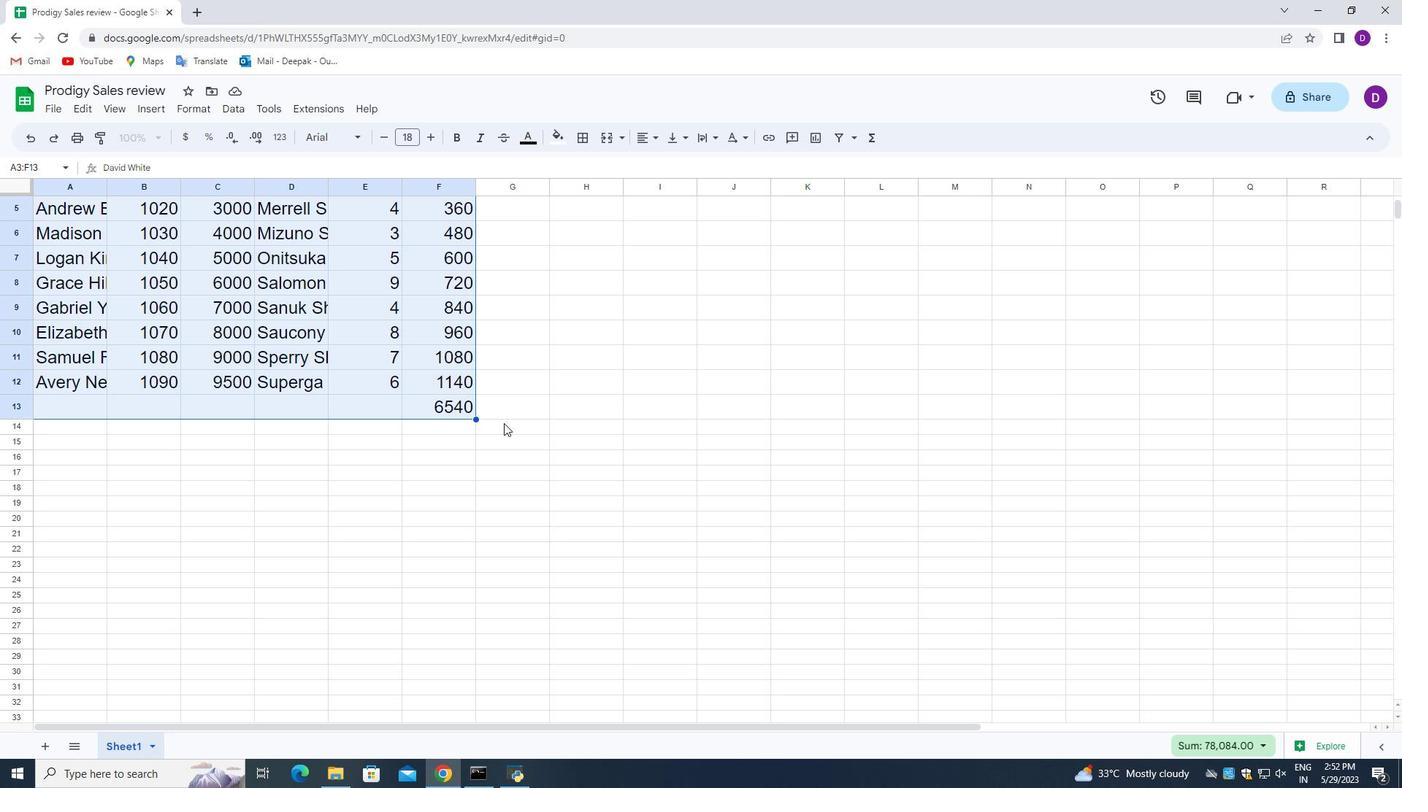 
Action: Mouse moved to (502, 430)
Screenshot: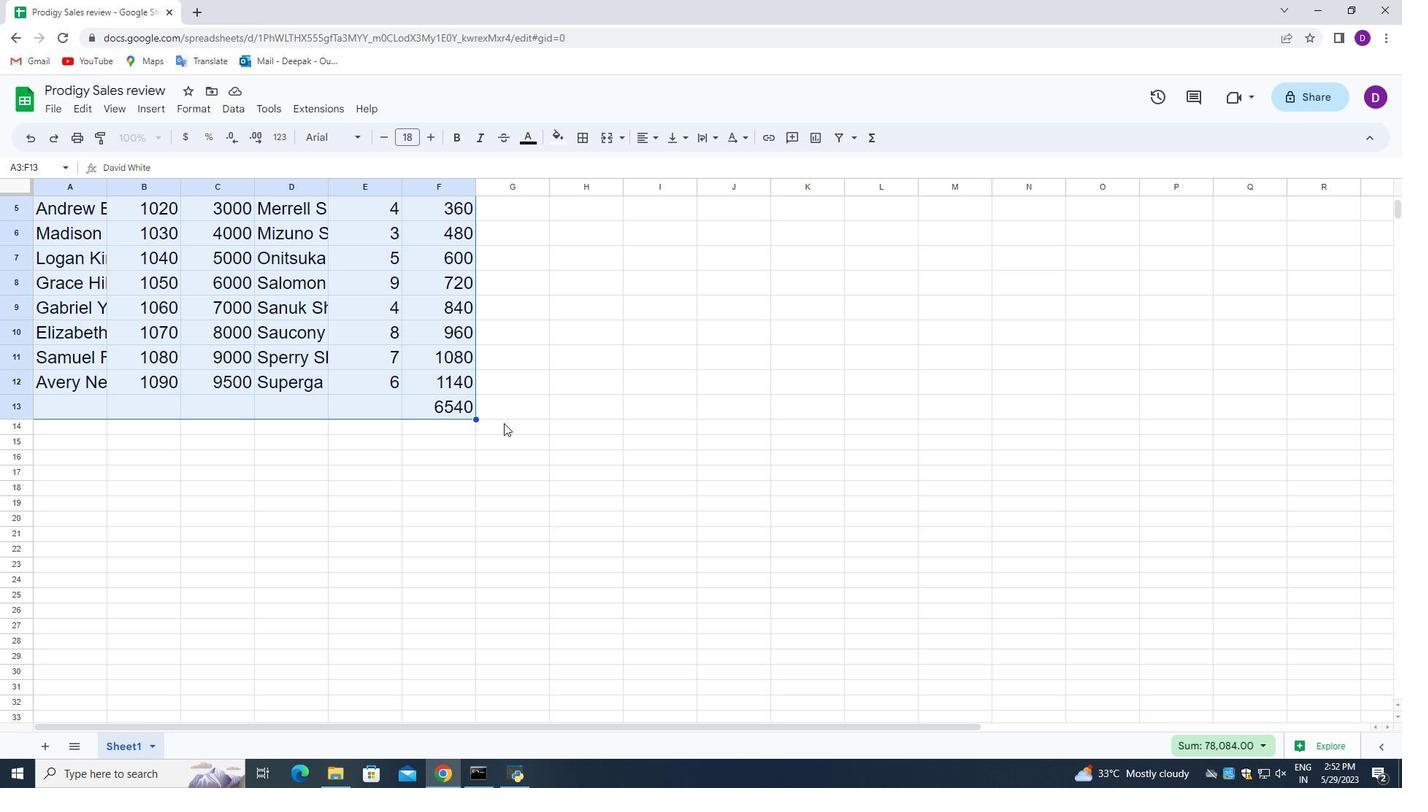
Action: Mouse scrolled (502, 430) with delta (0, 0)
Screenshot: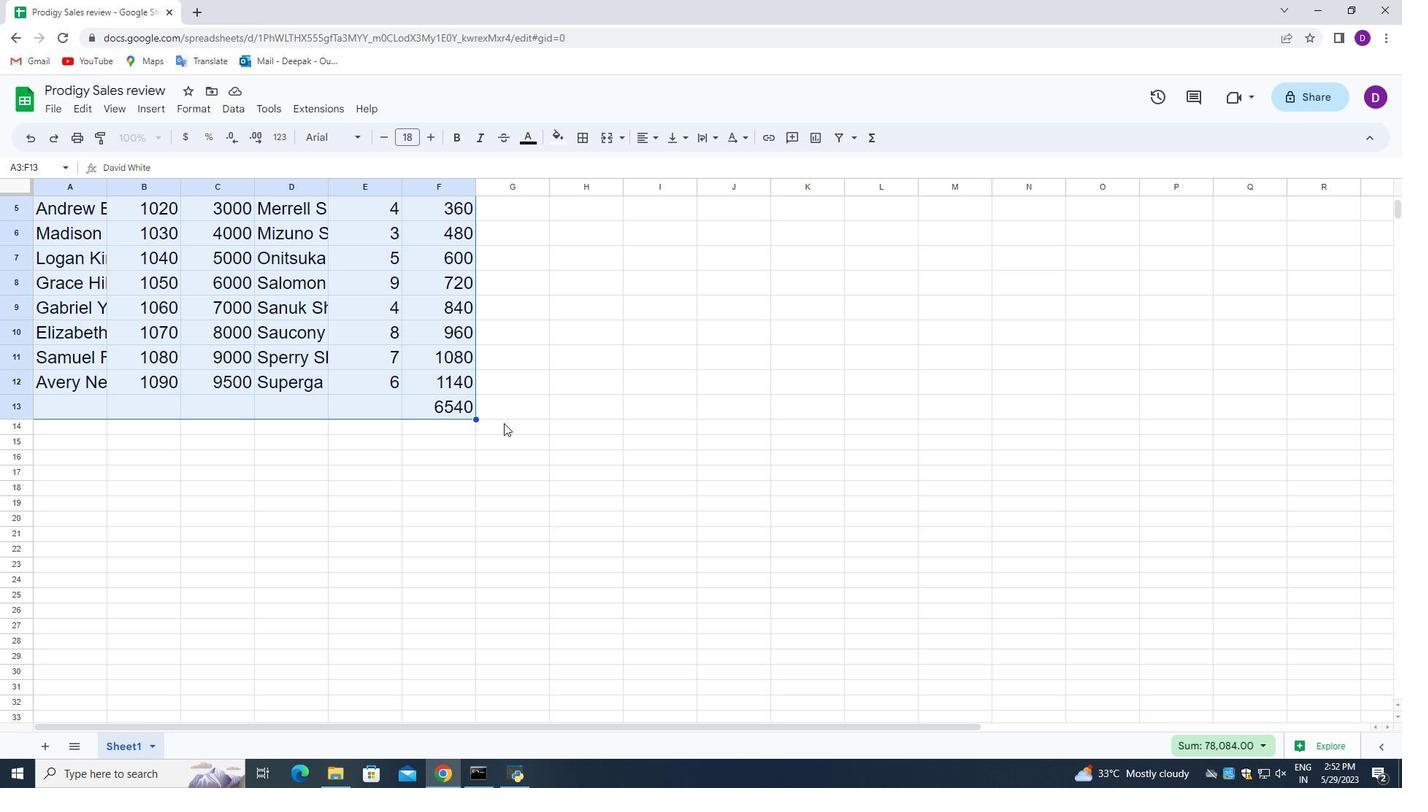 
Action: Mouse moved to (502, 430)
Screenshot: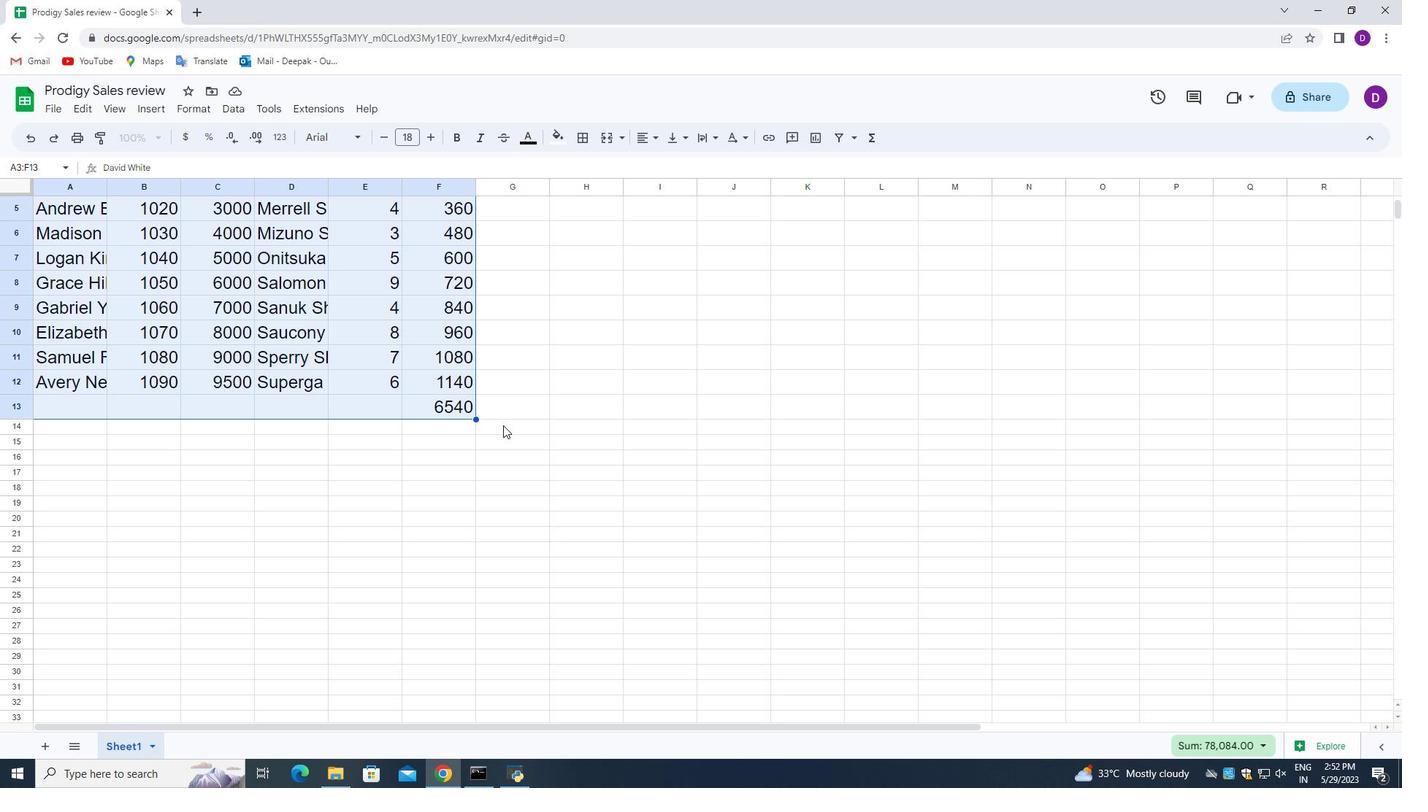 
Action: Mouse scrolled (502, 431) with delta (0, 0)
Screenshot: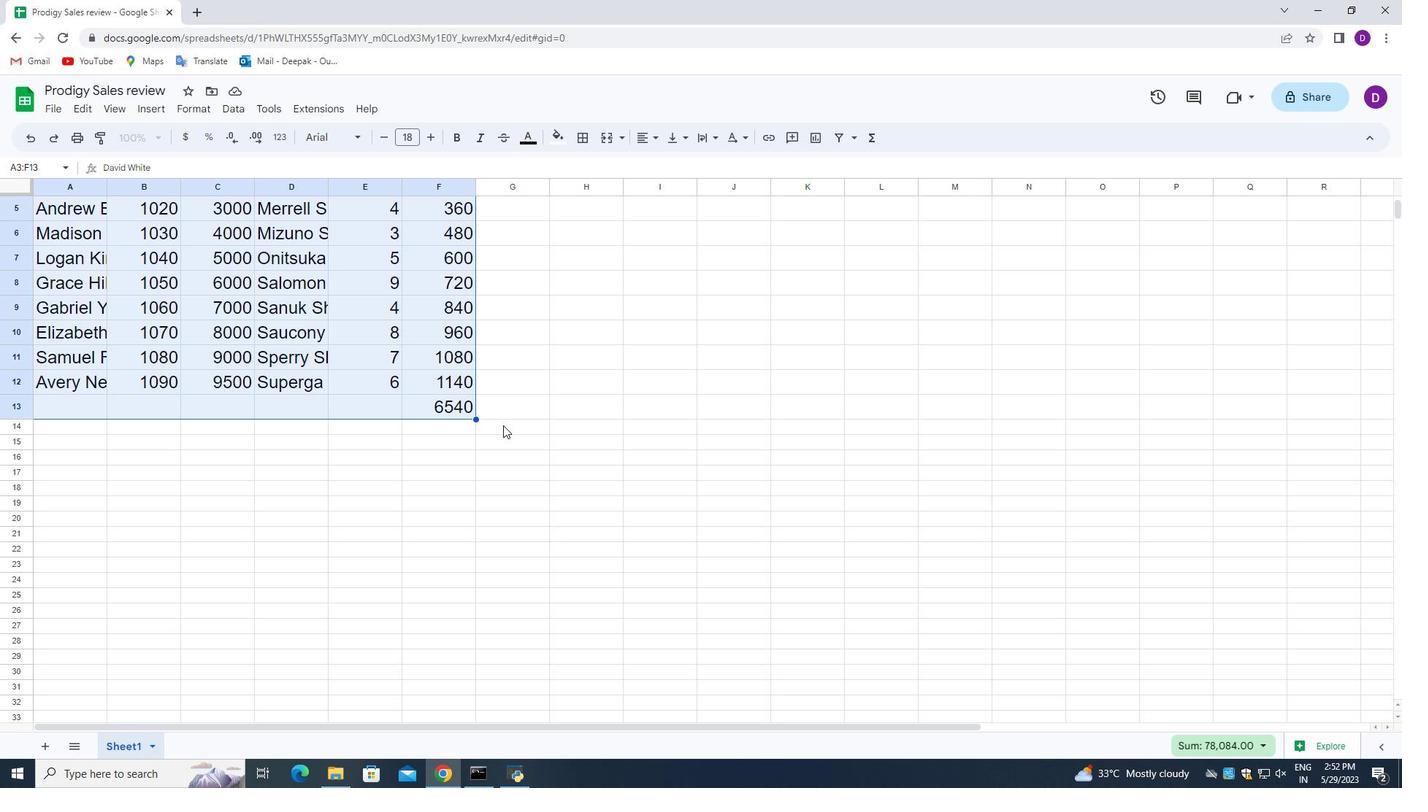 
Action: Mouse moved to (502, 432)
Screenshot: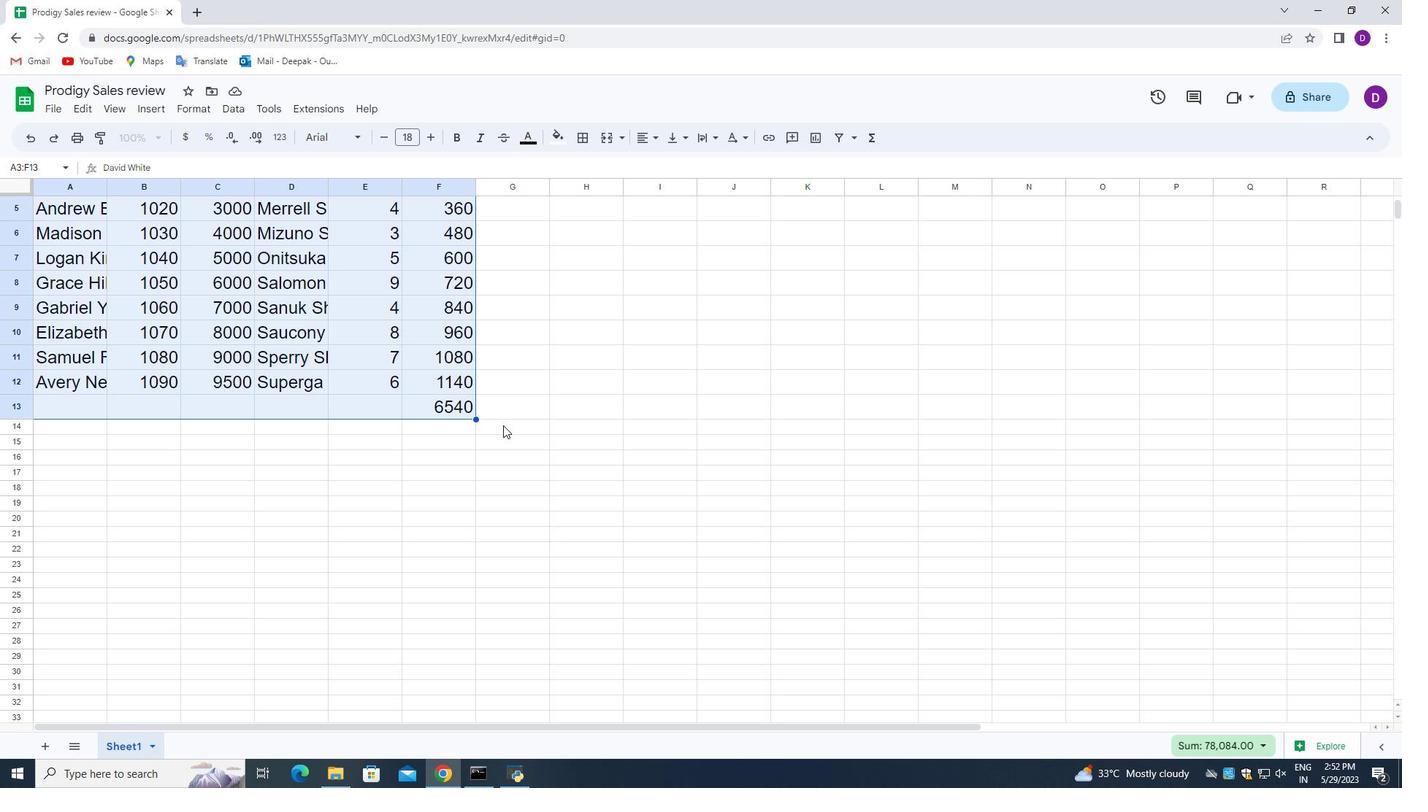 
Action: Mouse scrolled (502, 433) with delta (0, 0)
Screenshot: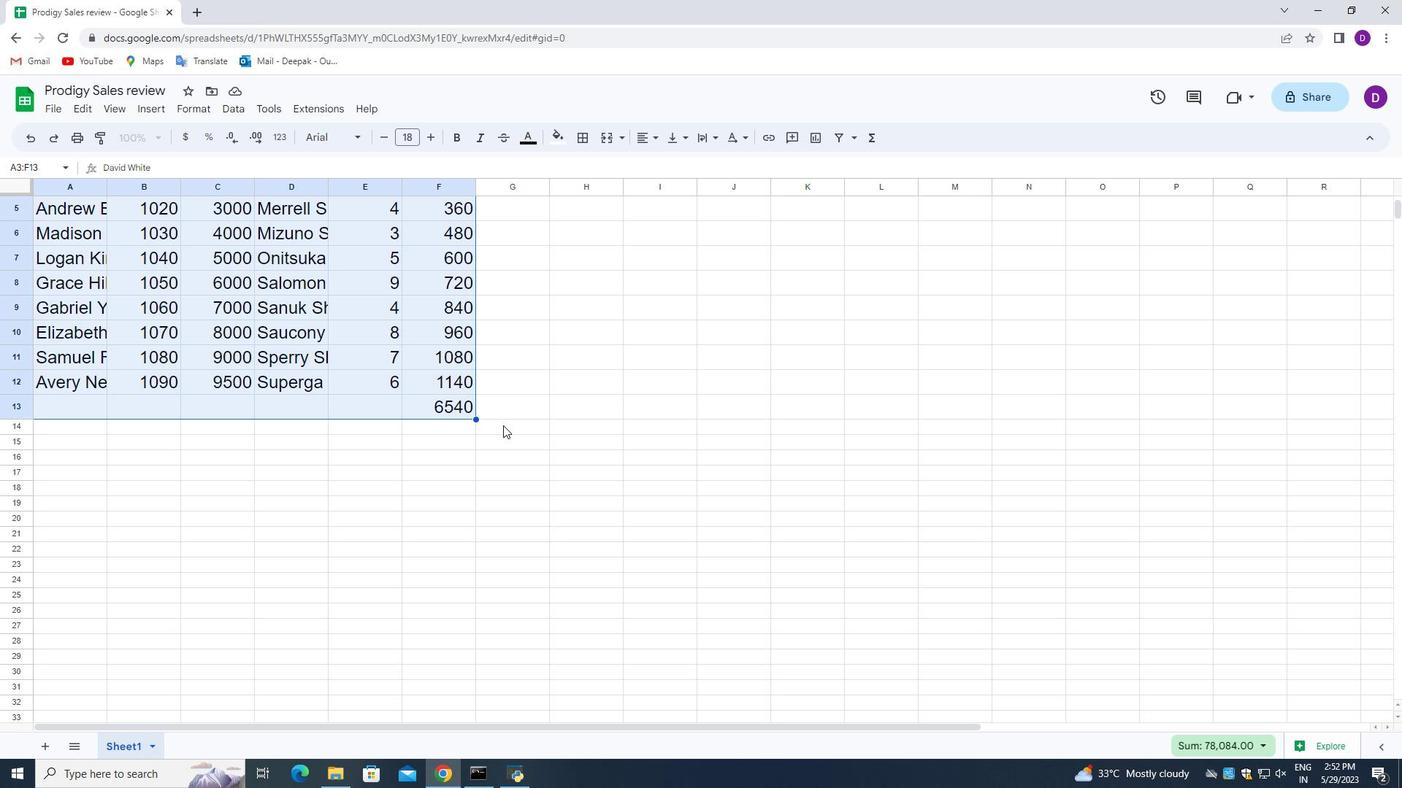 
Action: Mouse moved to (509, 432)
Screenshot: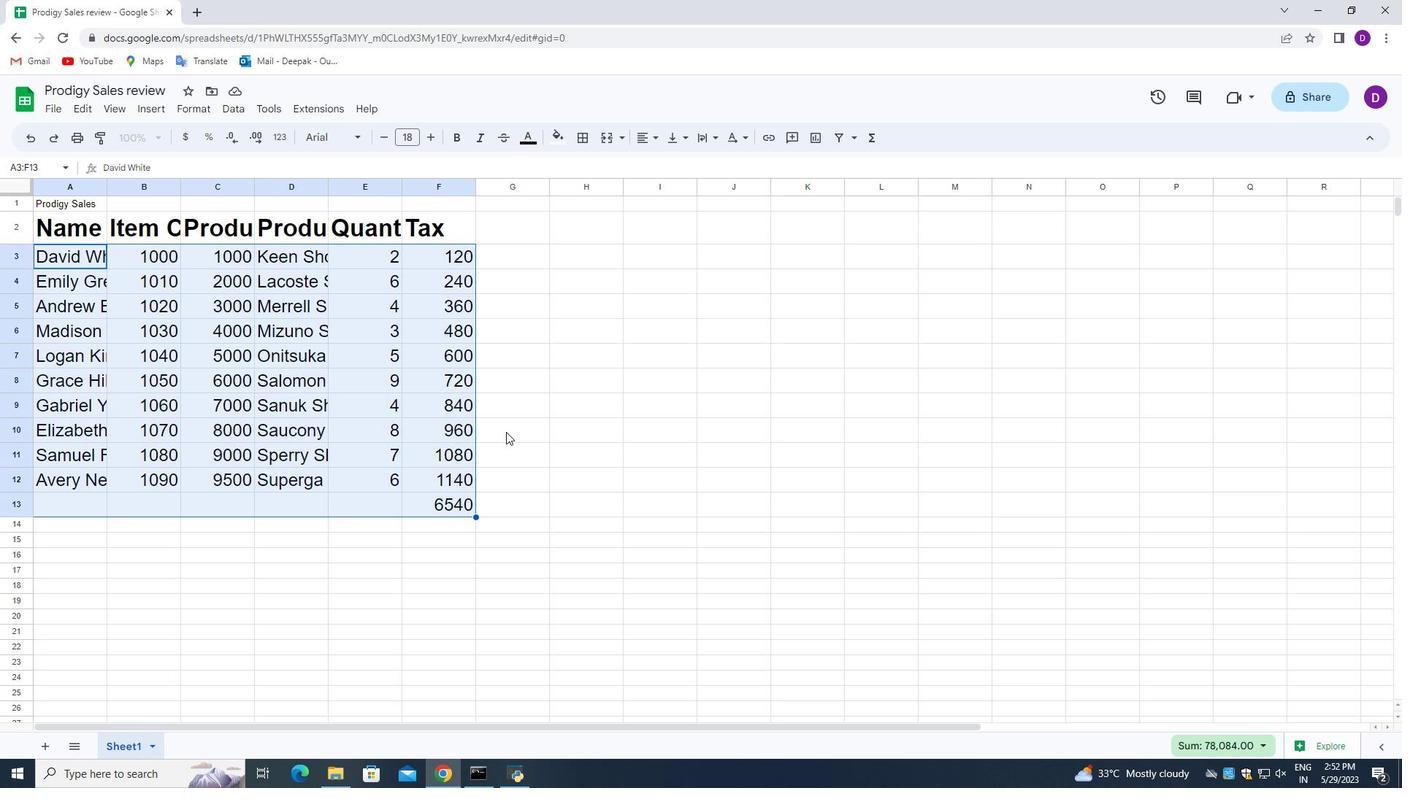 
Action: Mouse scrolled (509, 433) with delta (0, 0)
Screenshot: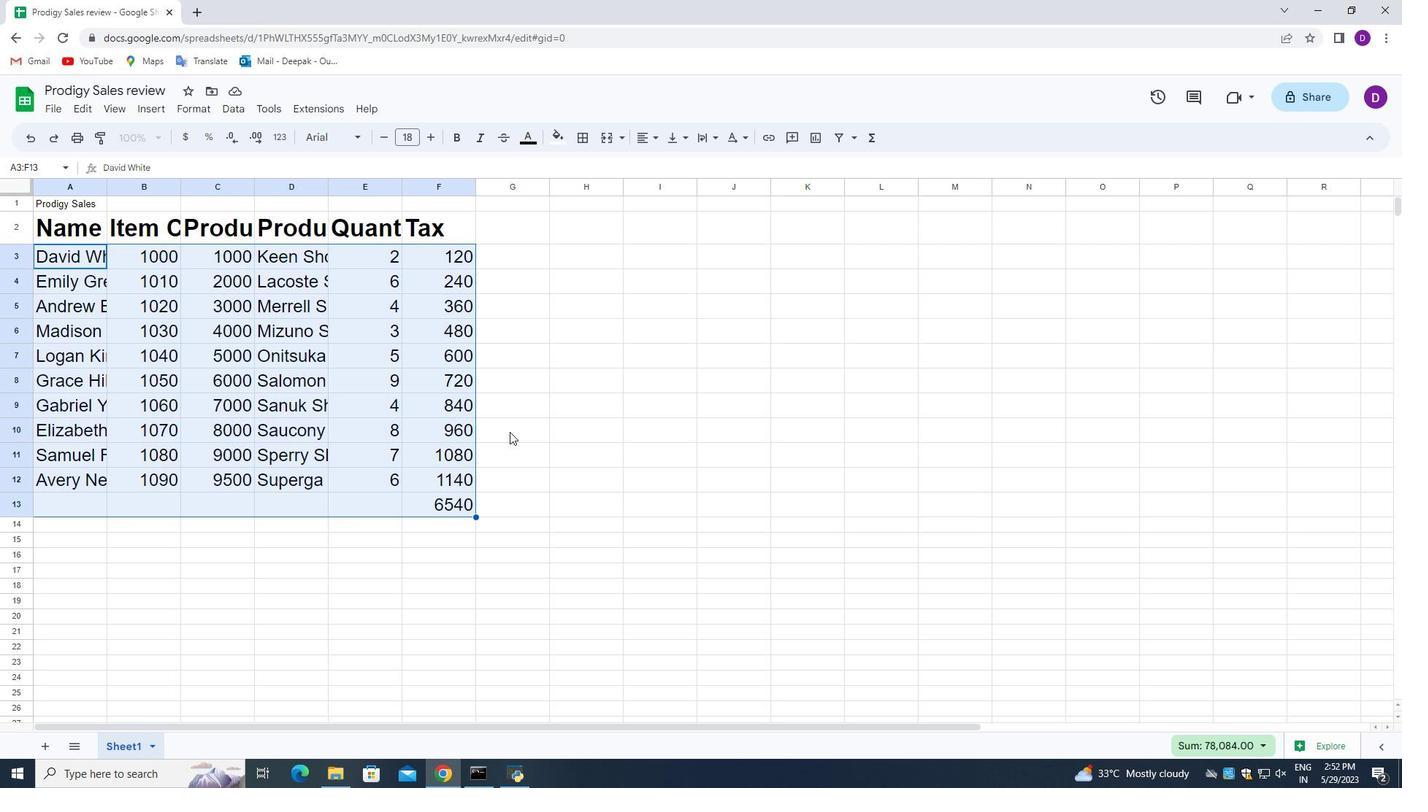 
Action: Mouse moved to (510, 432)
Screenshot: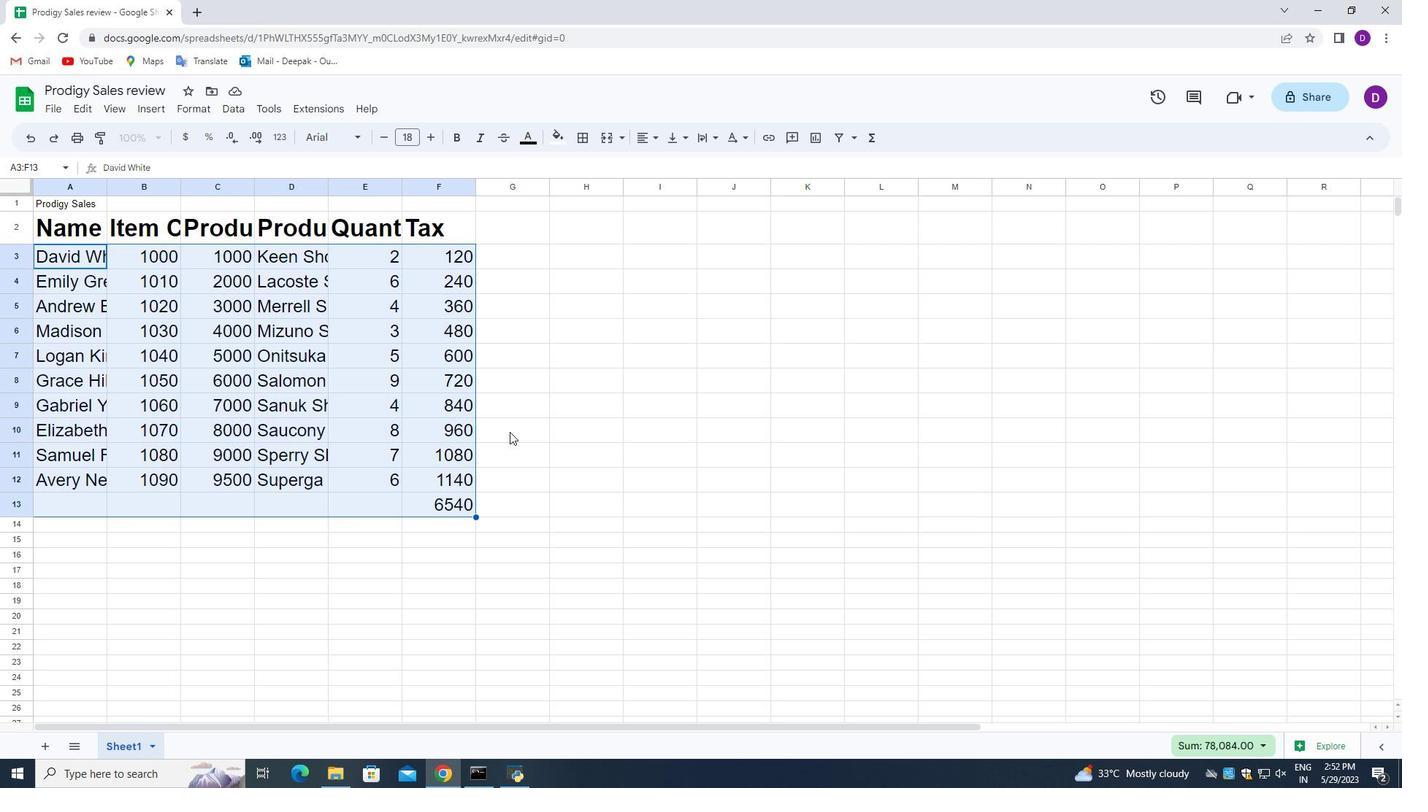 
Action: Mouse scrolled (510, 433) with delta (0, 0)
Screenshot: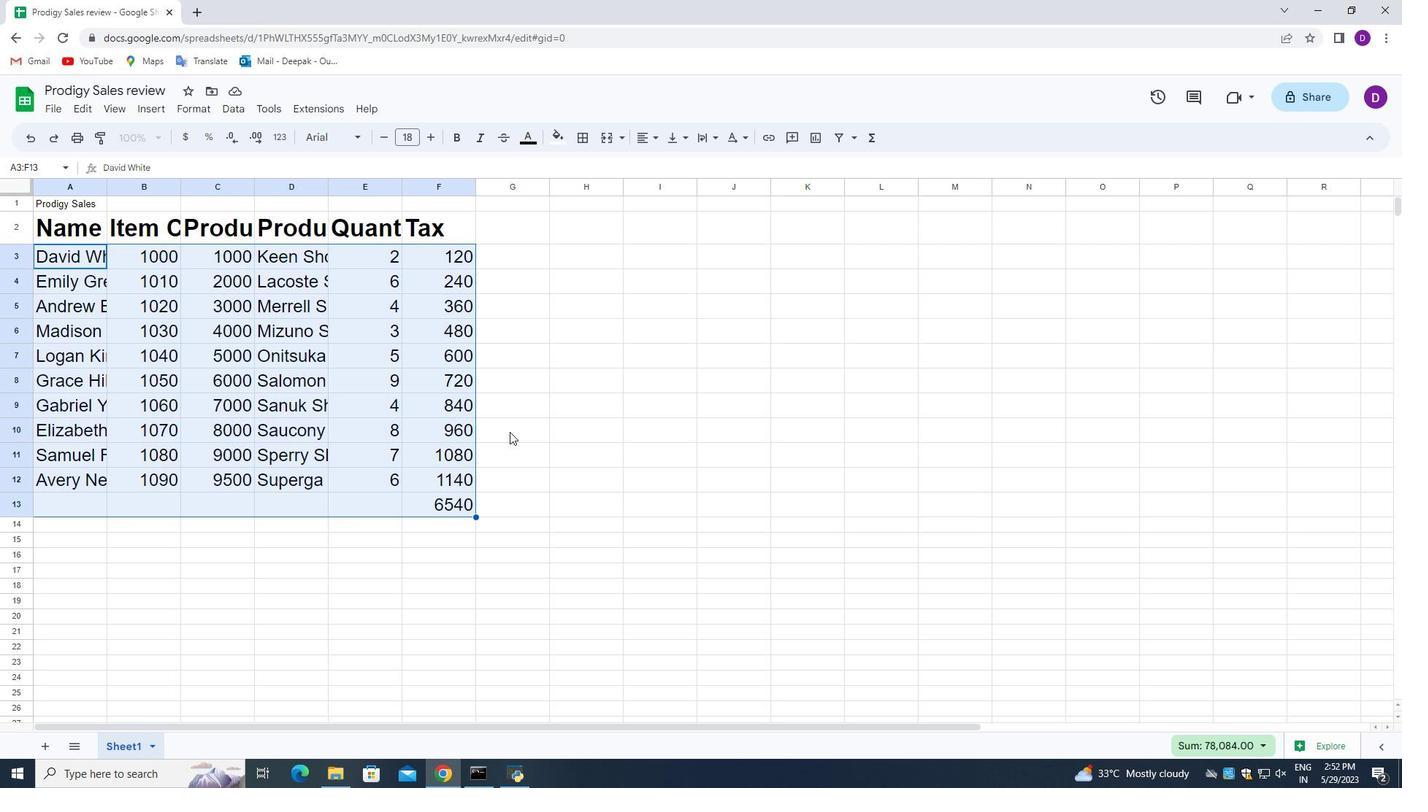 
Action: Mouse moved to (514, 428)
Screenshot: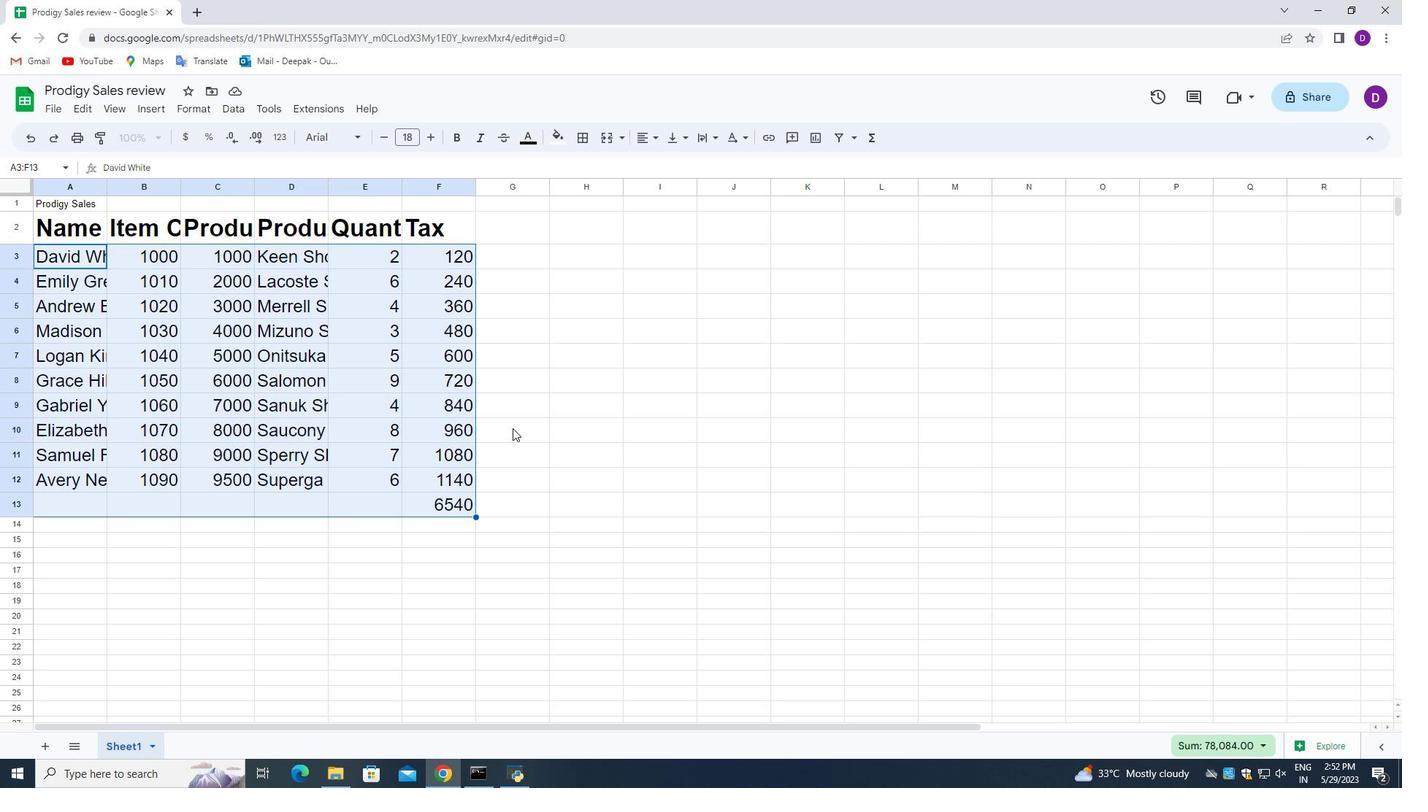 
Action: Mouse scrolled (513, 429) with delta (0, 0)
Screenshot: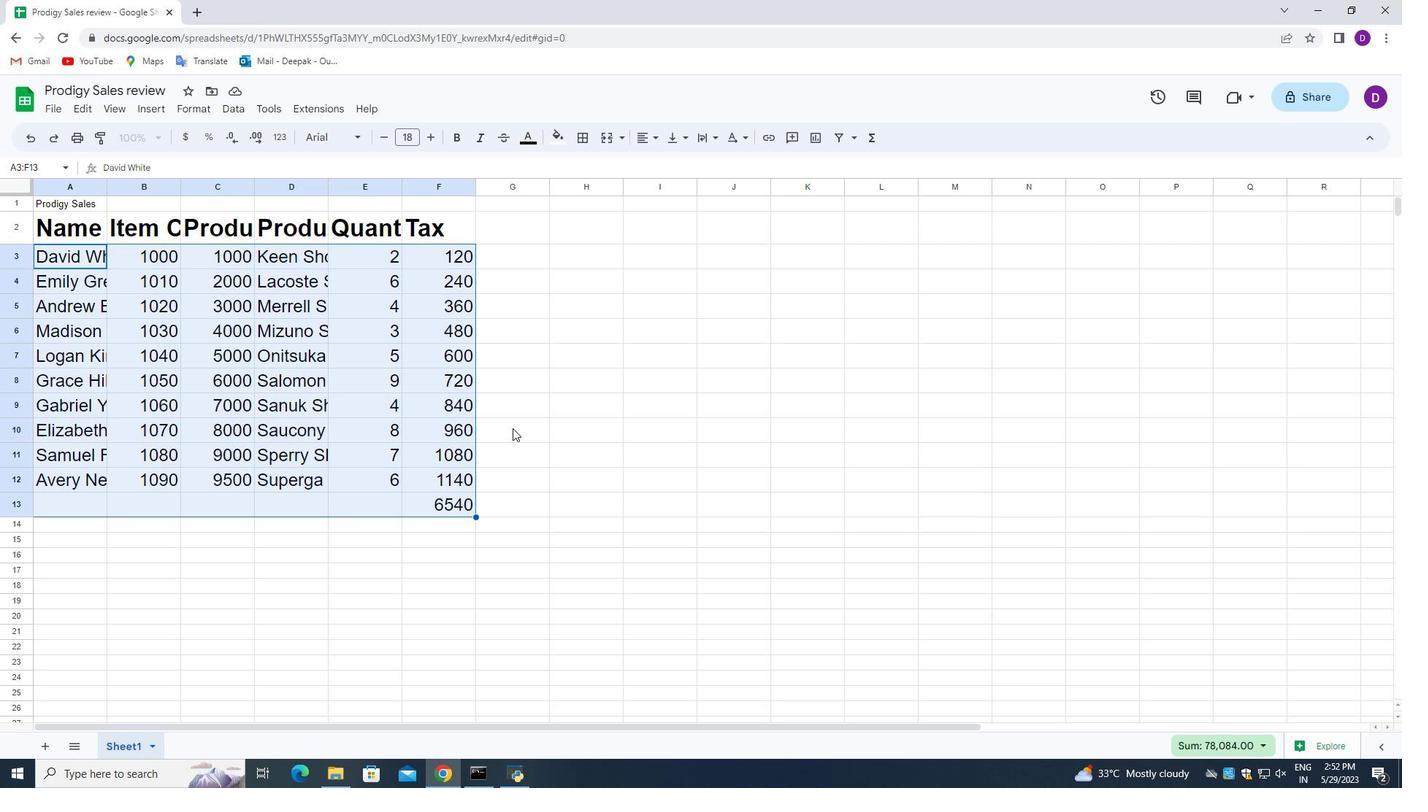 
Action: Mouse scrolled (514, 429) with delta (0, 0)
Screenshot: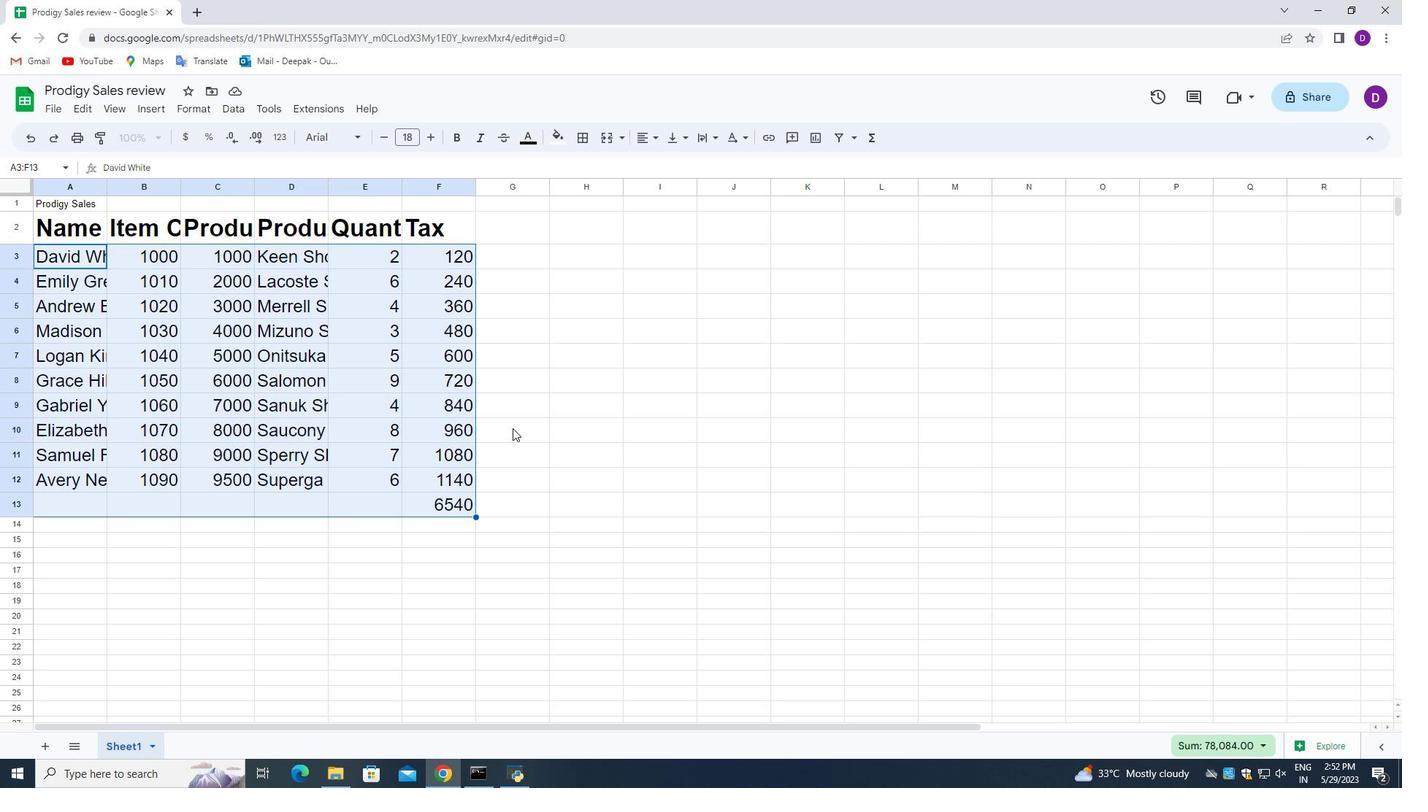 
Action: Mouse scrolled (514, 429) with delta (0, 0)
Screenshot: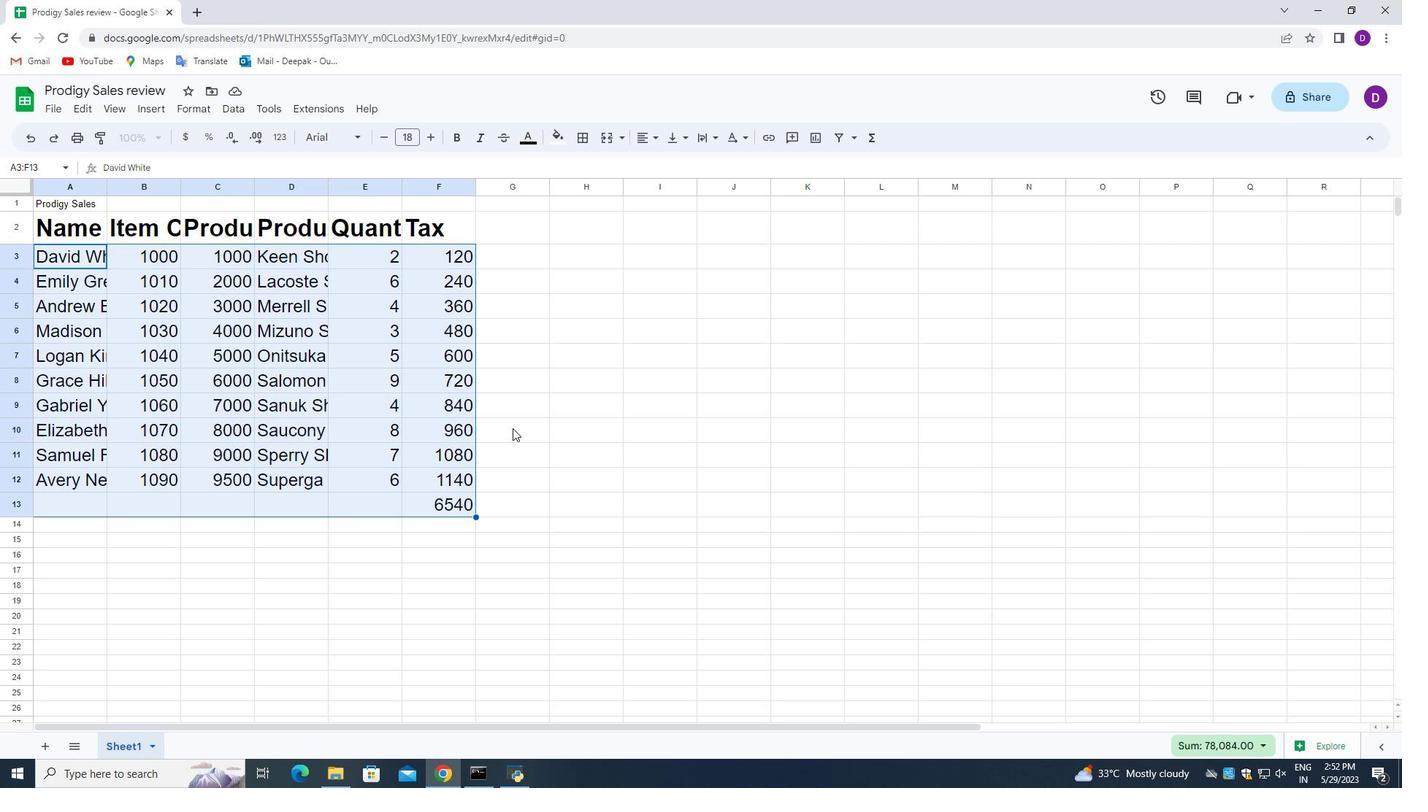 
Action: Mouse moved to (39, 222)
Screenshot: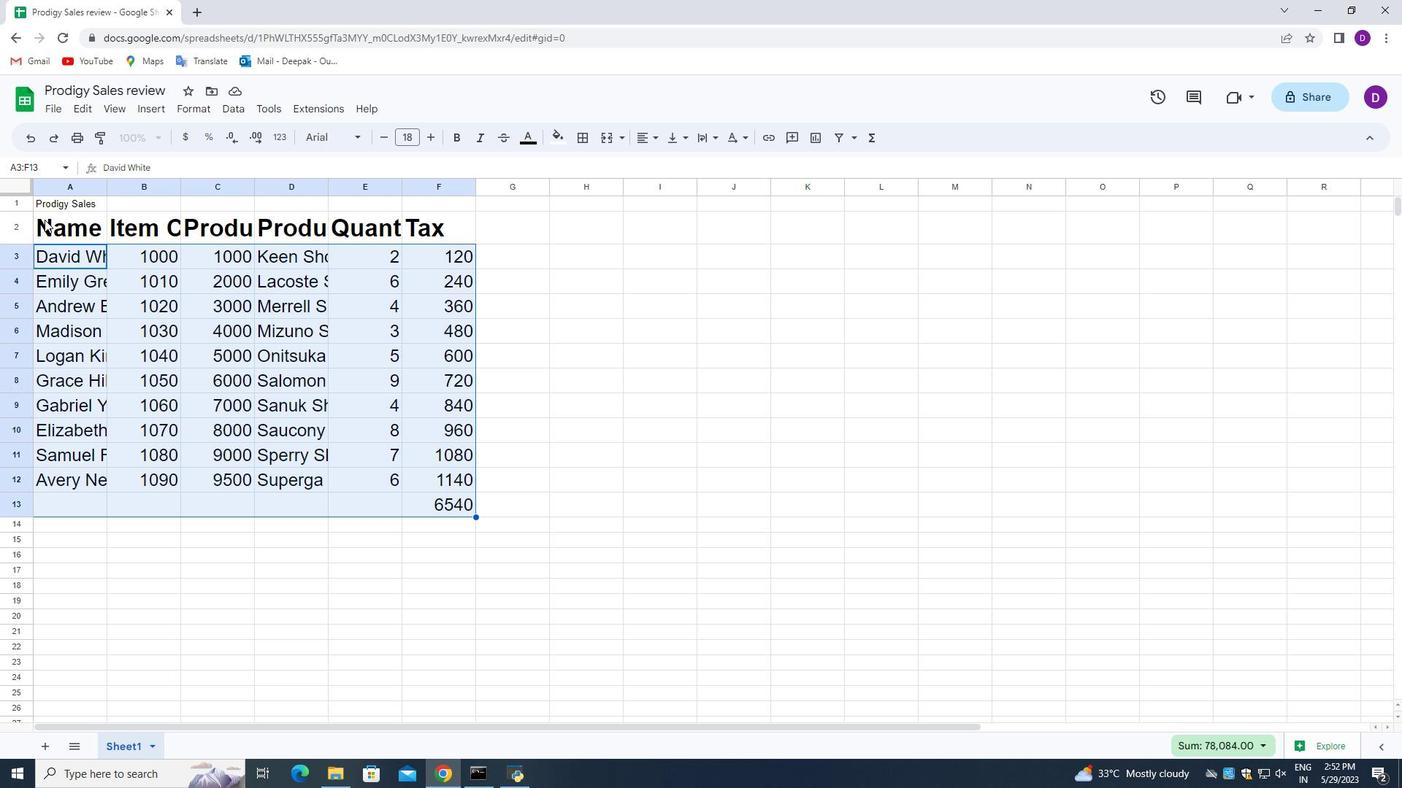 
Action: Mouse pressed left at (39, 222)
Screenshot: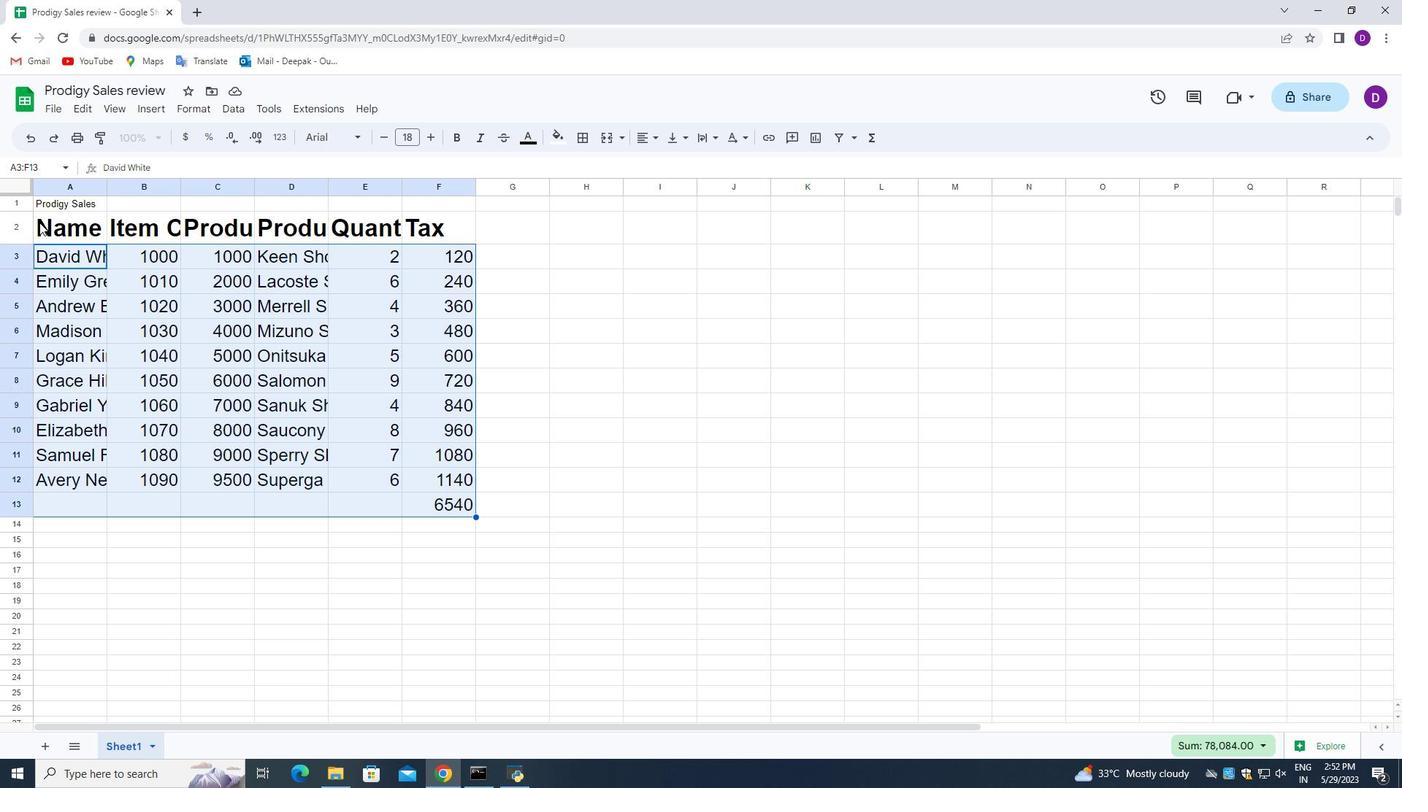 
Action: Mouse moved to (643, 139)
Screenshot: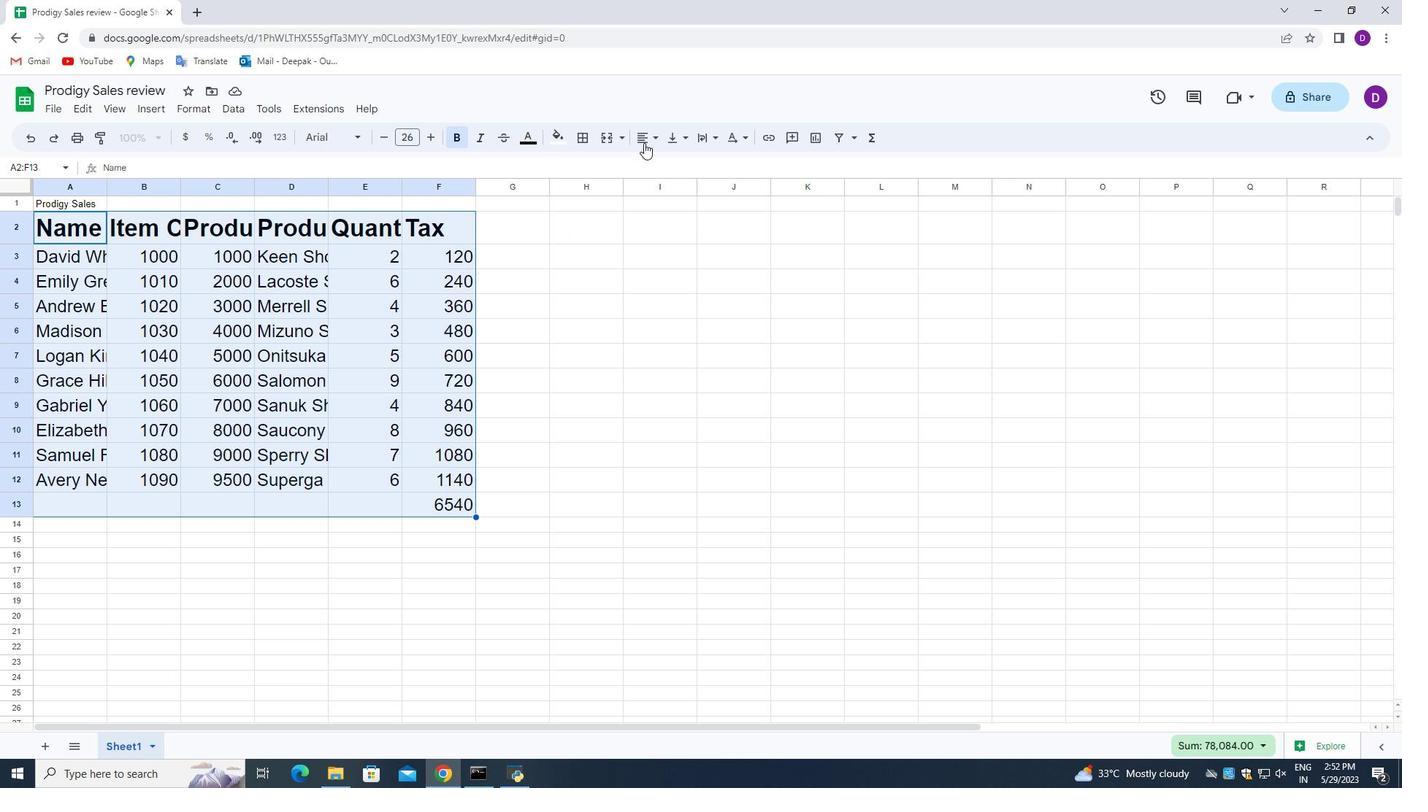 
Action: Mouse pressed left at (643, 139)
Screenshot: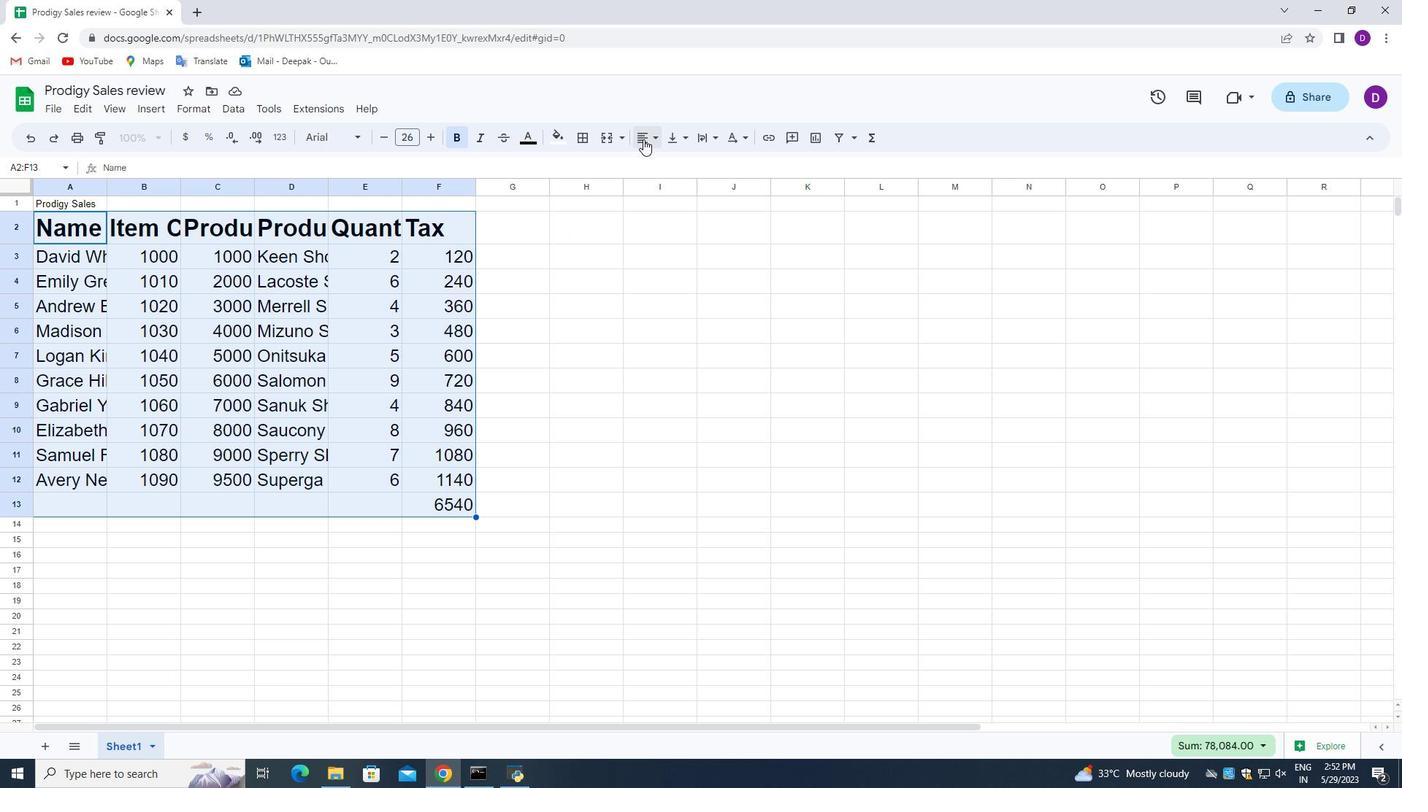 
Action: Mouse moved to (671, 168)
Screenshot: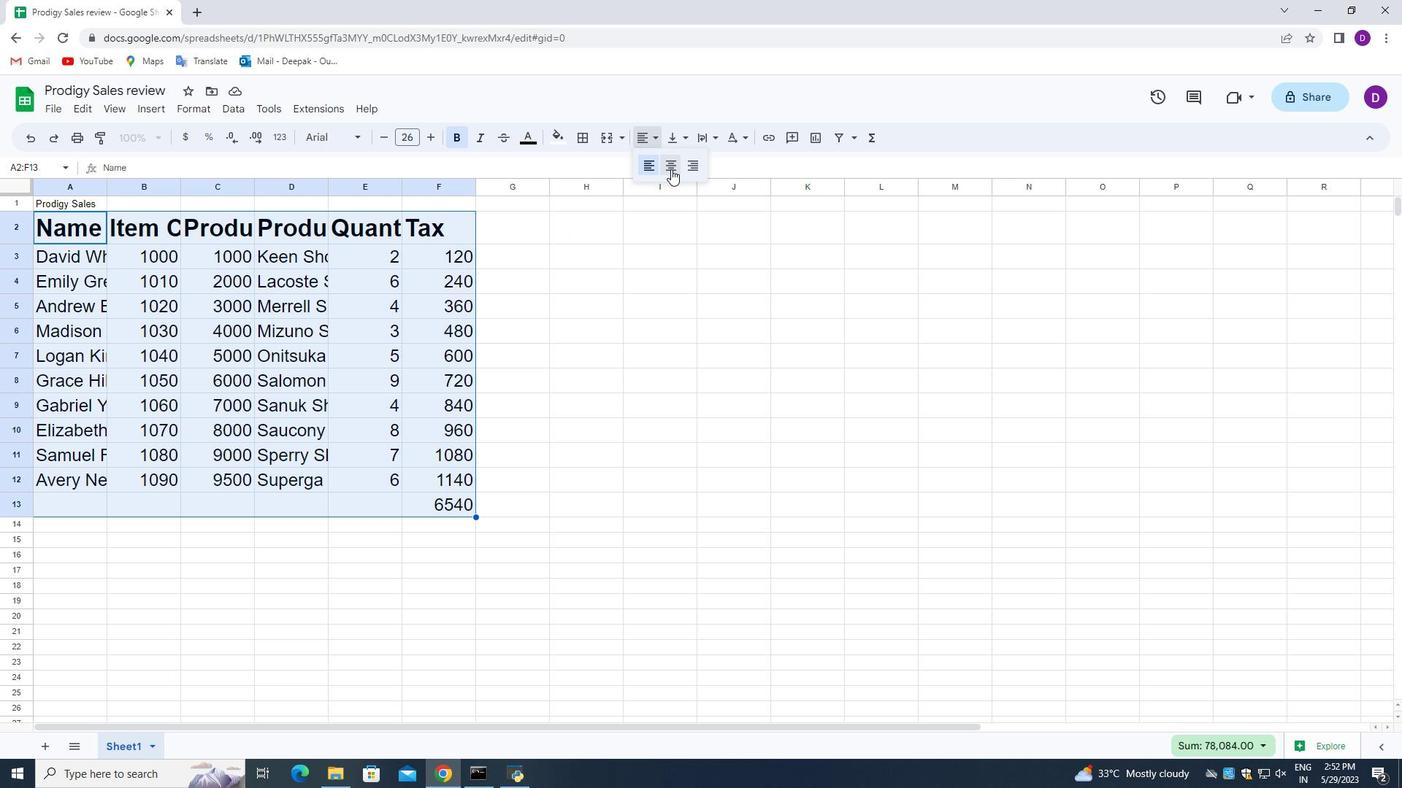 
Action: Mouse pressed left at (671, 168)
Screenshot: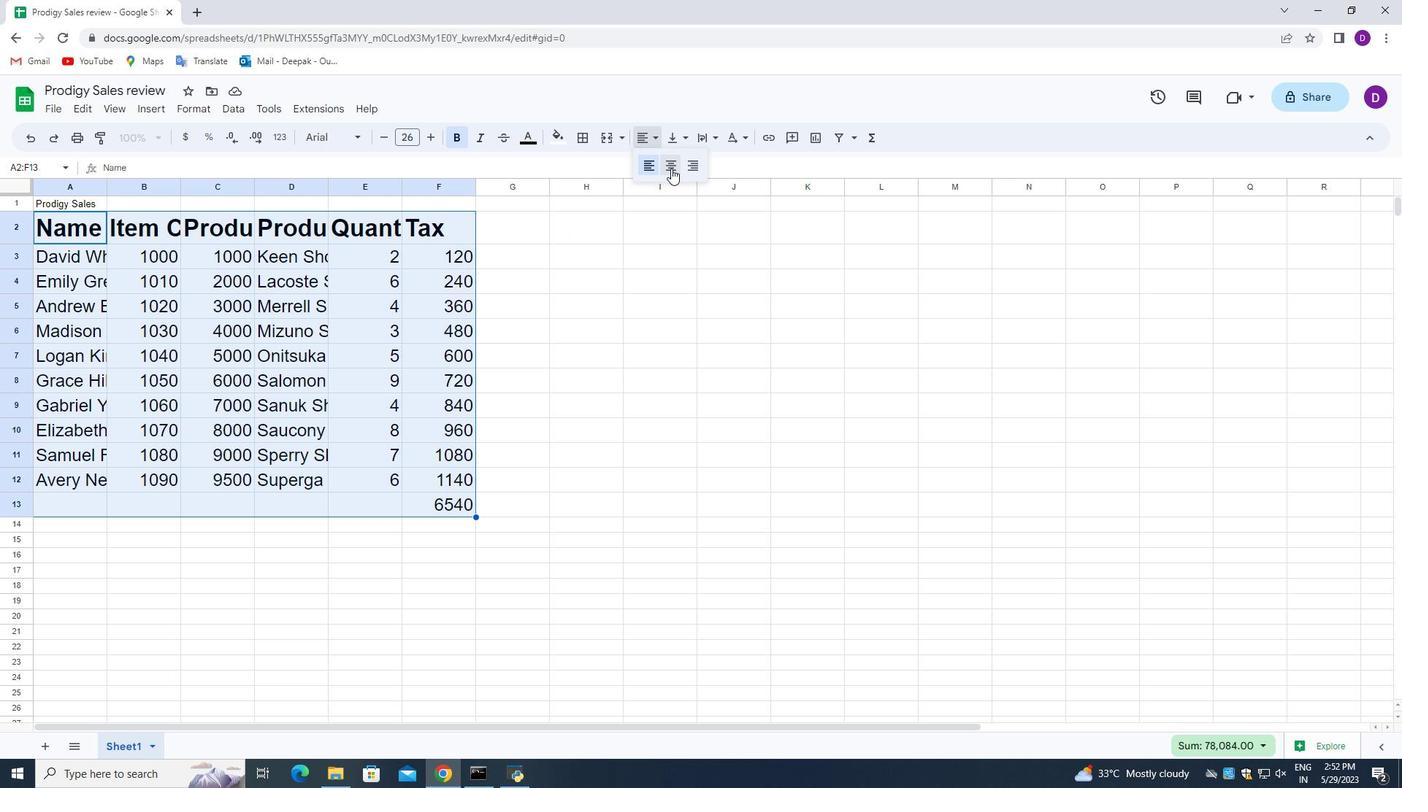 
Action: Mouse moved to (581, 509)
Screenshot: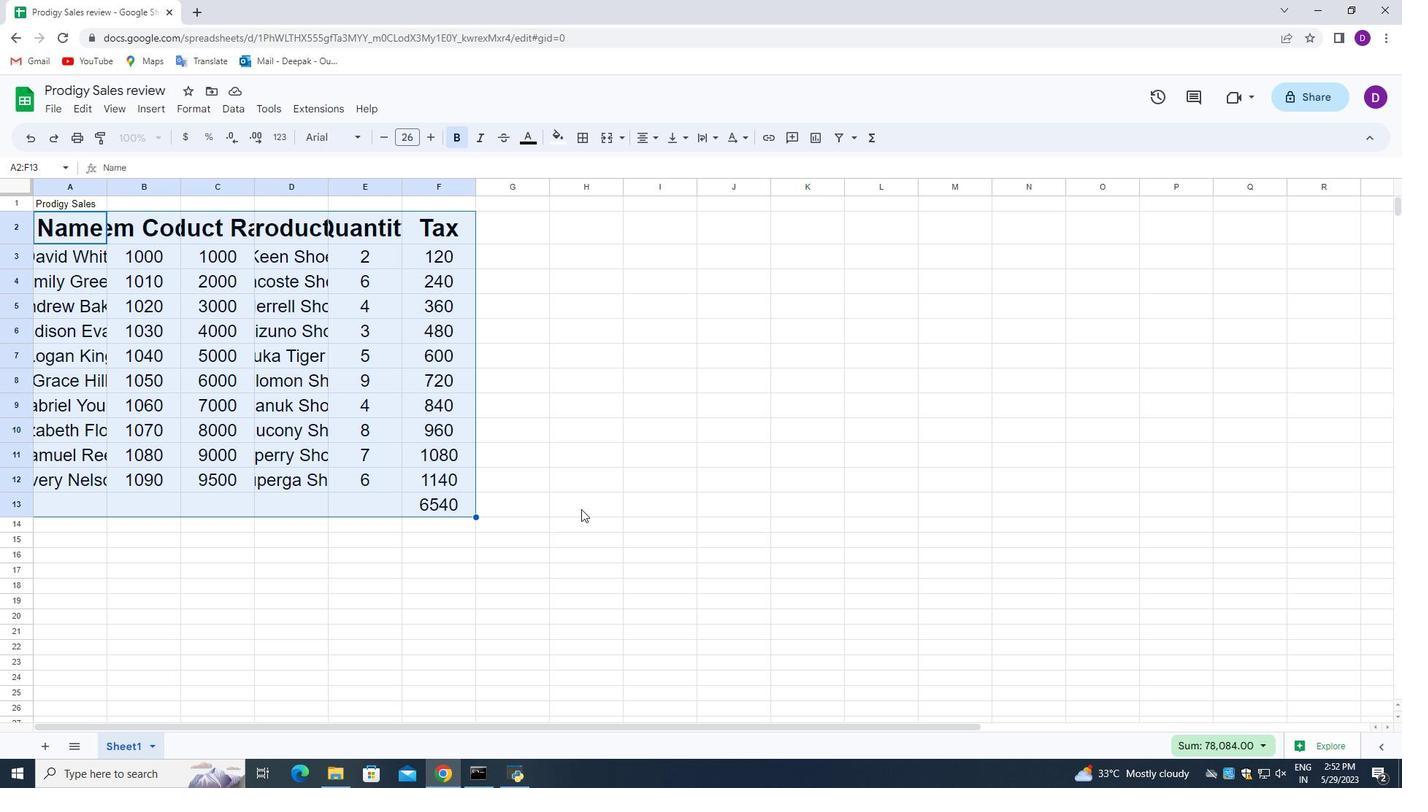 
Action: Mouse pressed left at (581, 509)
Screenshot: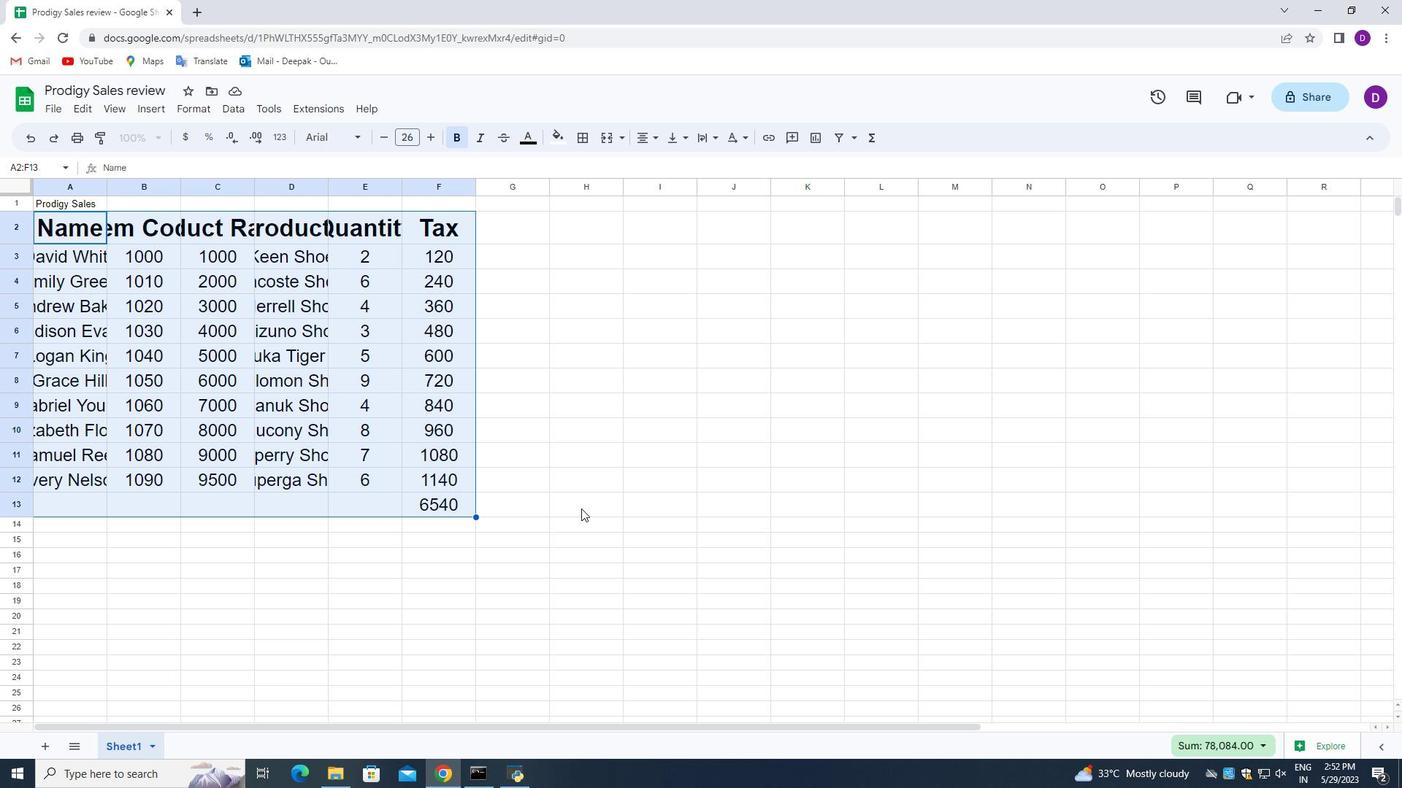 
Action: Mouse moved to (520, 384)
Screenshot: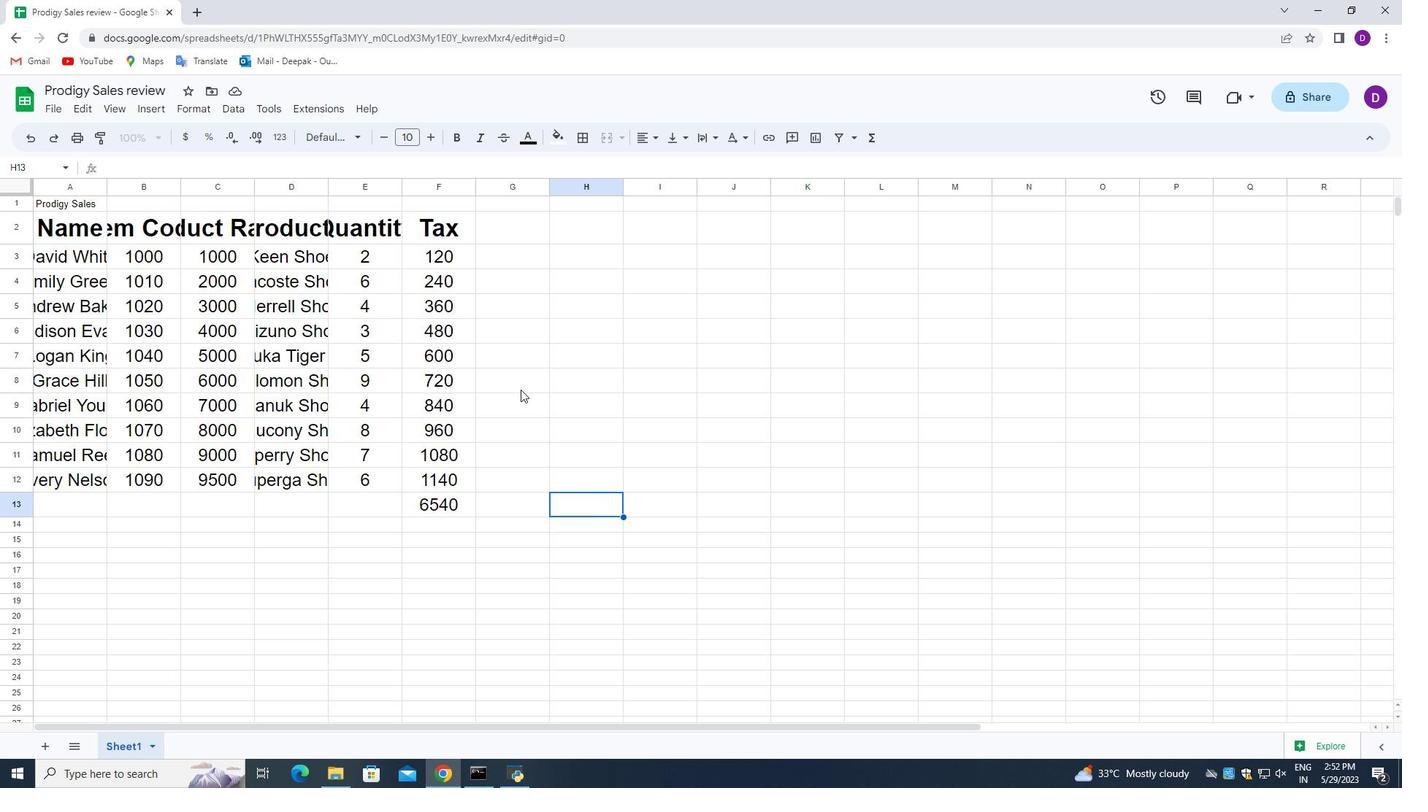 
Action: Mouse scrolled (520, 385) with delta (0, 0)
Screenshot: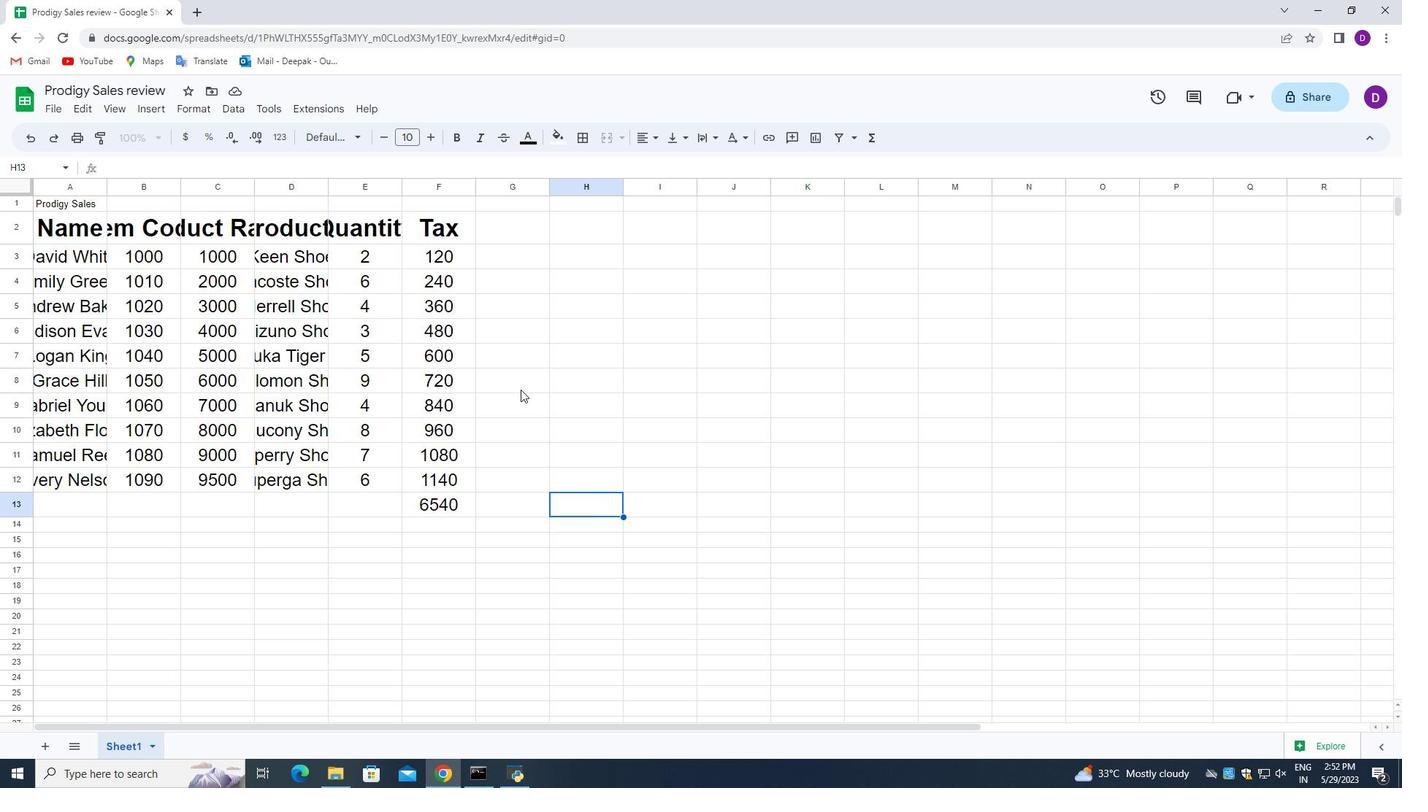 
Action: Mouse scrolled (520, 385) with delta (0, 0)
Screenshot: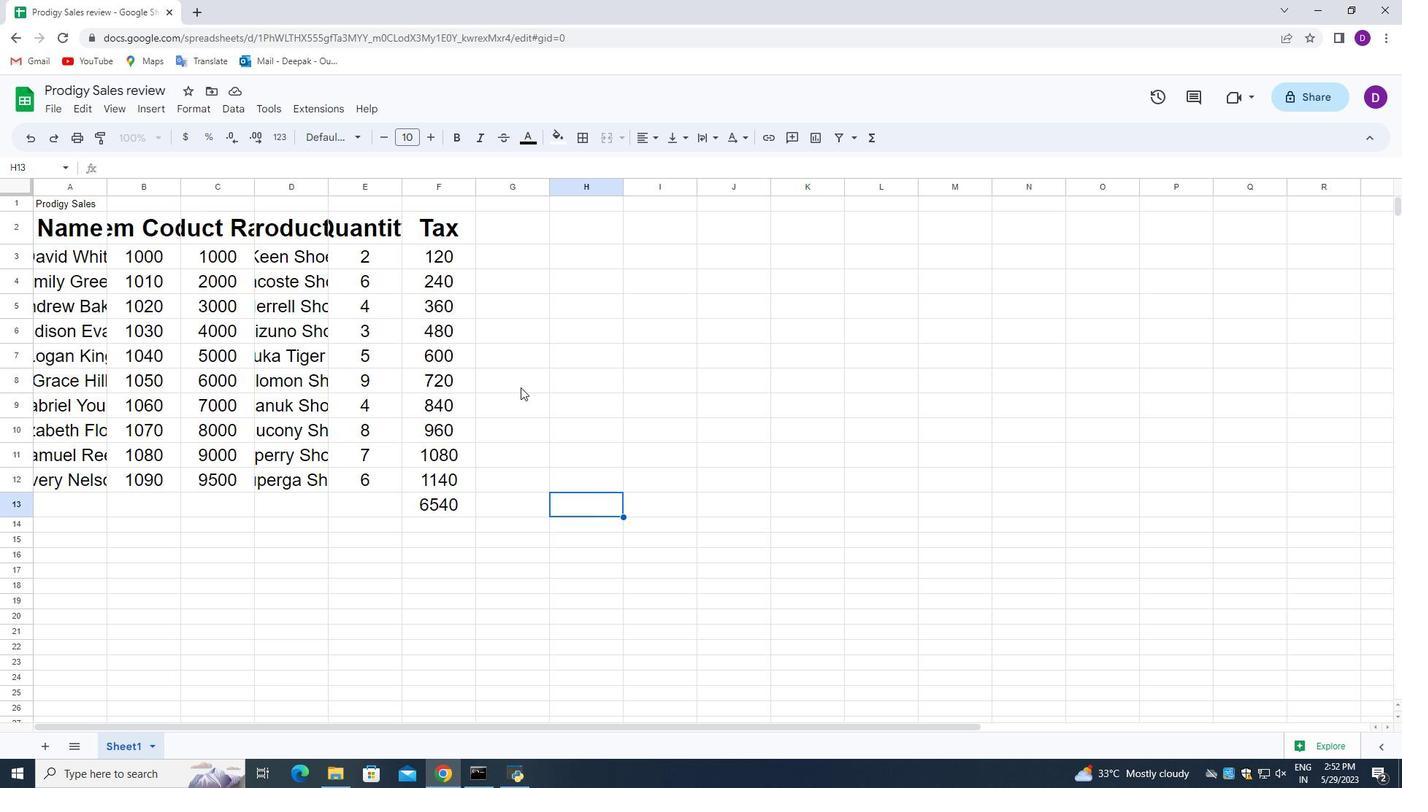 
Action: Mouse scrolled (520, 385) with delta (0, 0)
Screenshot: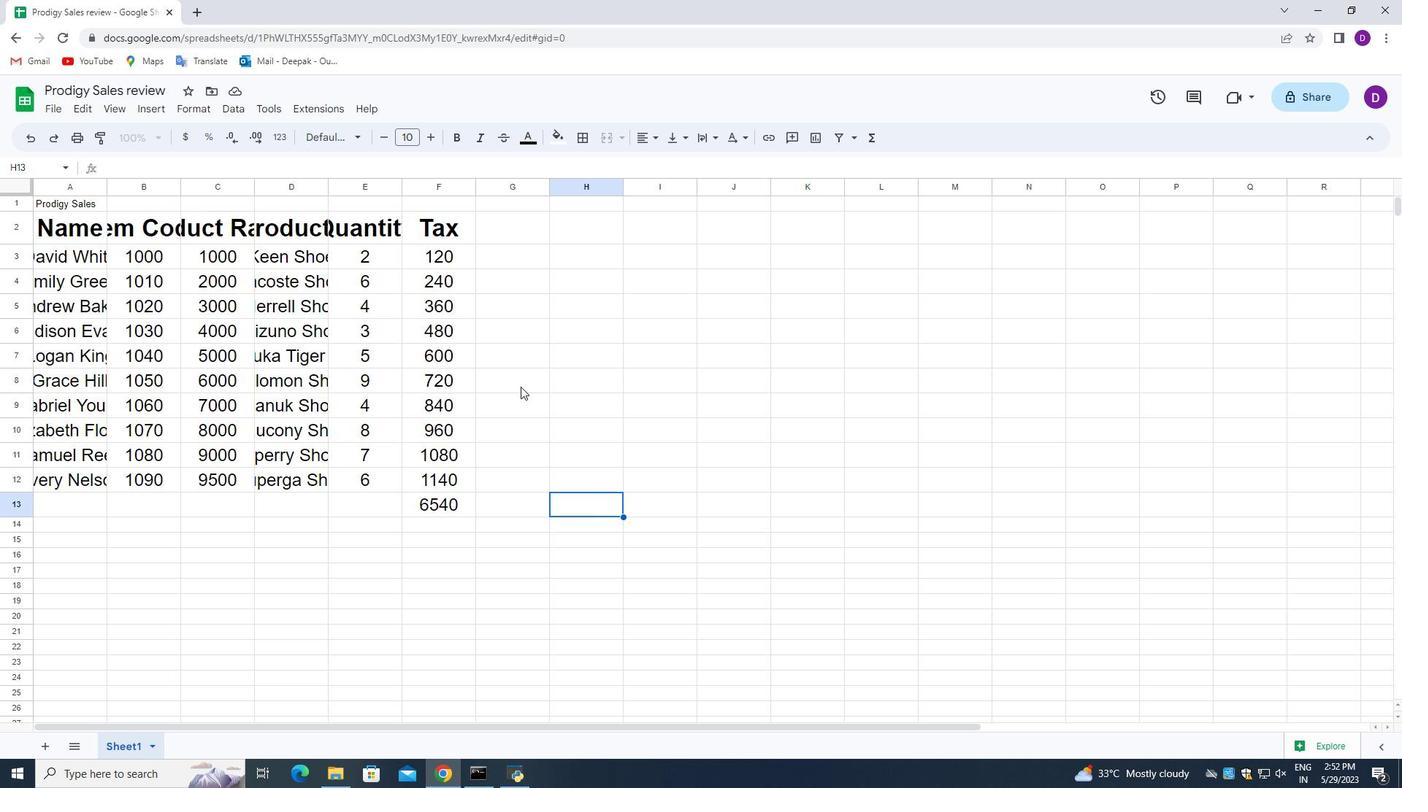 
Action: Mouse moved to (177, 345)
Screenshot: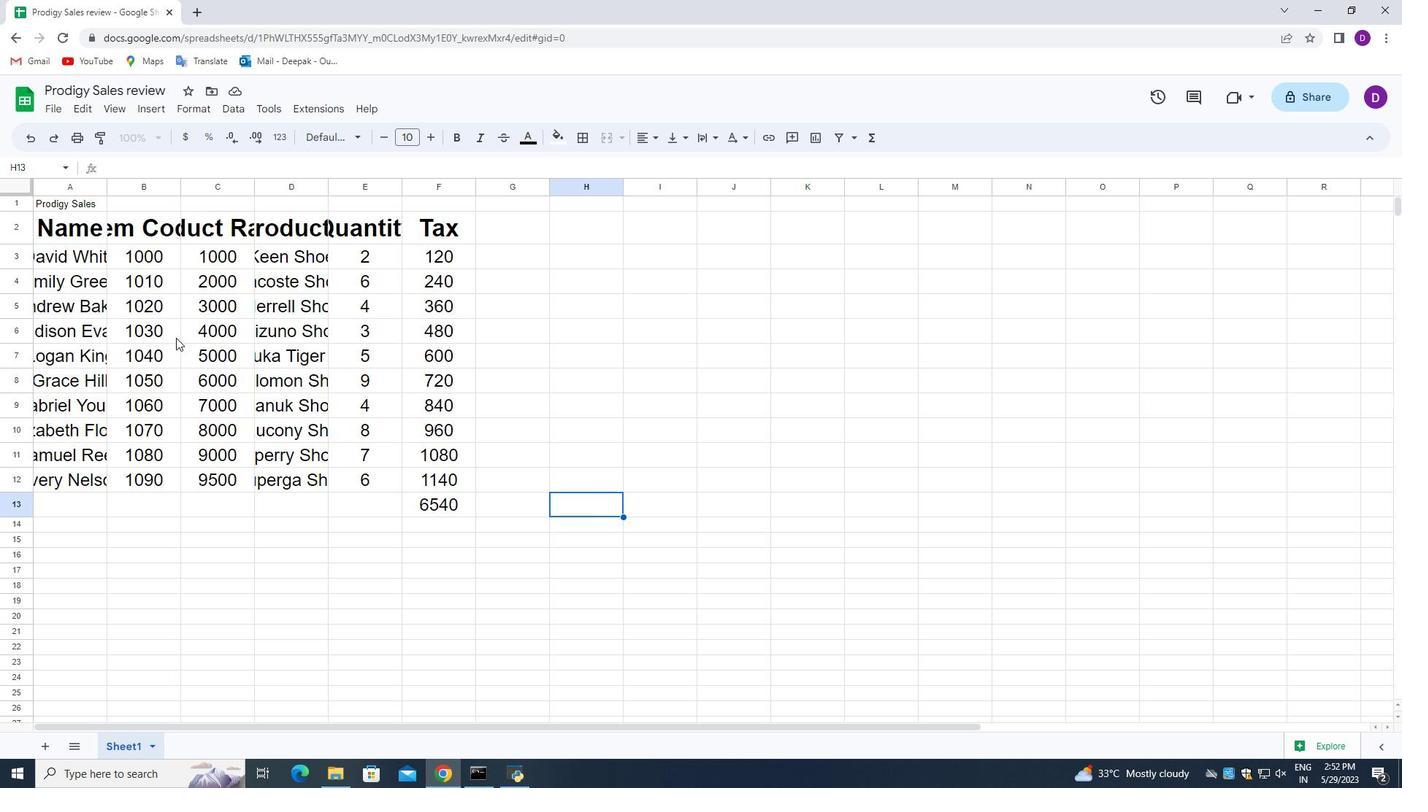 
Action: Mouse scrolled (177, 346) with delta (0, 0)
Screenshot: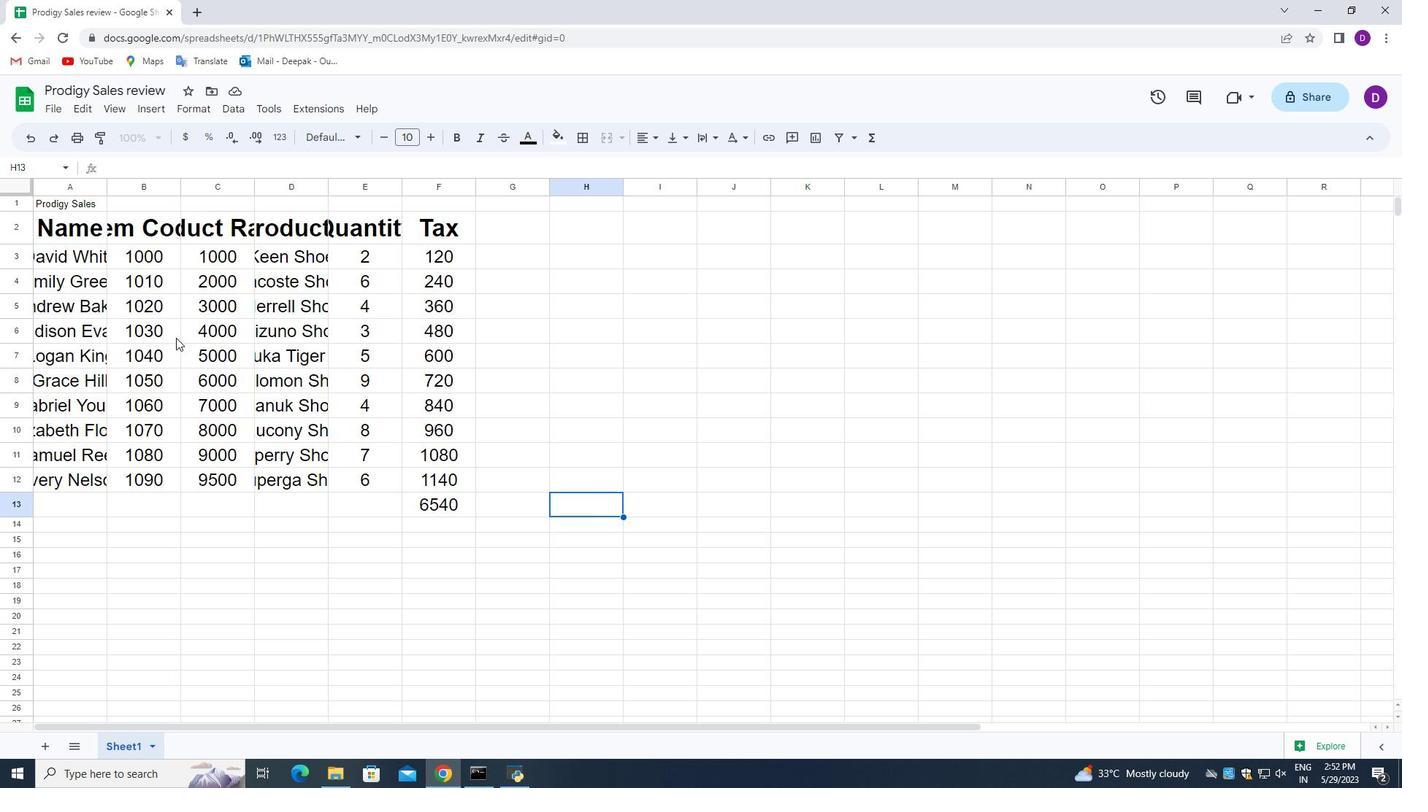 
Action: Mouse moved to (208, 368)
Screenshot: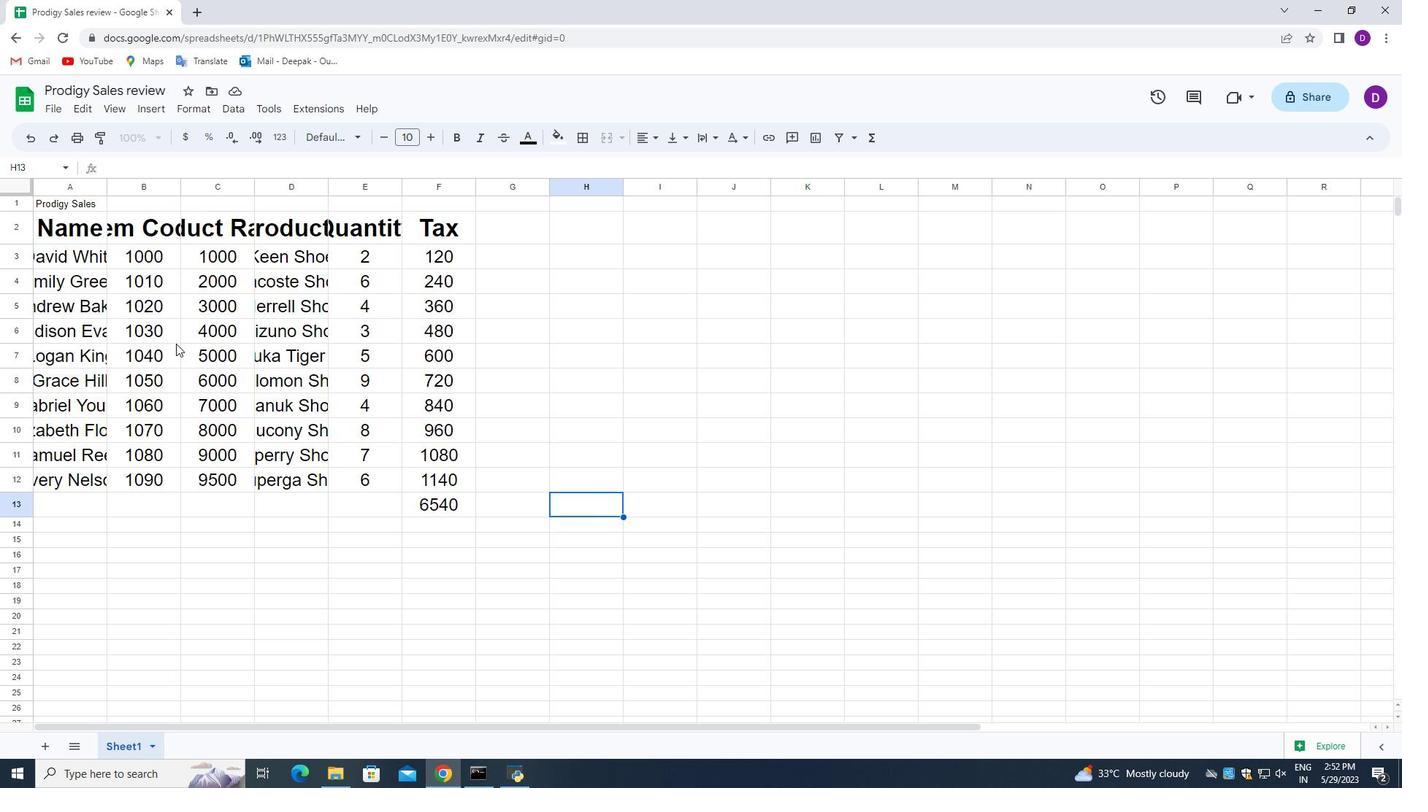 
Action: Mouse scrolled (208, 368) with delta (0, 0)
Screenshot: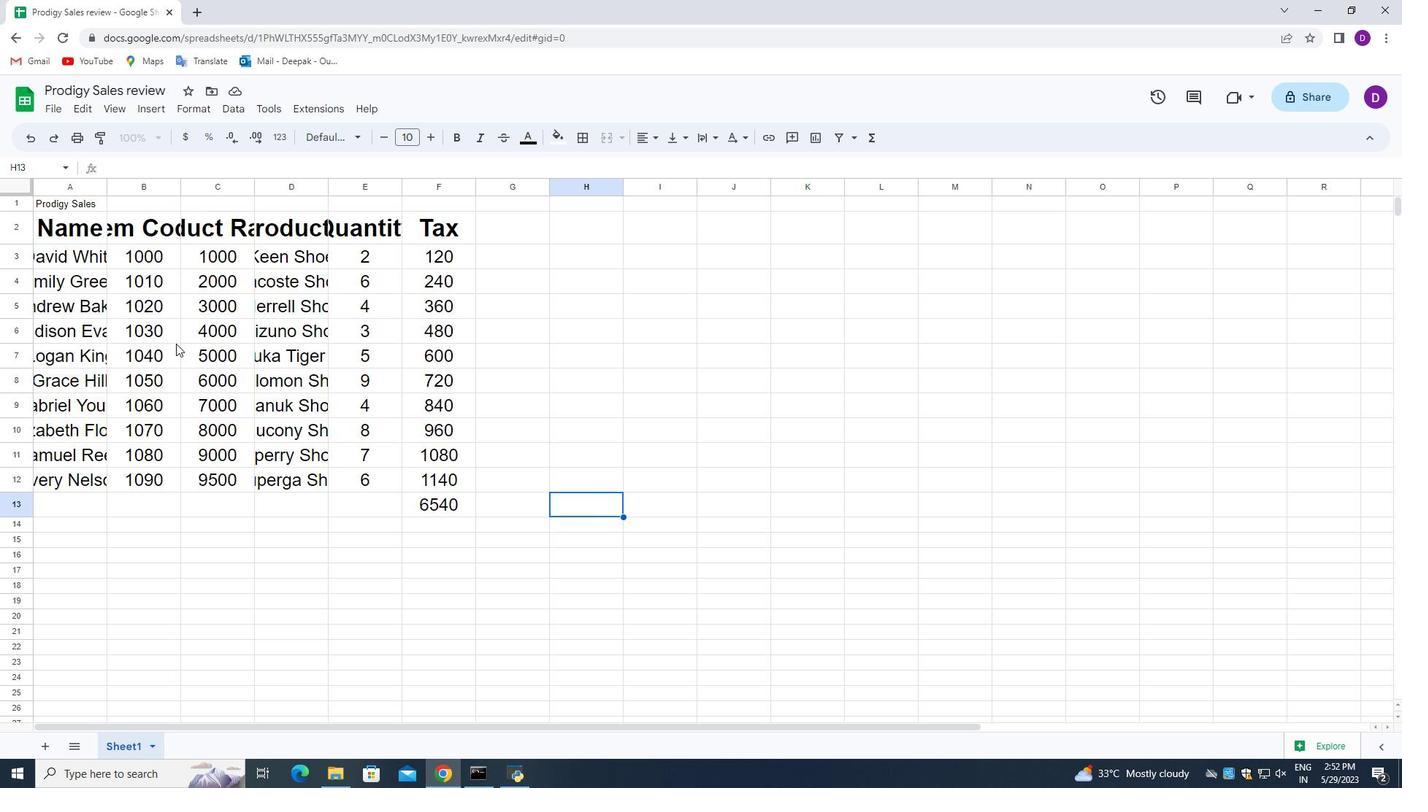 
Action: Mouse moved to (236, 380)
Screenshot: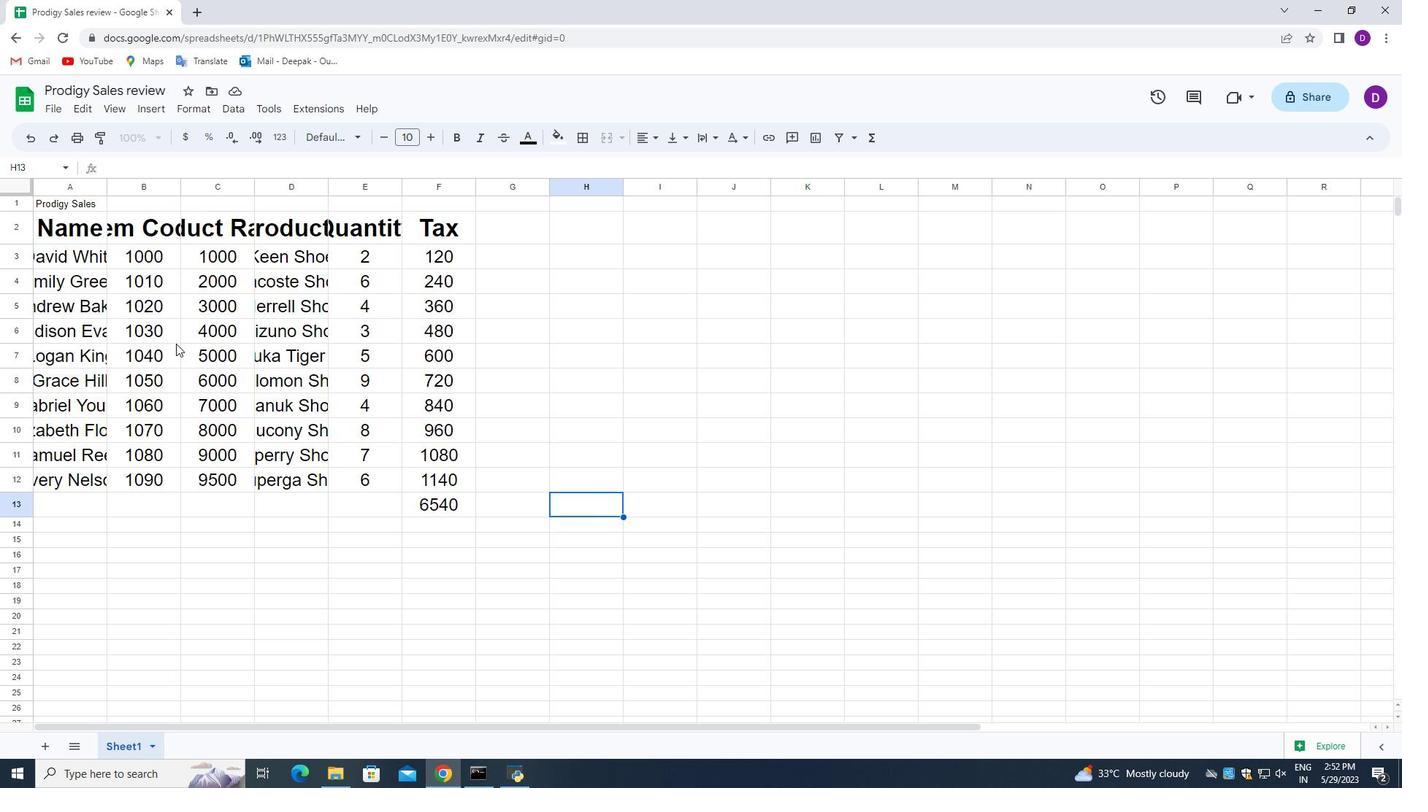 
Action: Mouse scrolled (236, 381) with delta (0, 0)
Screenshot: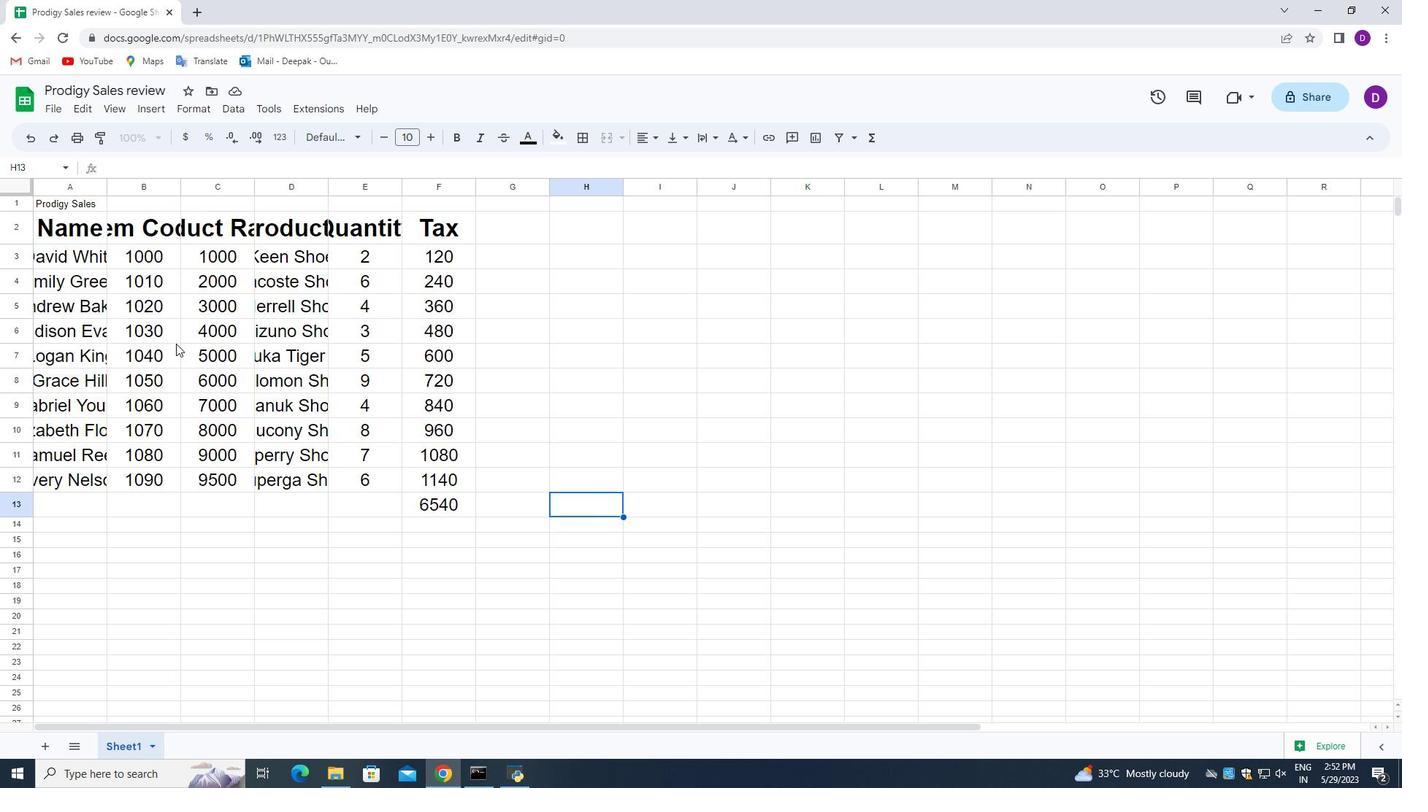 
Action: Mouse moved to (317, 433)
Screenshot: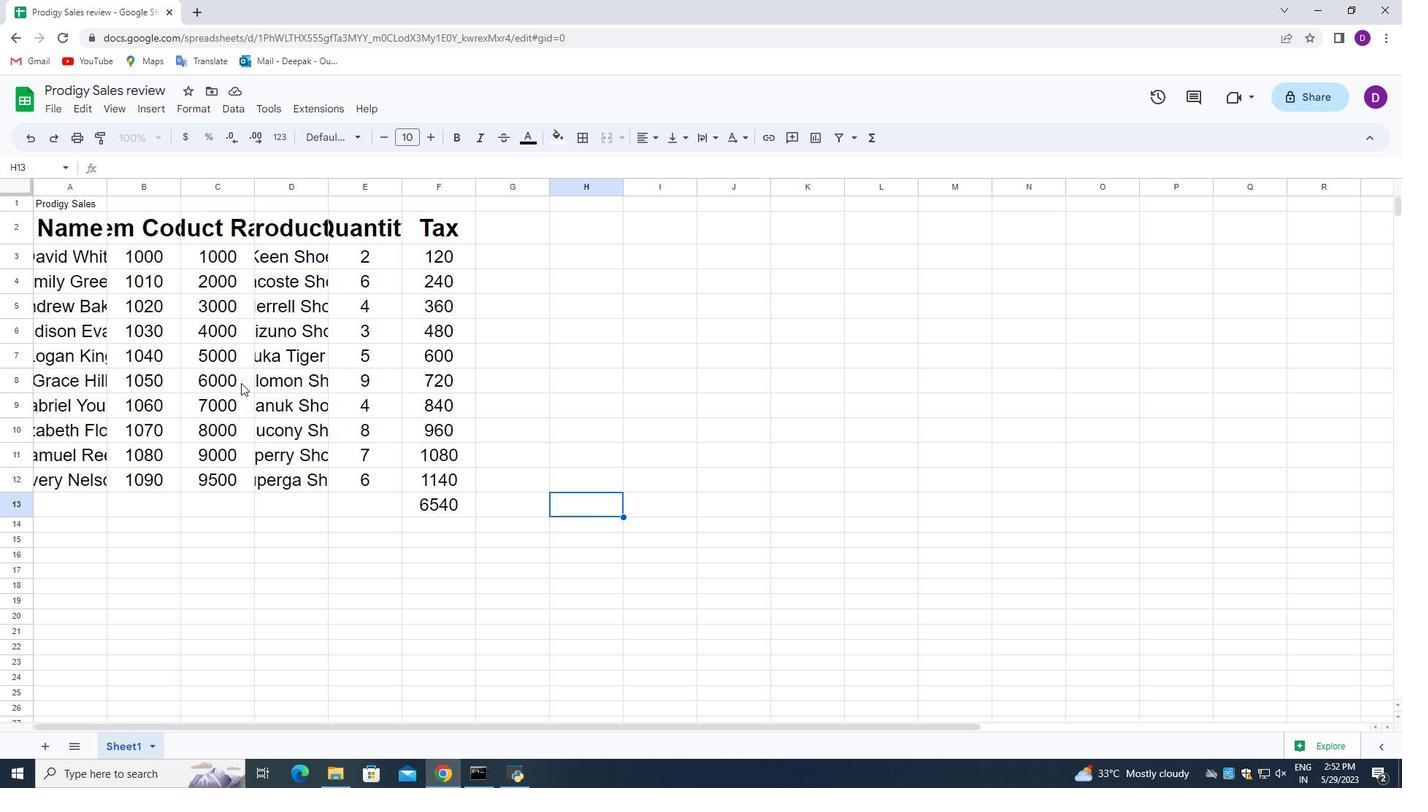 
Action: Mouse scrolled (251, 391) with delta (0, 0)
Screenshot: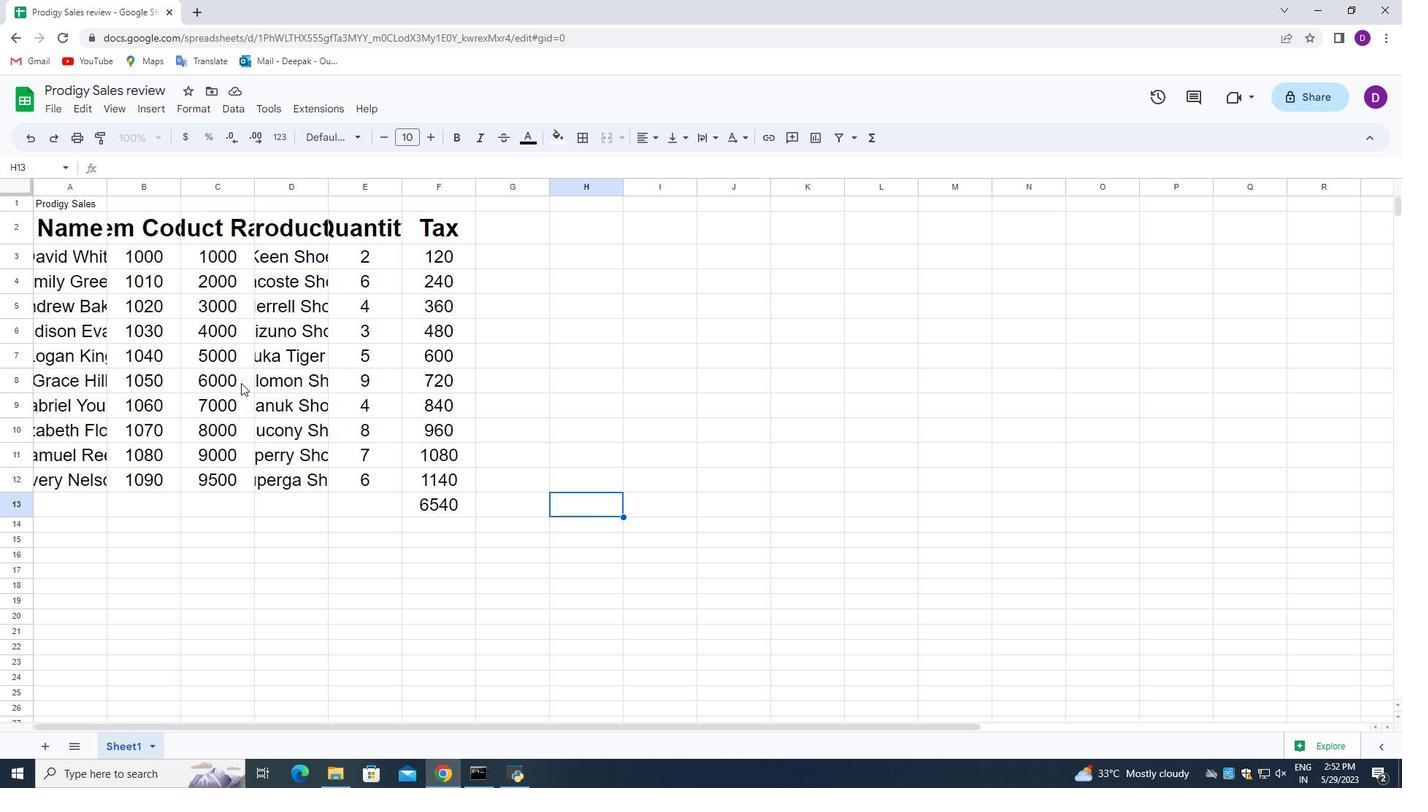 
Action: Mouse moved to (349, 549)
Screenshot: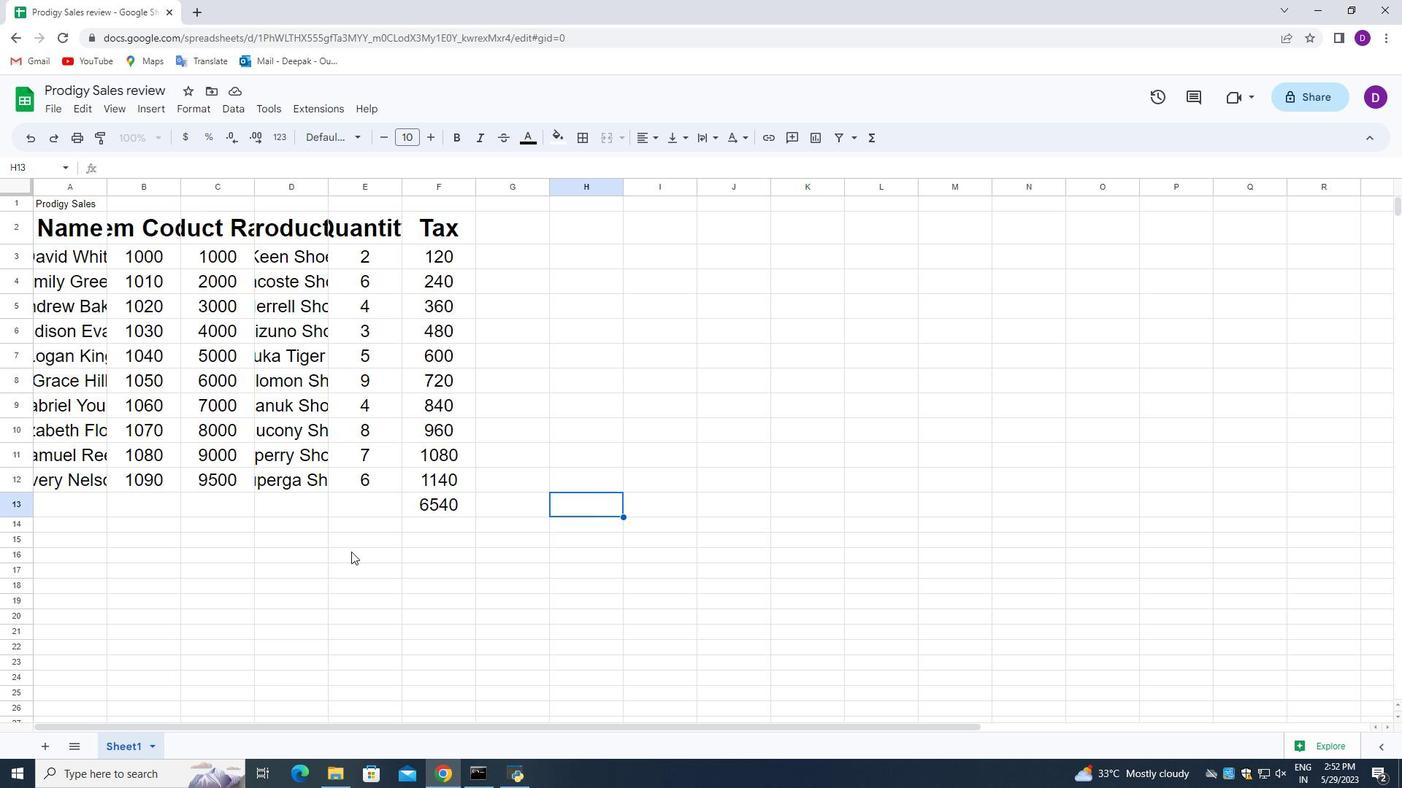 
